 Task: Look for space in Villeneuve-le-Roi, France from 1st June, 2023 to 9th June, 2023 for 6 adults in price range Rs.6000 to Rs.12000. Place can be entire place with 3 bedrooms having 3 beds and 3 bathrooms. Property type can be house, flat, guest house. Booking option can be shelf check-in. Required host language is English.
Action: Mouse moved to (473, 94)
Screenshot: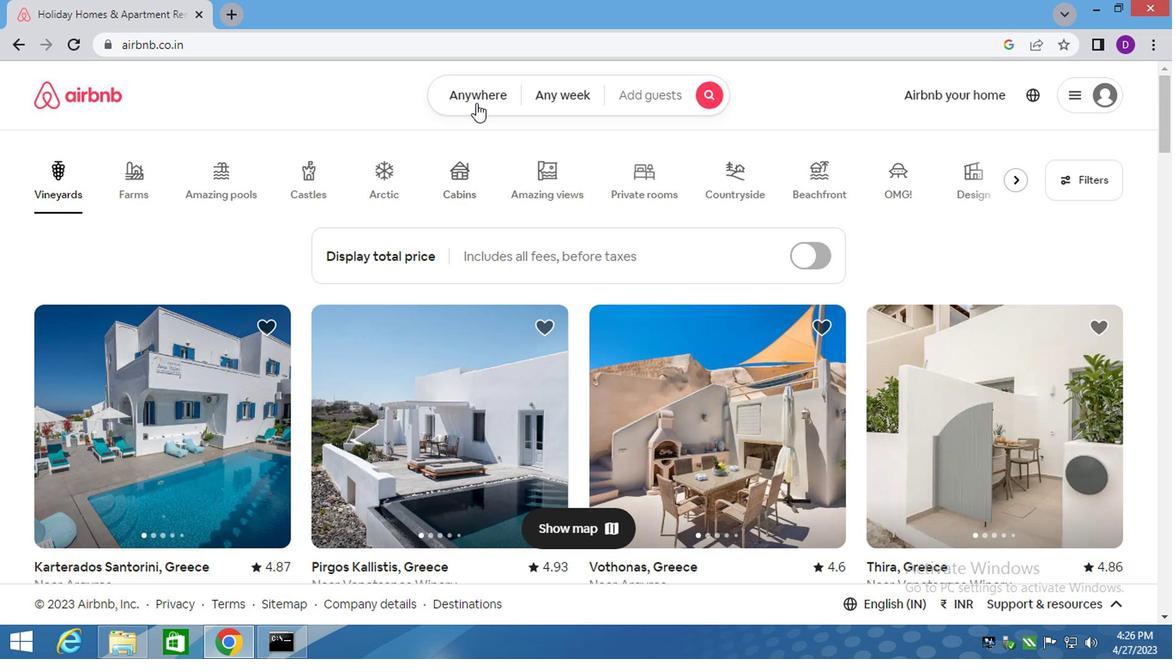 
Action: Mouse pressed left at (473, 94)
Screenshot: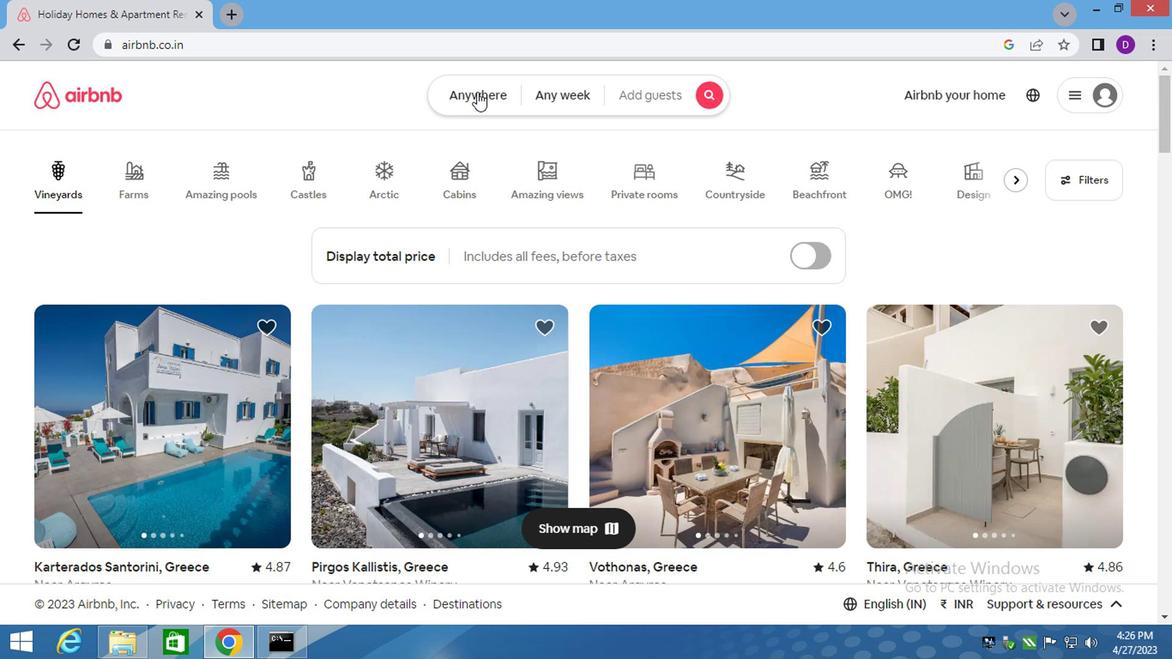 
Action: Mouse moved to (388, 169)
Screenshot: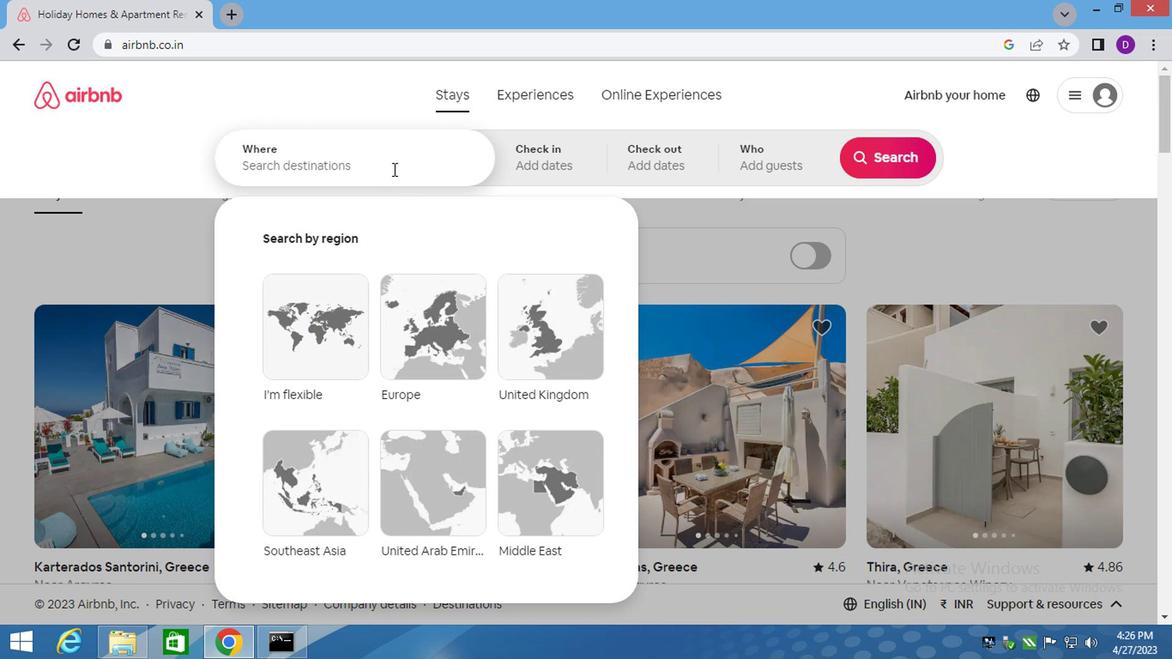 
Action: Mouse pressed left at (388, 169)
Screenshot: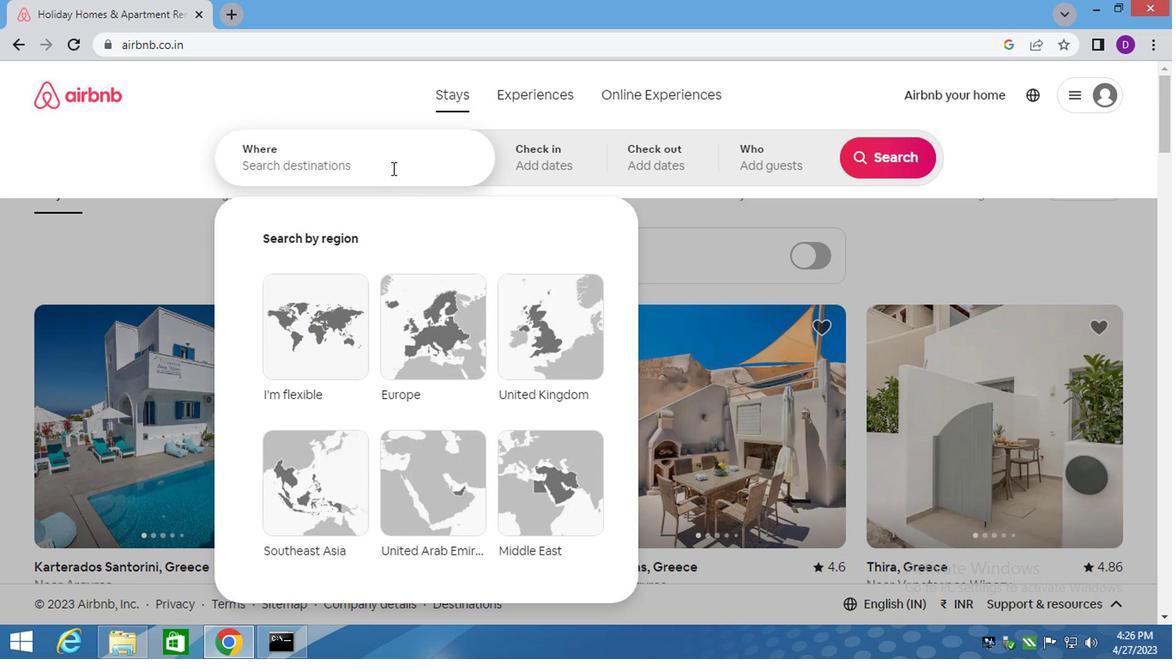 
Action: Key pressed <Key.shift><Key.shift><Key.shift><Key.shift><Key.shift><Key.shift><Key.shift><Key.shift><Key.shift>VILLENEUY<Key.backspace><Key.down><Key.backspace><Key.backspace><Key.backspace><Key.backspace><Key.backspace><Key.backspace>LE<Key.down><Key.up>,<Key.shift>FRANCE
Screenshot: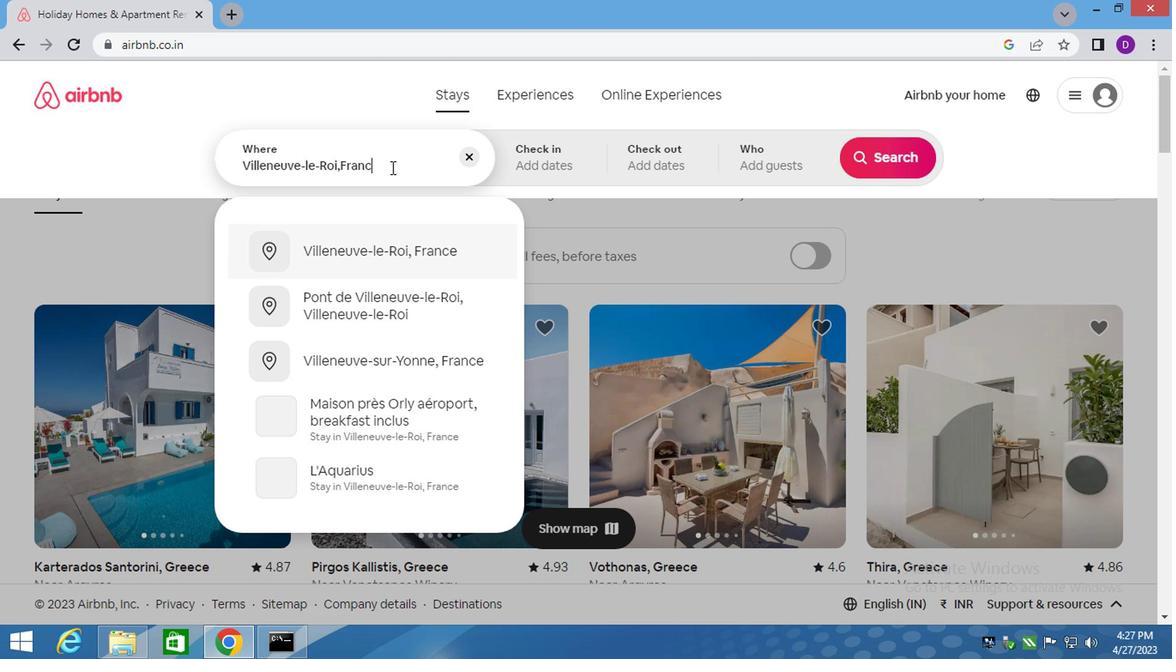 
Action: Mouse moved to (407, 258)
Screenshot: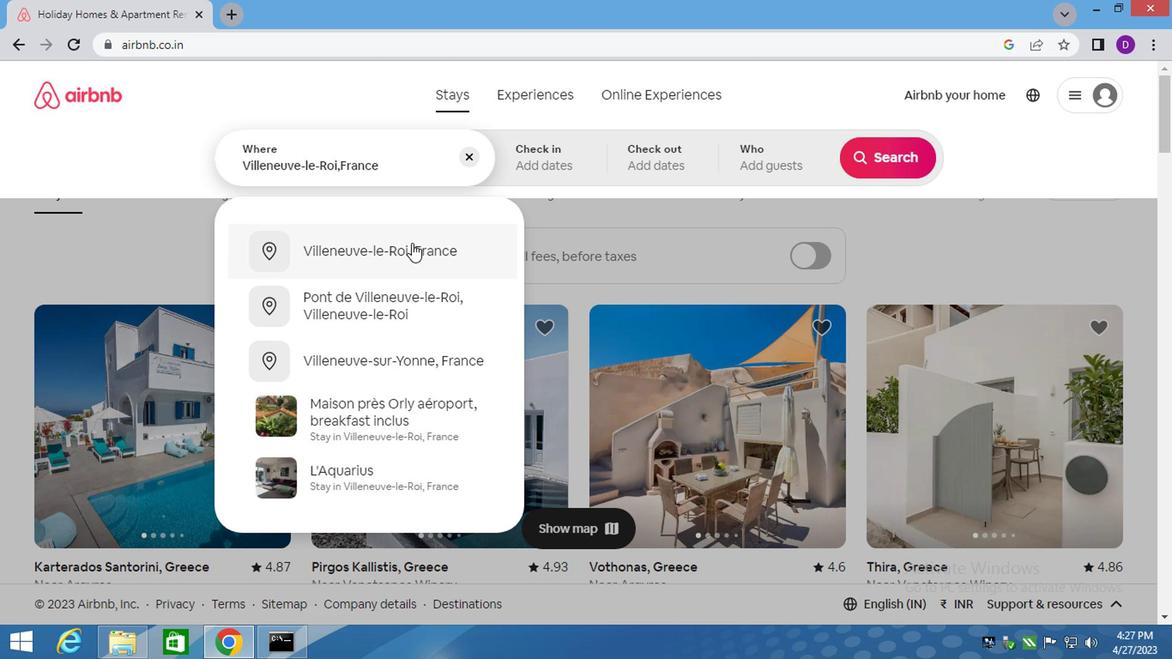 
Action: Mouse pressed left at (407, 258)
Screenshot: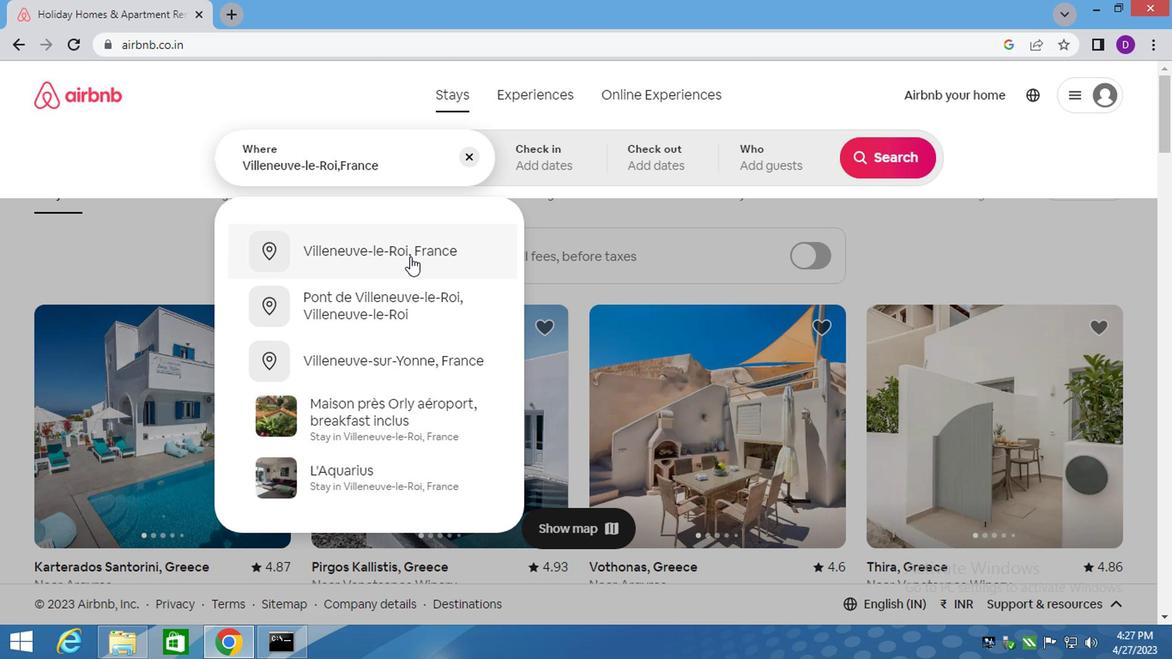 
Action: Mouse moved to (880, 304)
Screenshot: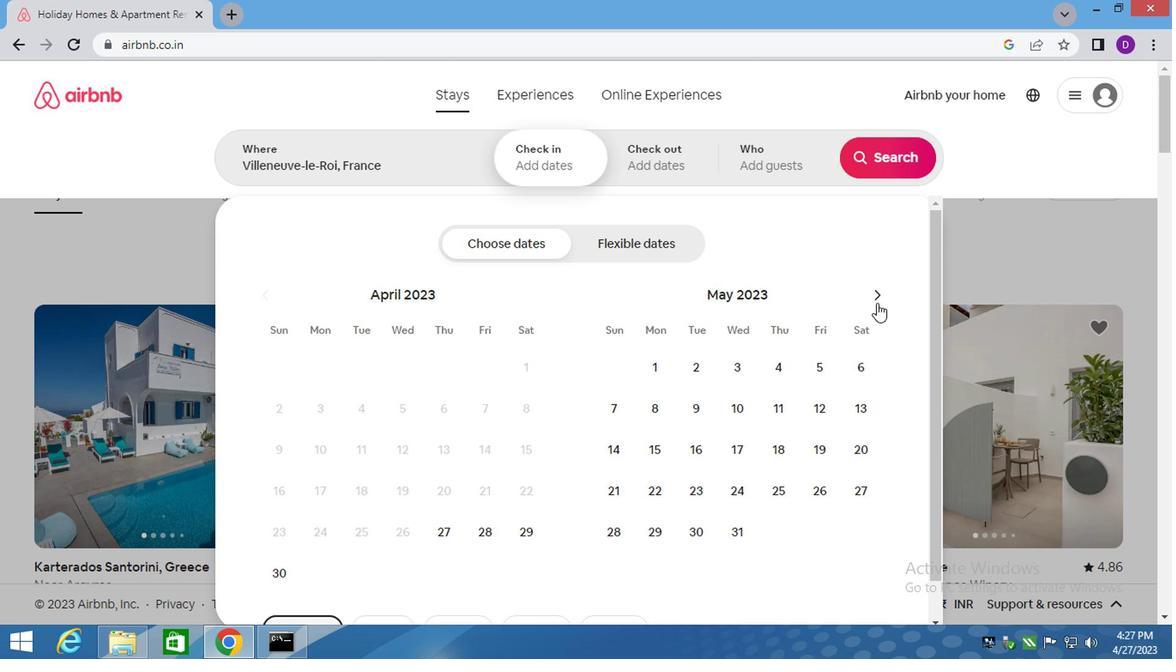 
Action: Mouse pressed left at (880, 304)
Screenshot: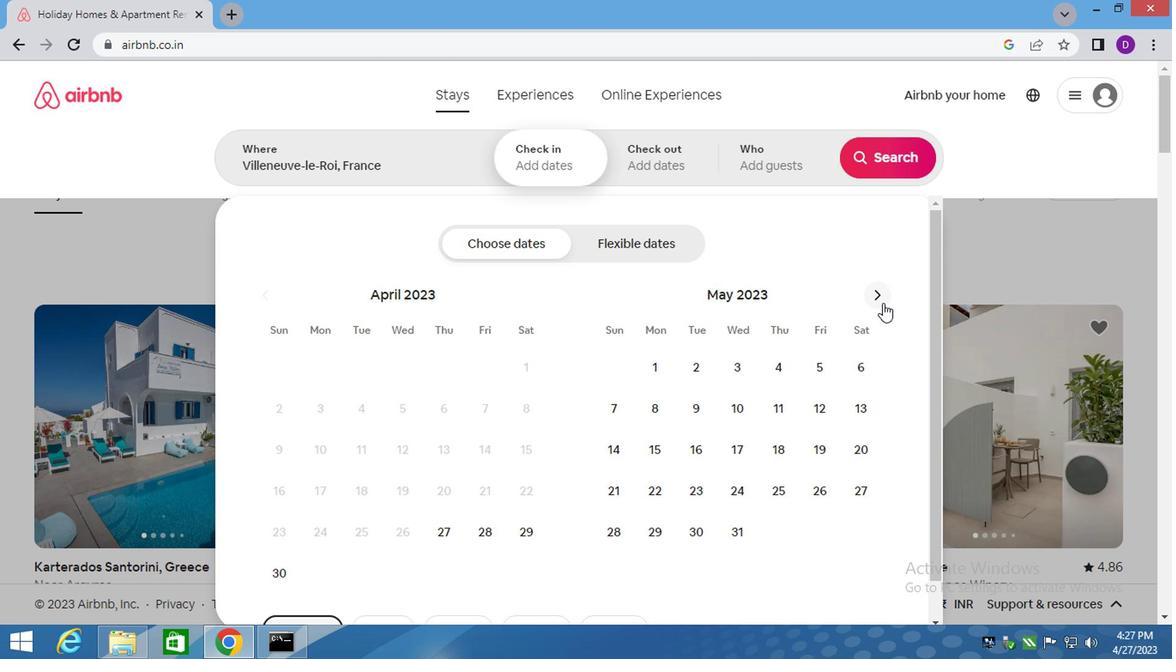 
Action: Mouse moved to (781, 365)
Screenshot: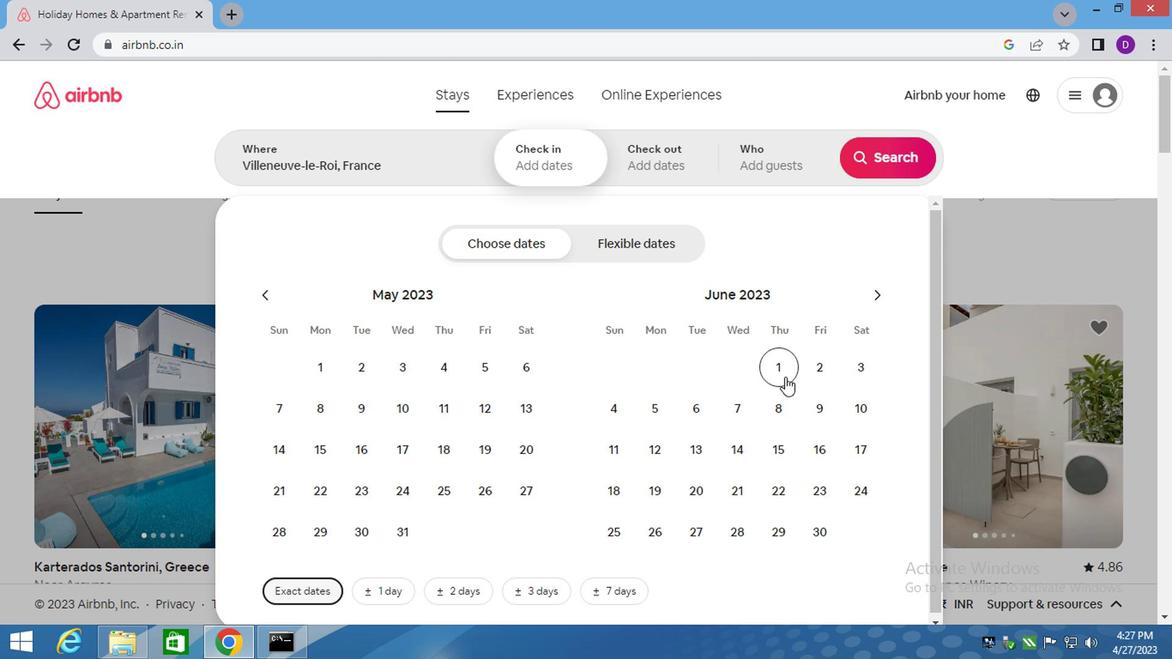 
Action: Mouse pressed left at (781, 365)
Screenshot: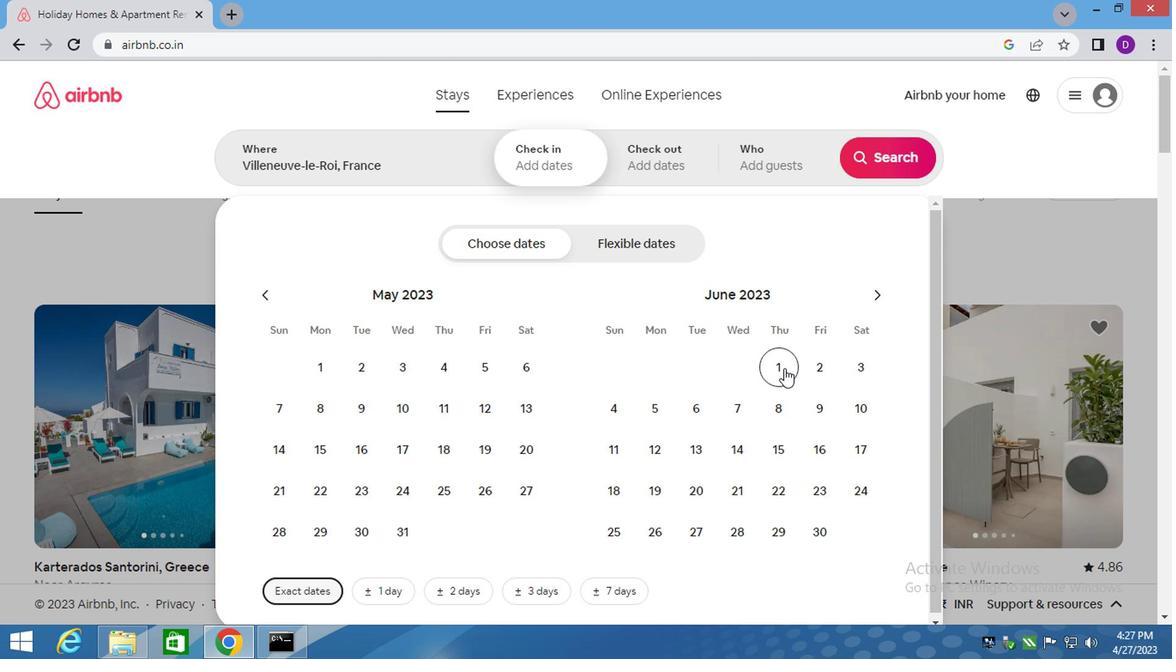 
Action: Mouse moved to (822, 403)
Screenshot: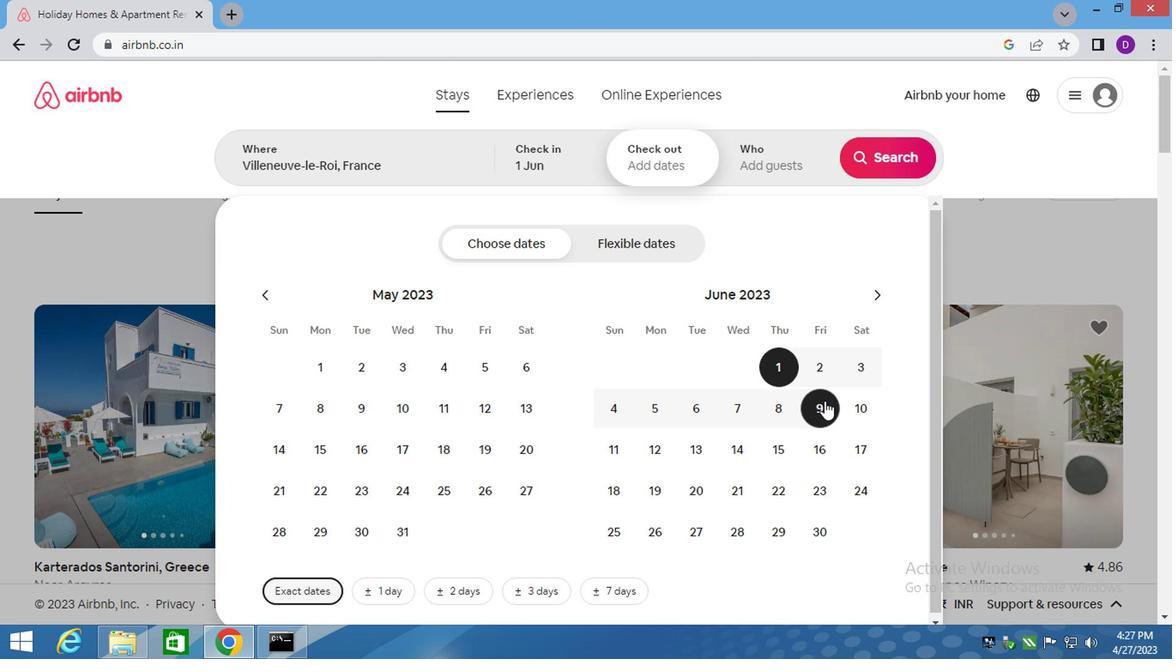 
Action: Mouse pressed left at (822, 403)
Screenshot: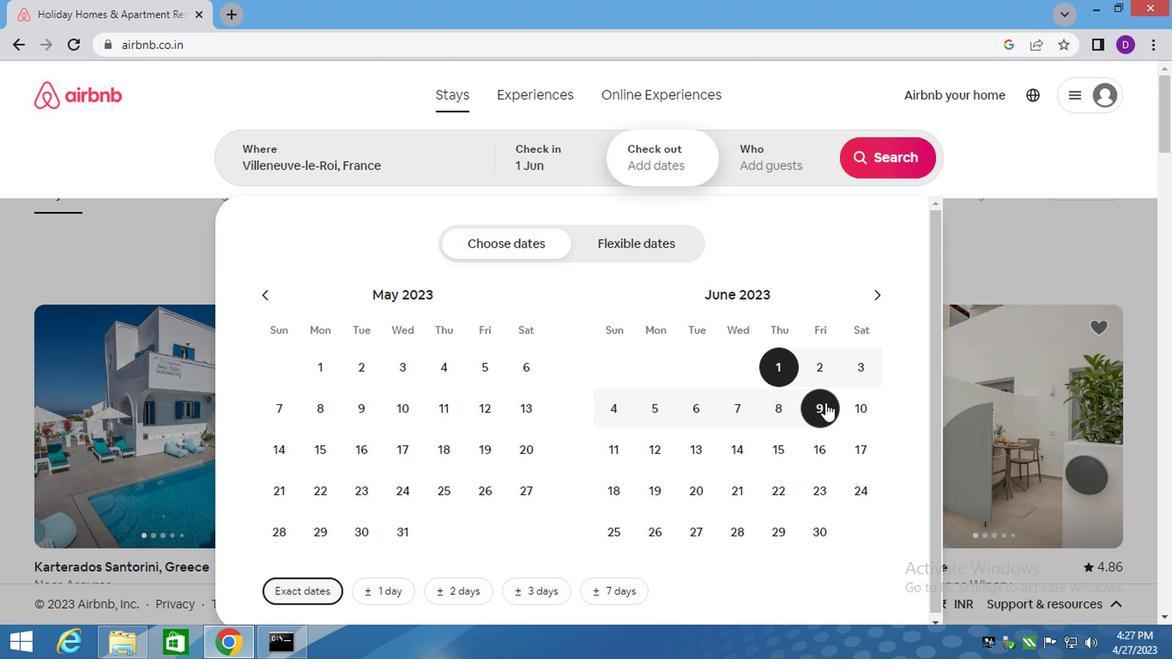 
Action: Mouse moved to (789, 174)
Screenshot: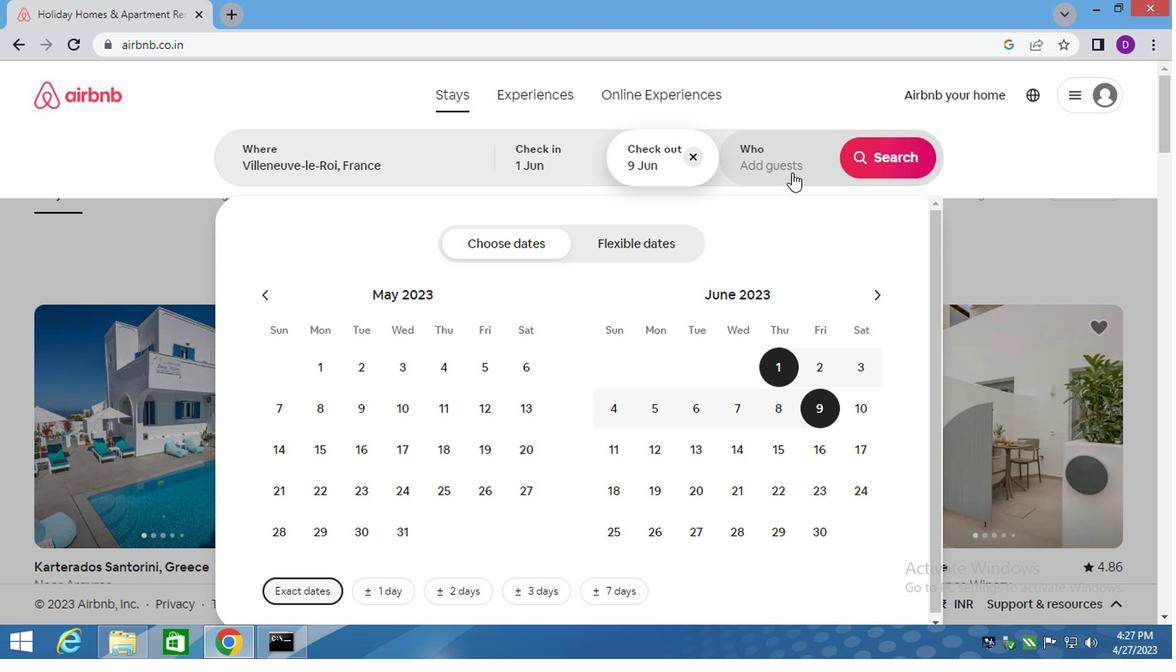 
Action: Mouse pressed left at (789, 174)
Screenshot: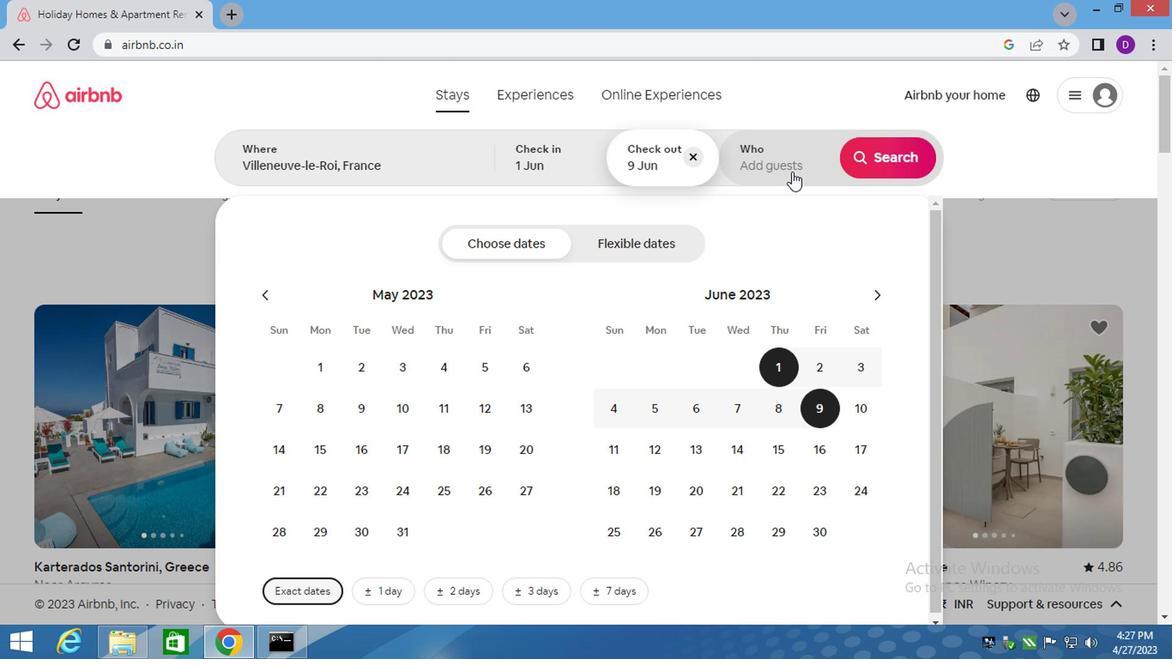 
Action: Mouse moved to (886, 239)
Screenshot: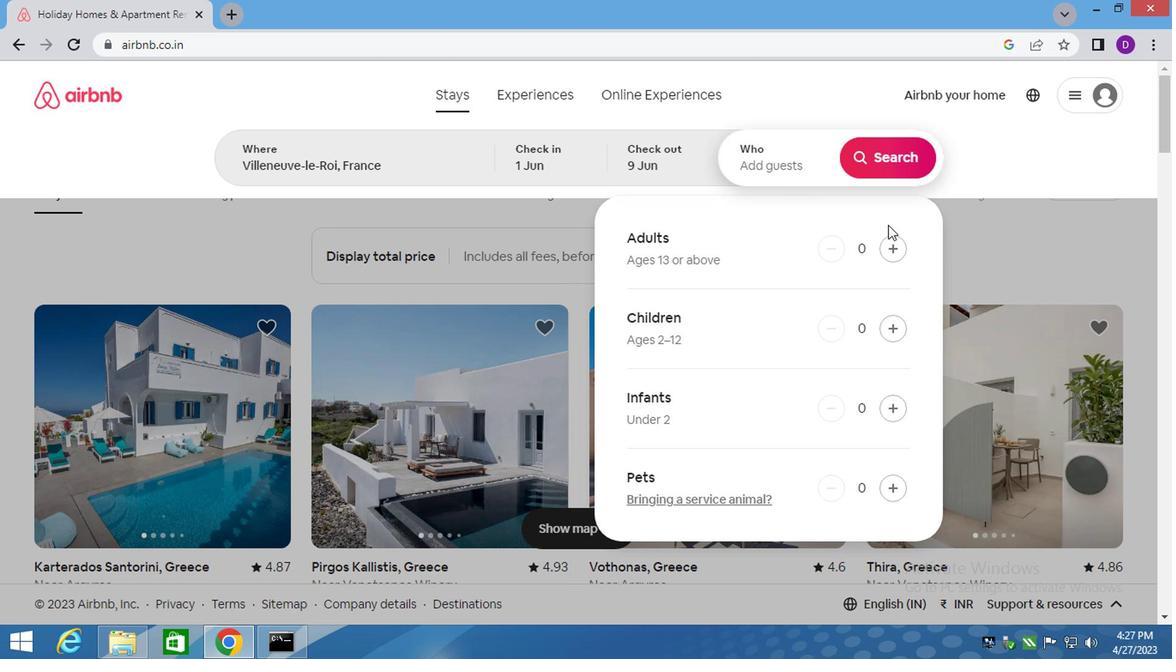 
Action: Mouse pressed left at (886, 239)
Screenshot: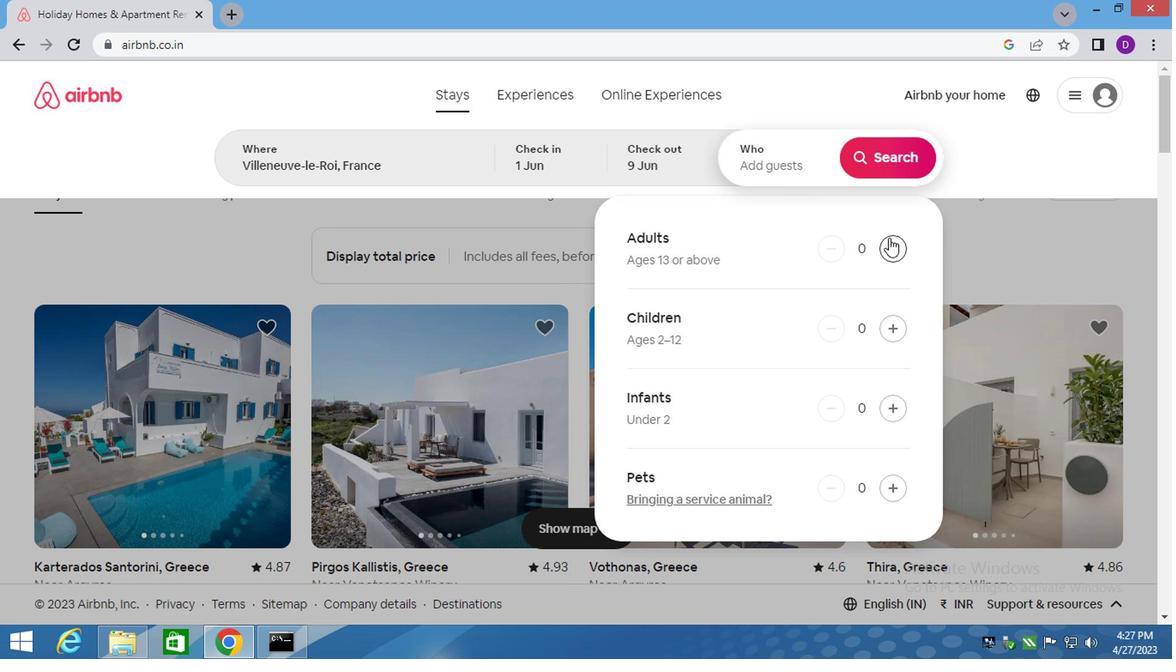 
Action: Mouse pressed left at (886, 239)
Screenshot: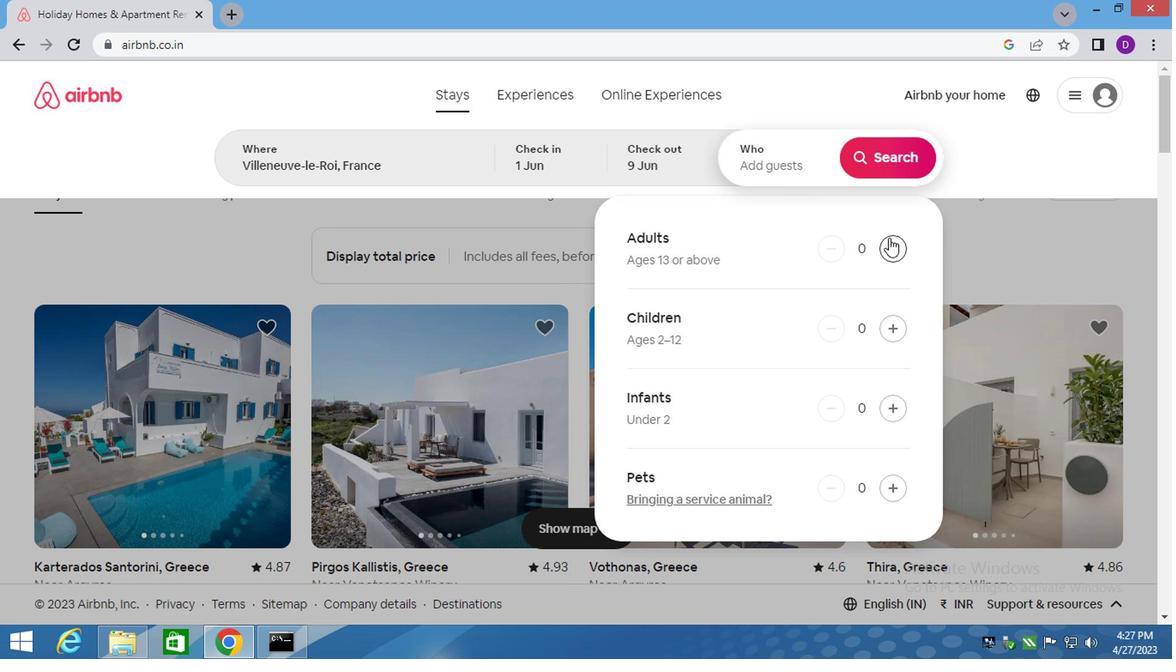 
Action: Mouse pressed left at (886, 239)
Screenshot: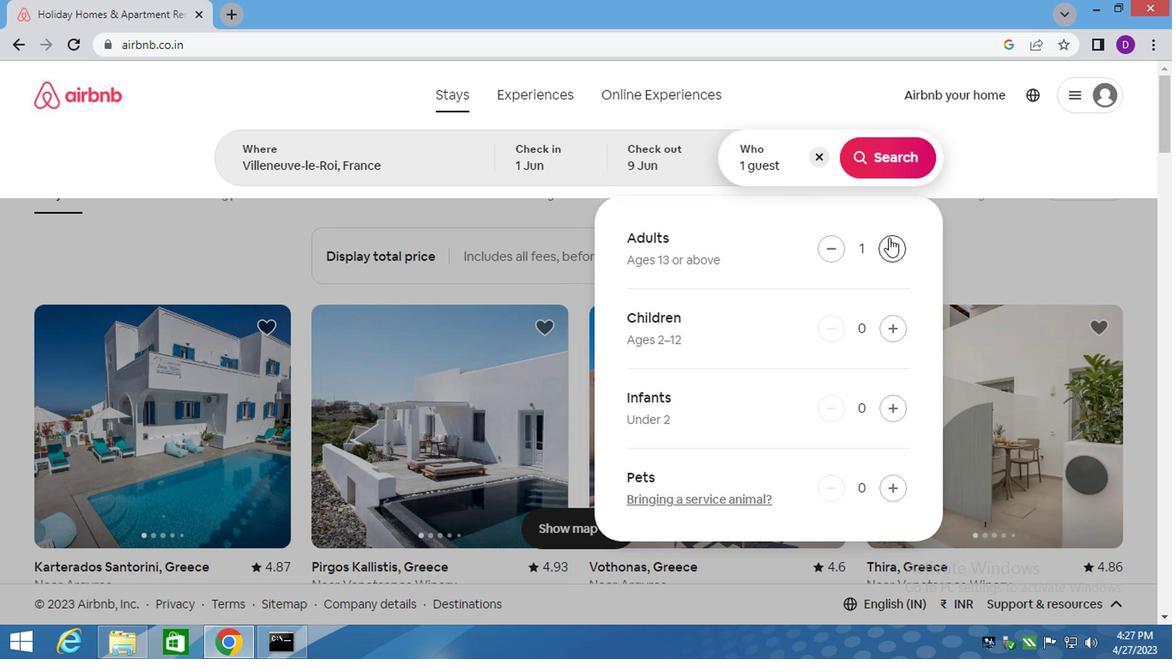 
Action: Mouse pressed left at (886, 239)
Screenshot: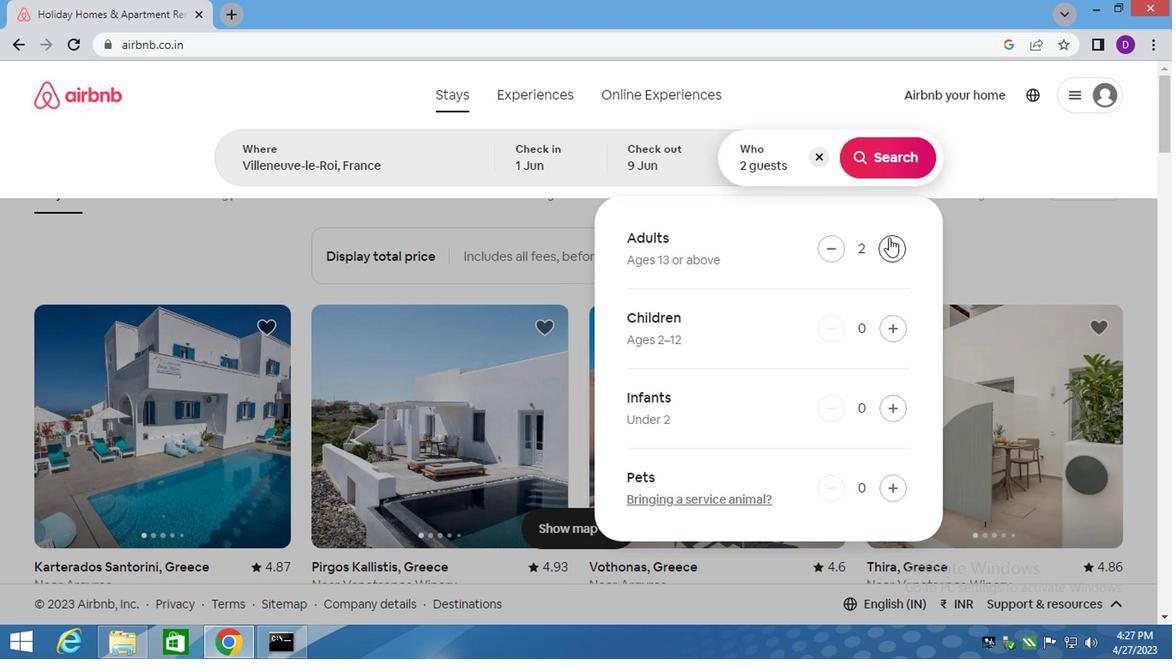 
Action: Mouse pressed left at (886, 239)
Screenshot: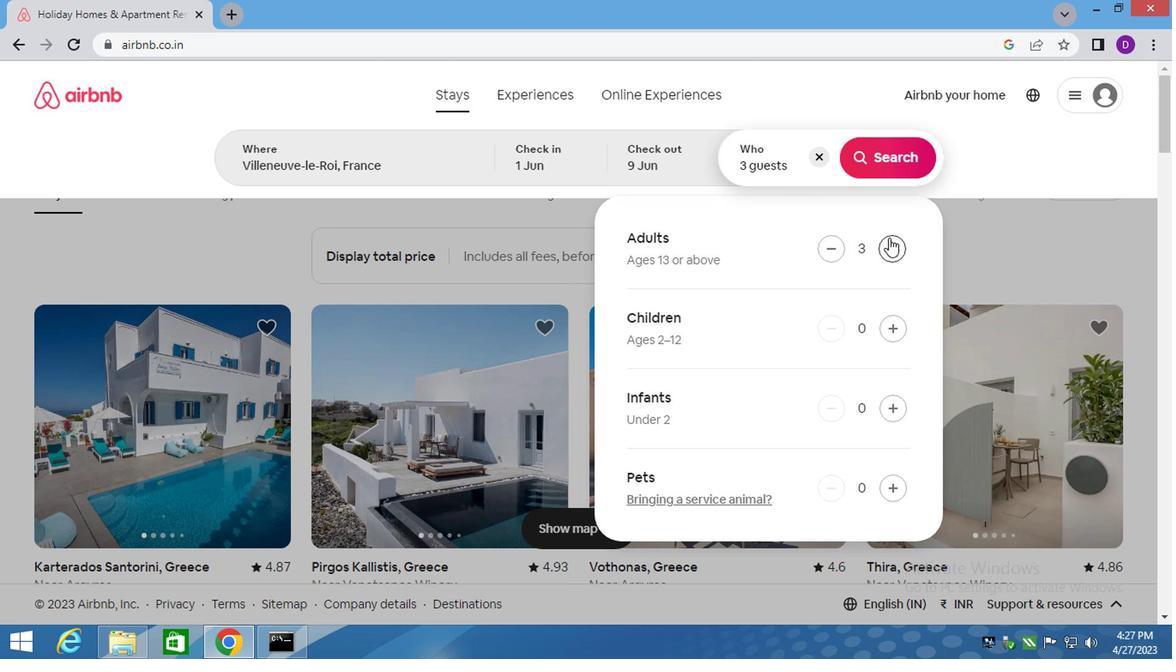 
Action: Mouse pressed left at (886, 239)
Screenshot: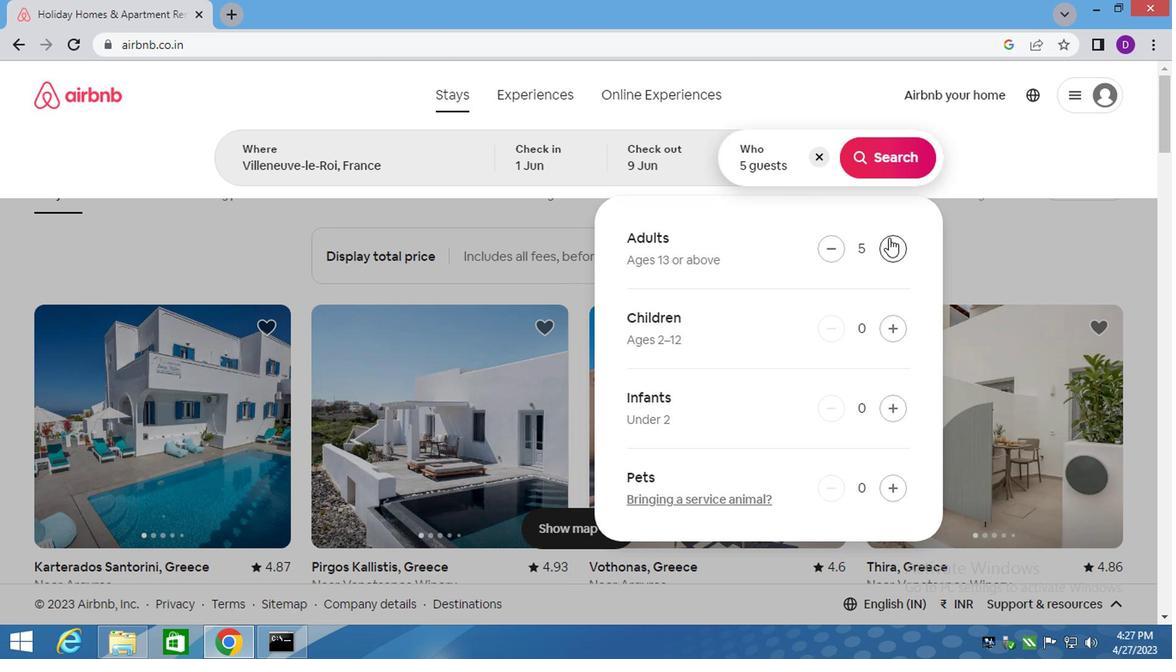 
Action: Mouse moved to (865, 170)
Screenshot: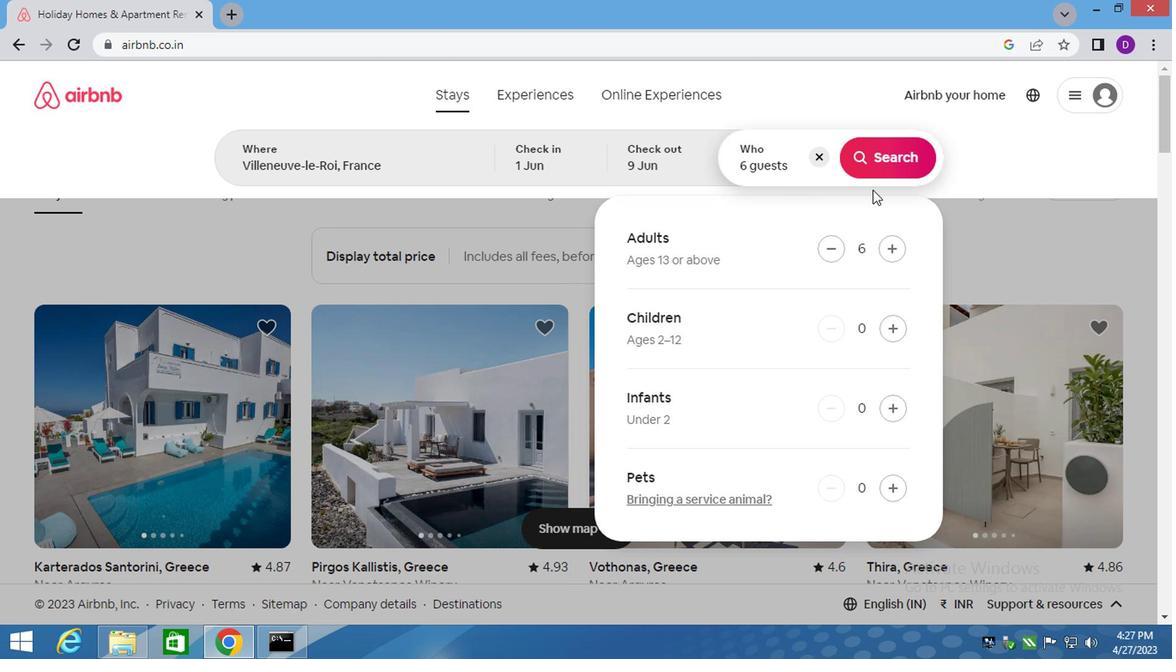 
Action: Mouse pressed left at (865, 170)
Screenshot: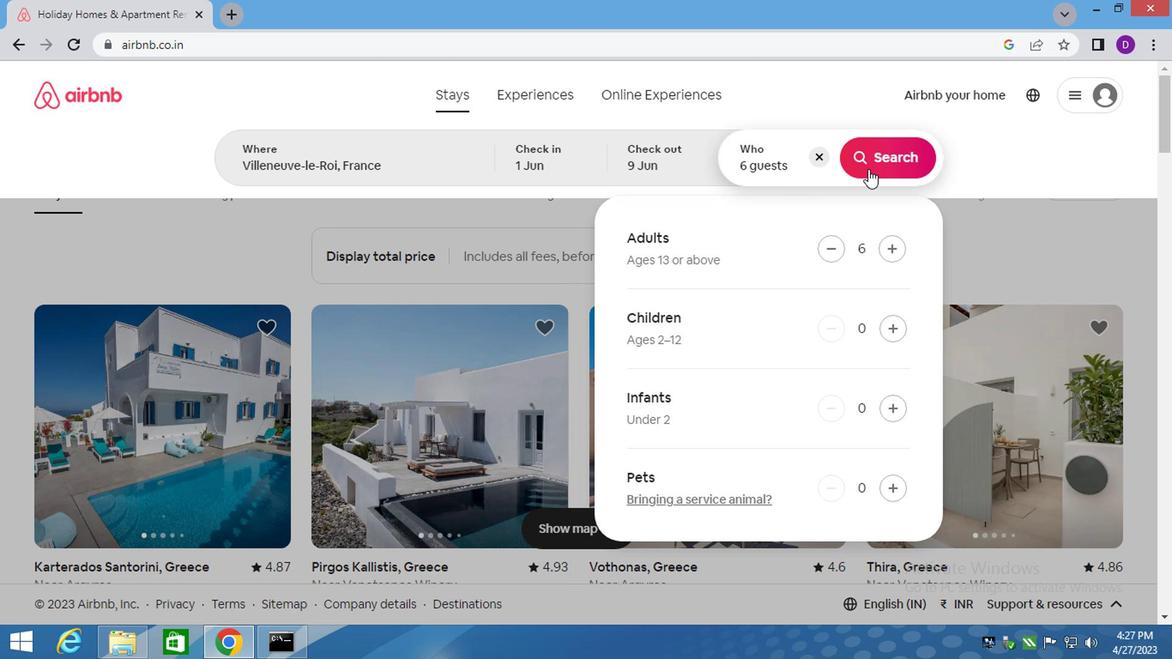 
Action: Mouse moved to (1110, 168)
Screenshot: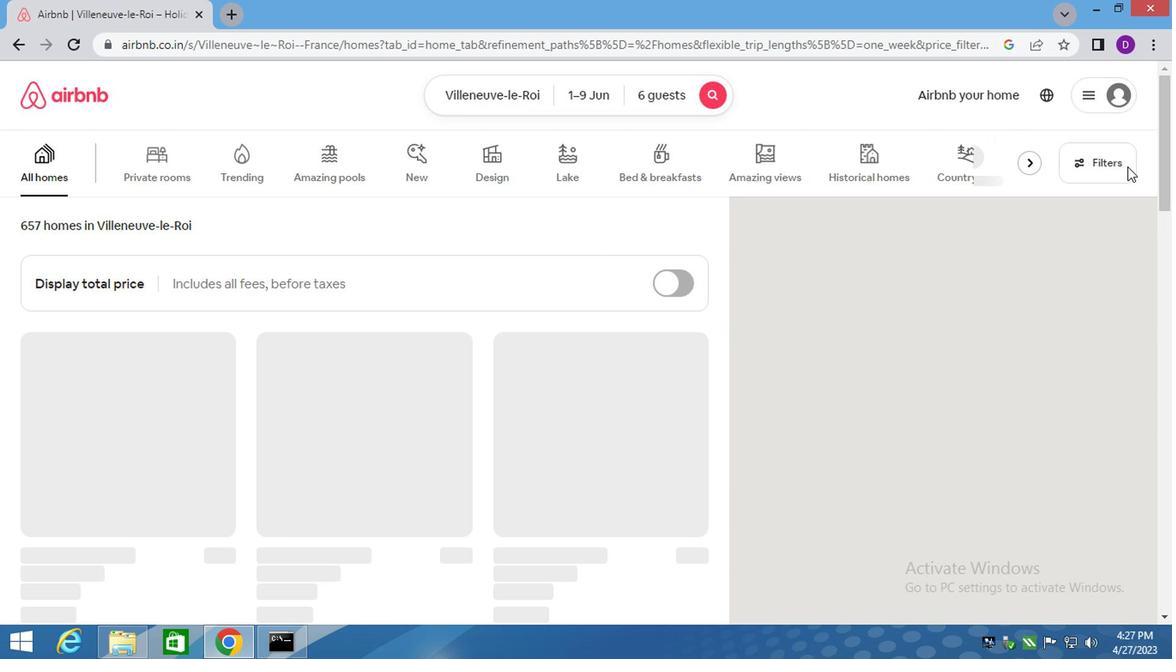 
Action: Mouse pressed left at (1110, 168)
Screenshot: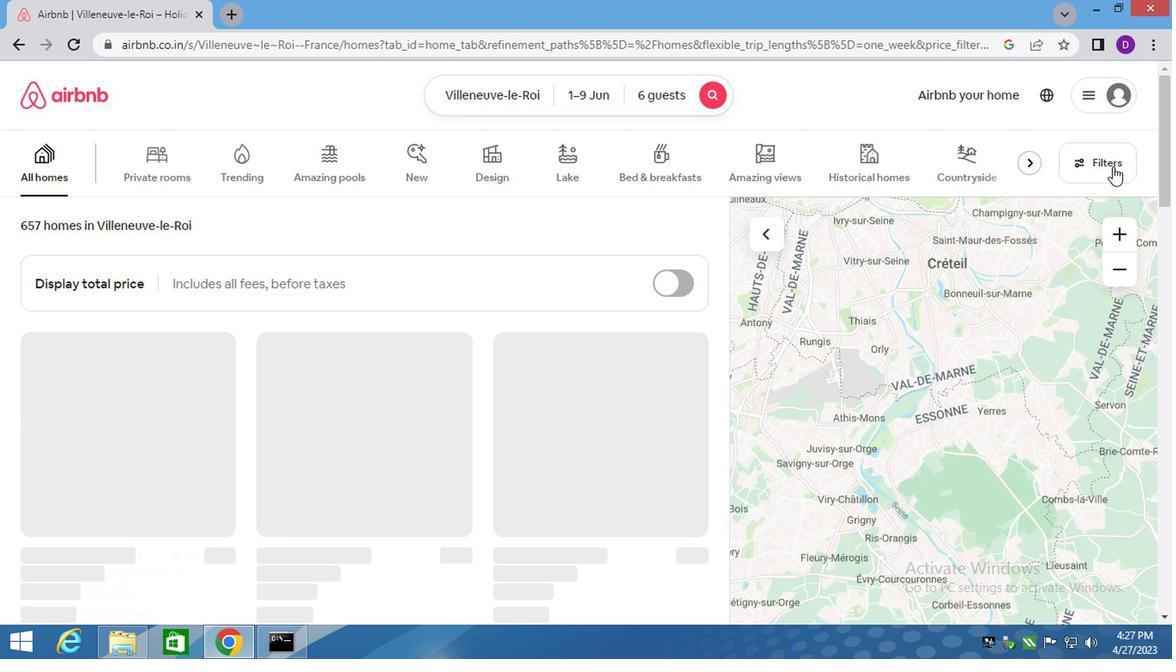 
Action: Mouse moved to (456, 373)
Screenshot: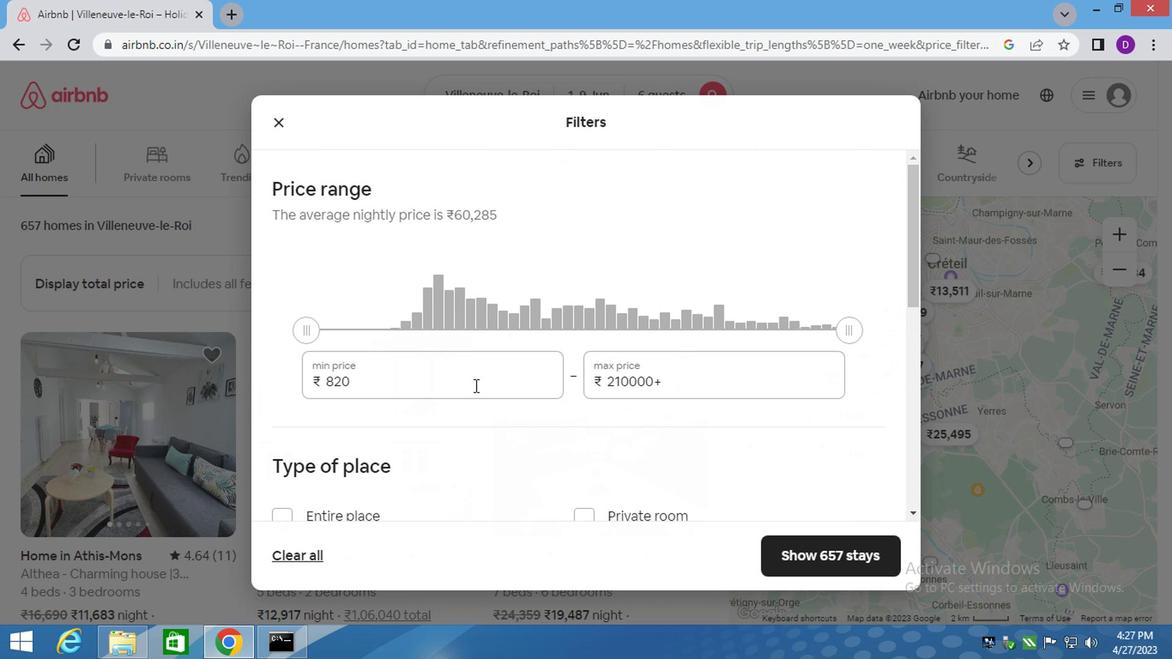 
Action: Mouse pressed left at (456, 373)
Screenshot: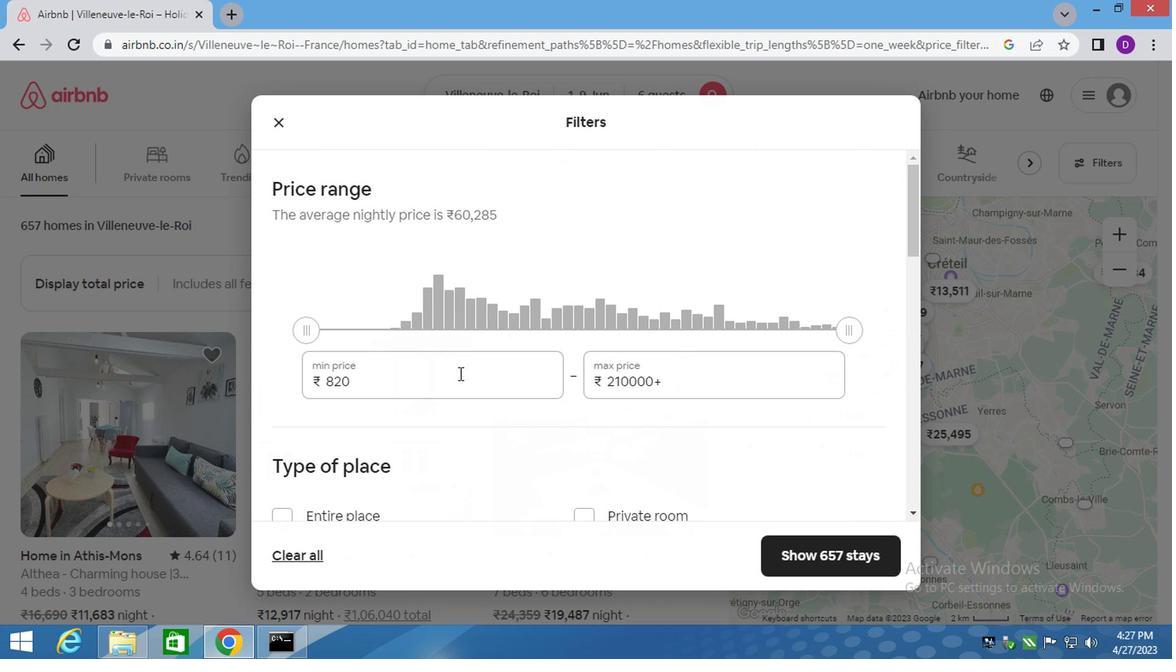 
Action: Mouse pressed left at (456, 373)
Screenshot: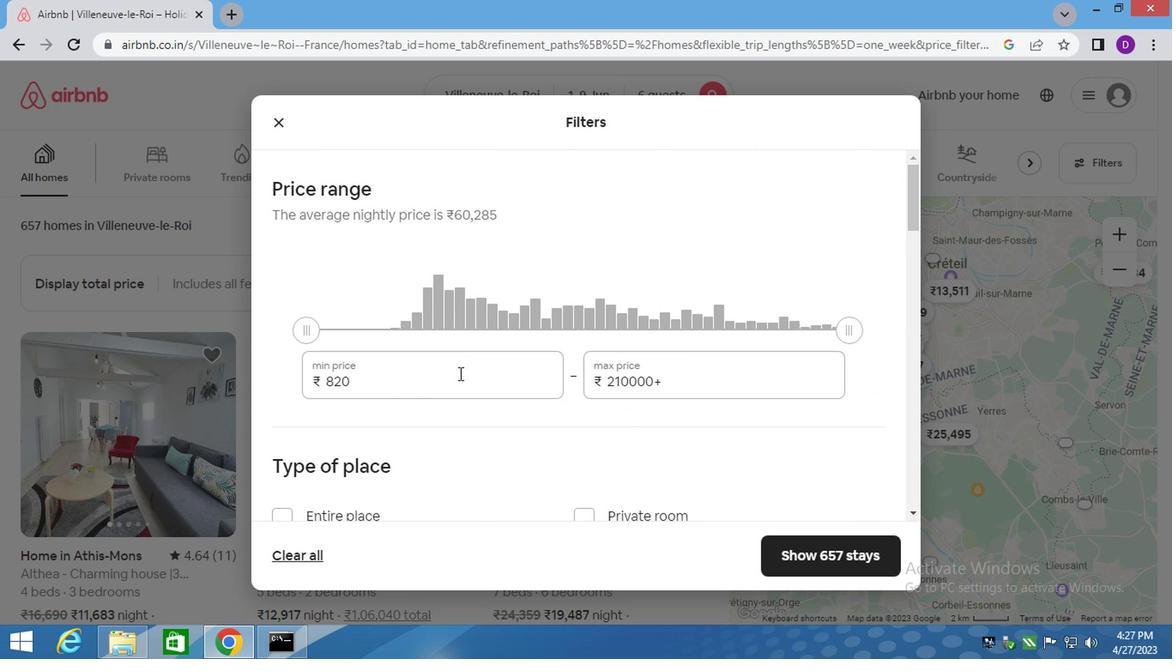 
Action: Mouse pressed left at (456, 373)
Screenshot: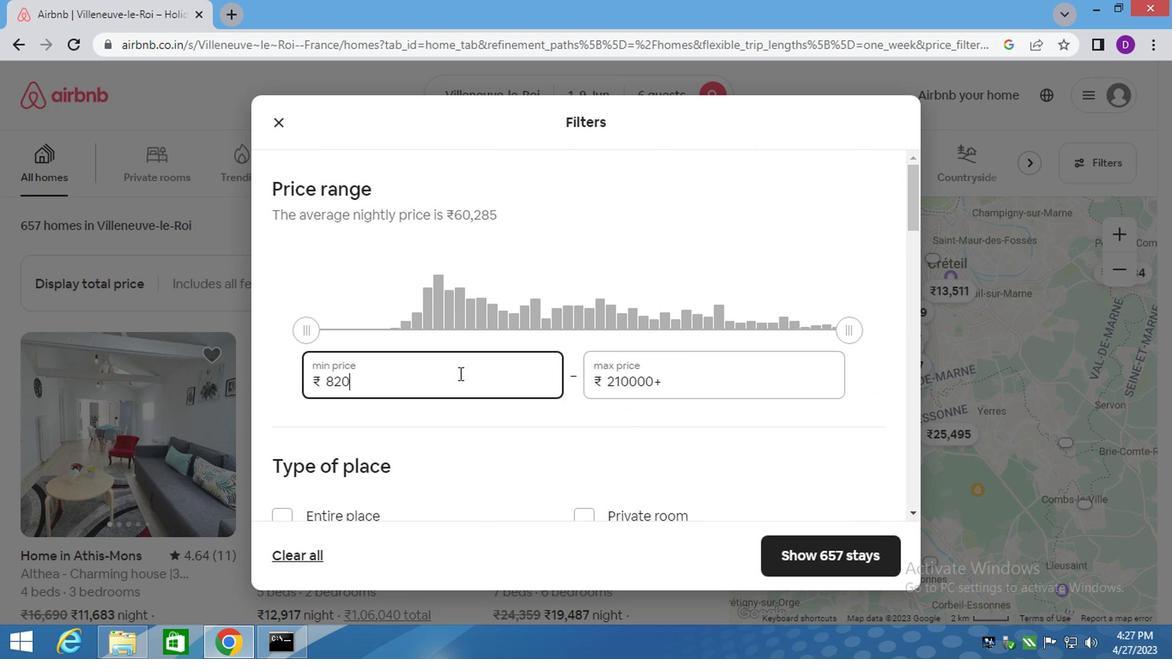 
Action: Key pressed 600
Screenshot: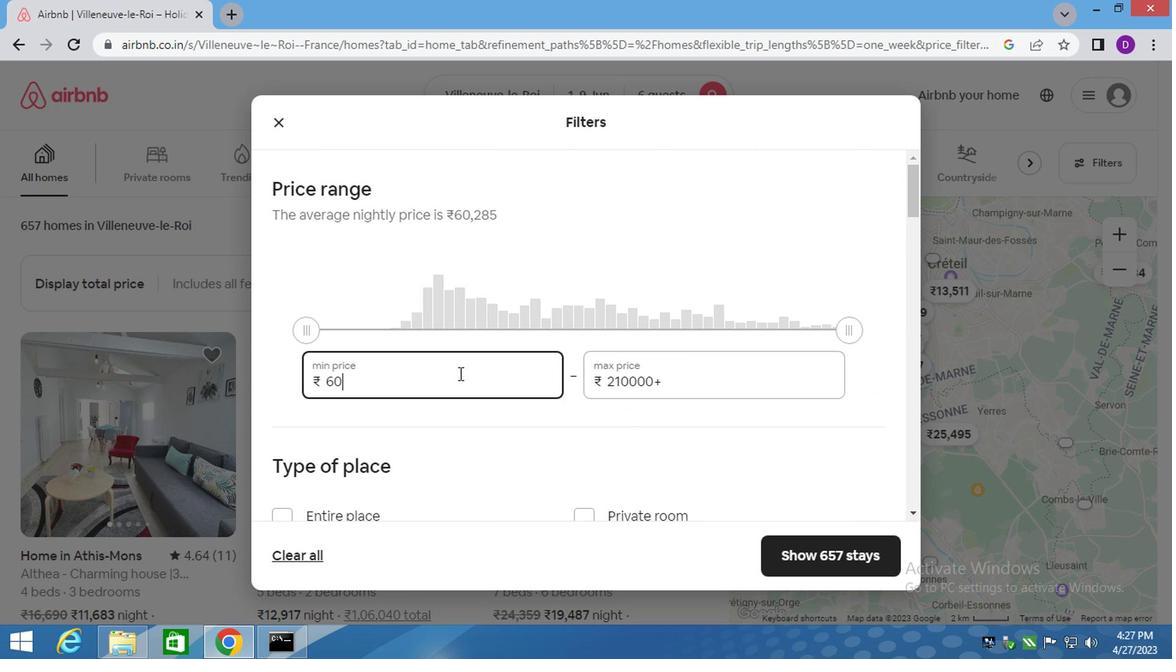 
Action: Mouse moved to (544, 398)
Screenshot: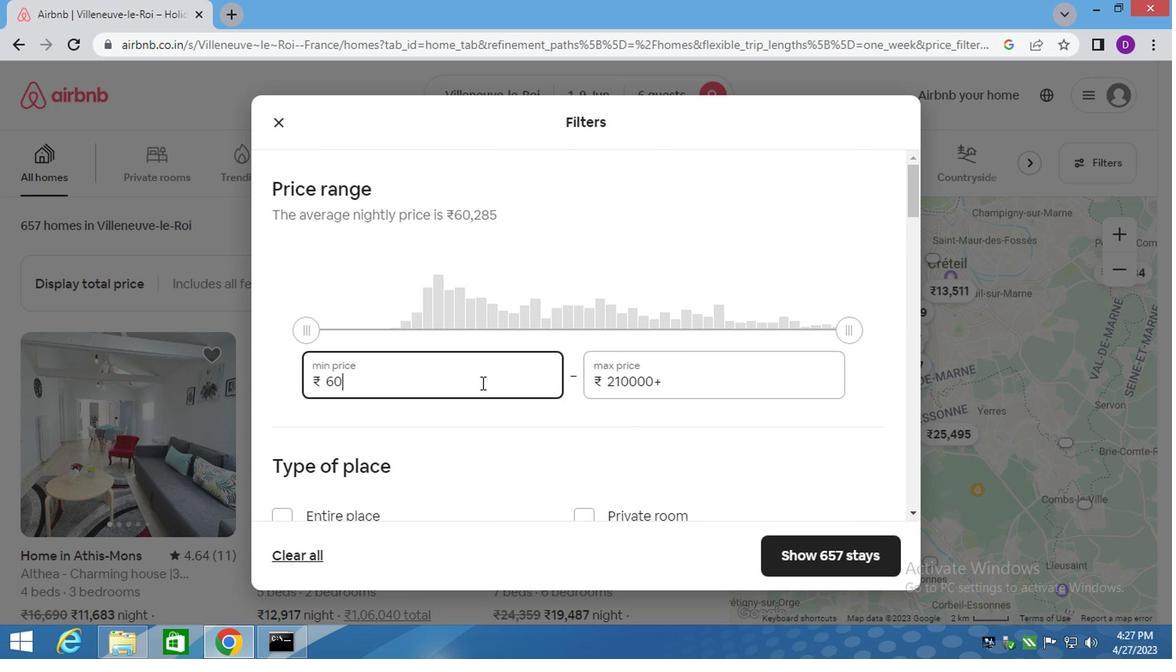 
Action: Key pressed 0
Screenshot: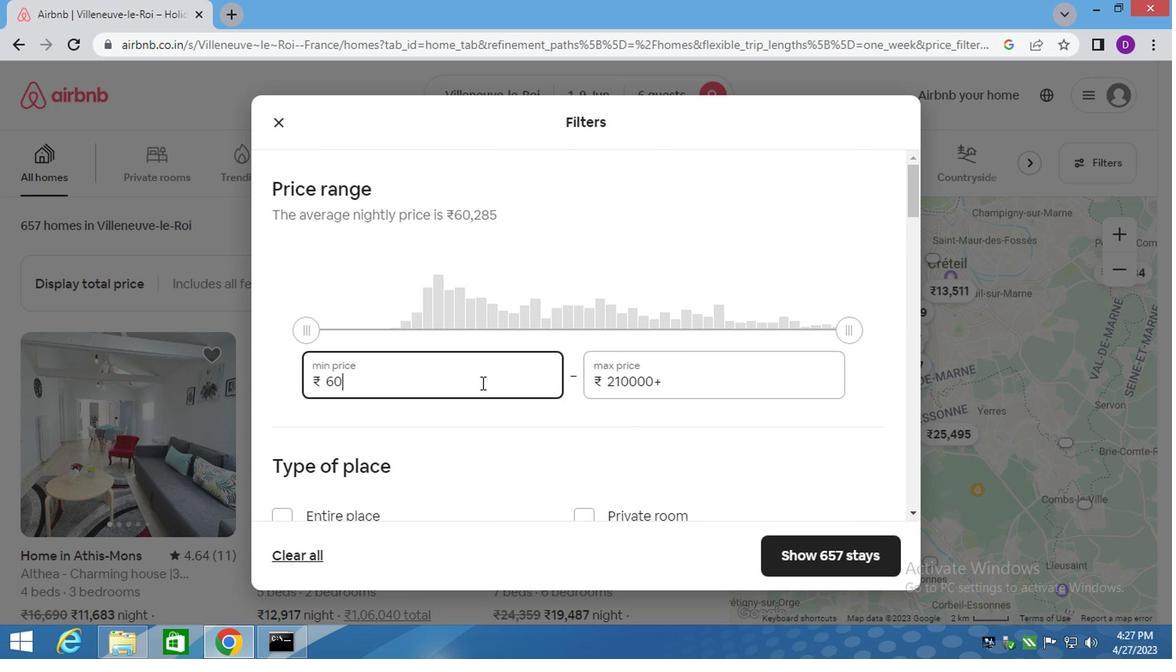 
Action: Mouse moved to (632, 379)
Screenshot: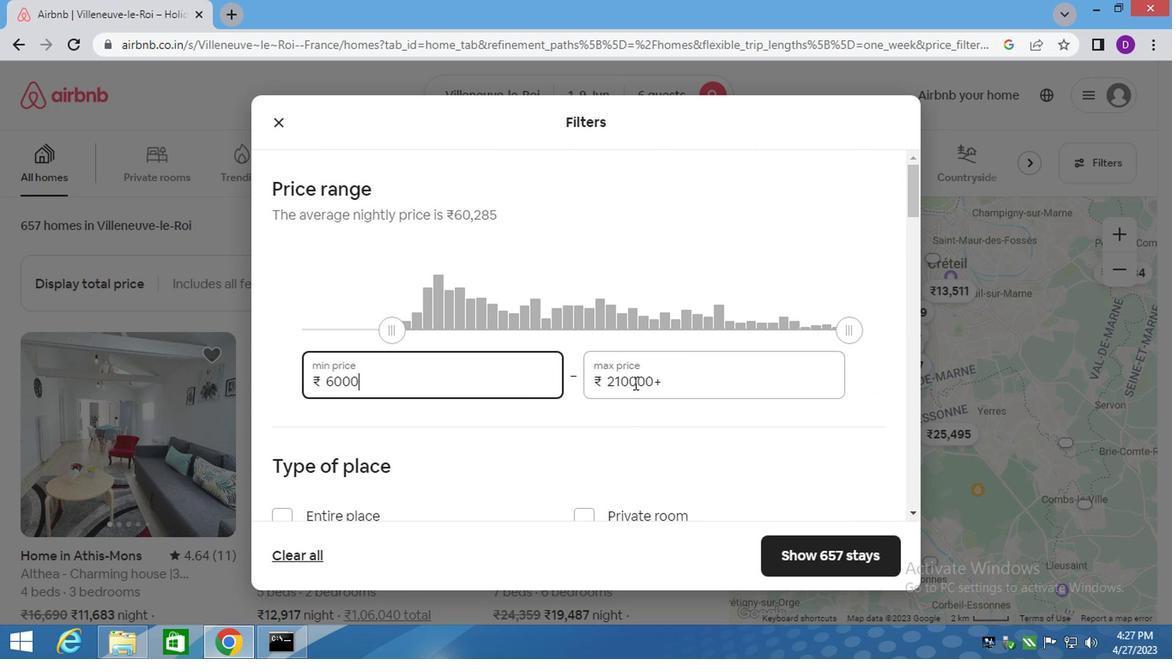 
Action: Mouse pressed left at (632, 379)
Screenshot: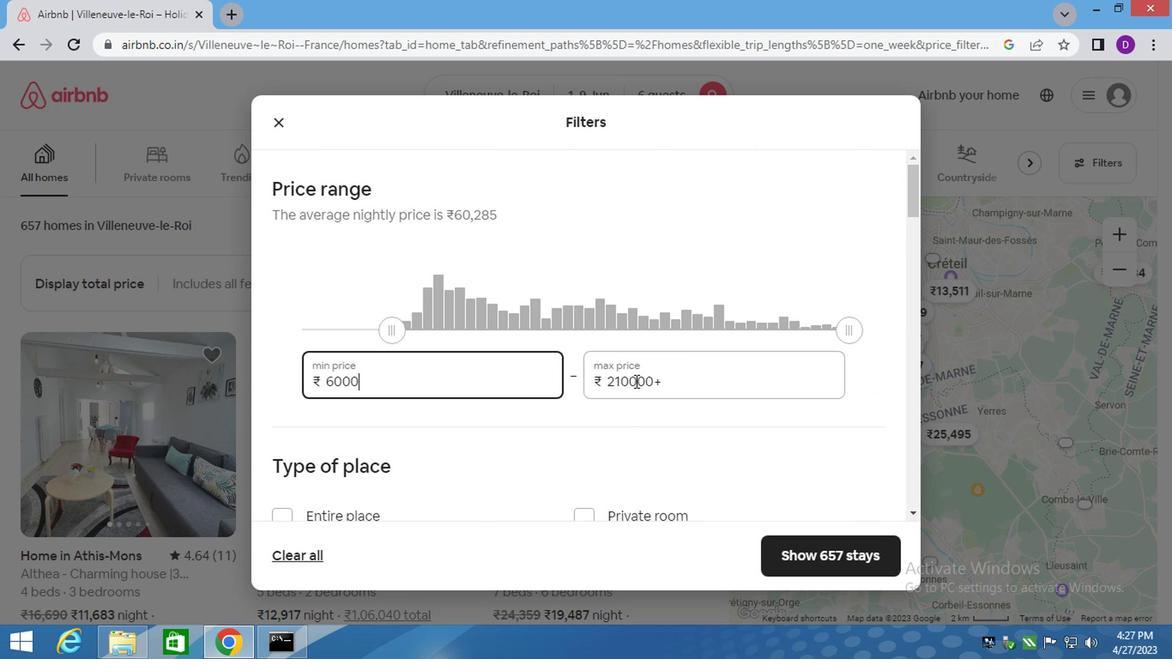 
Action: Mouse pressed left at (632, 379)
Screenshot: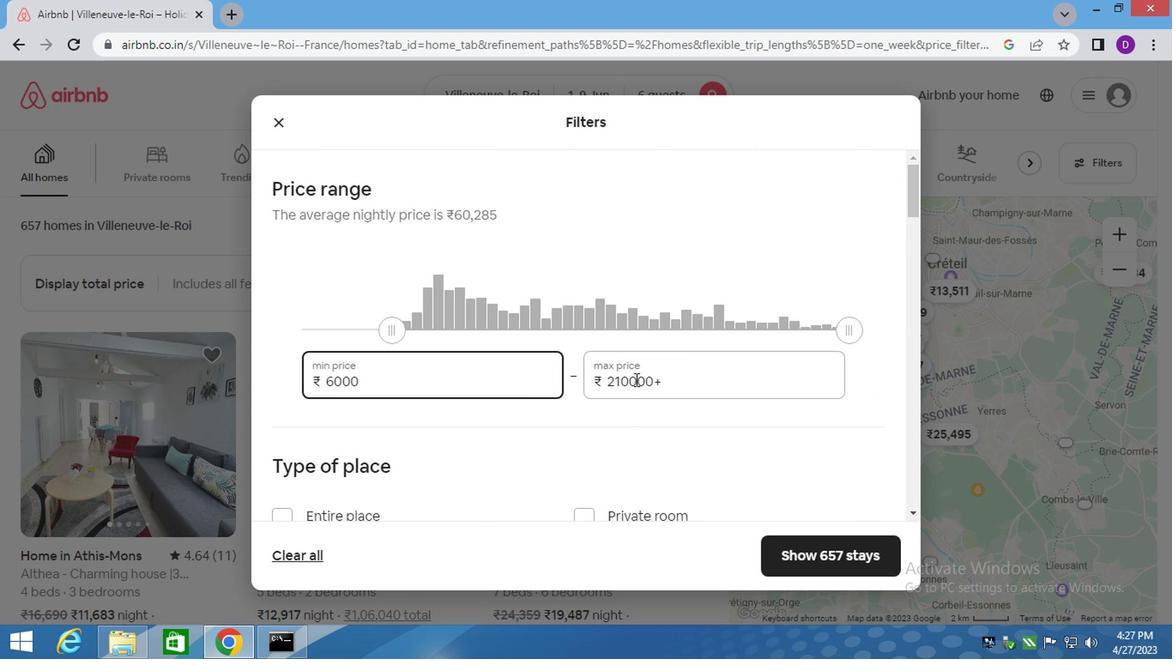 
Action: Mouse pressed left at (632, 379)
Screenshot: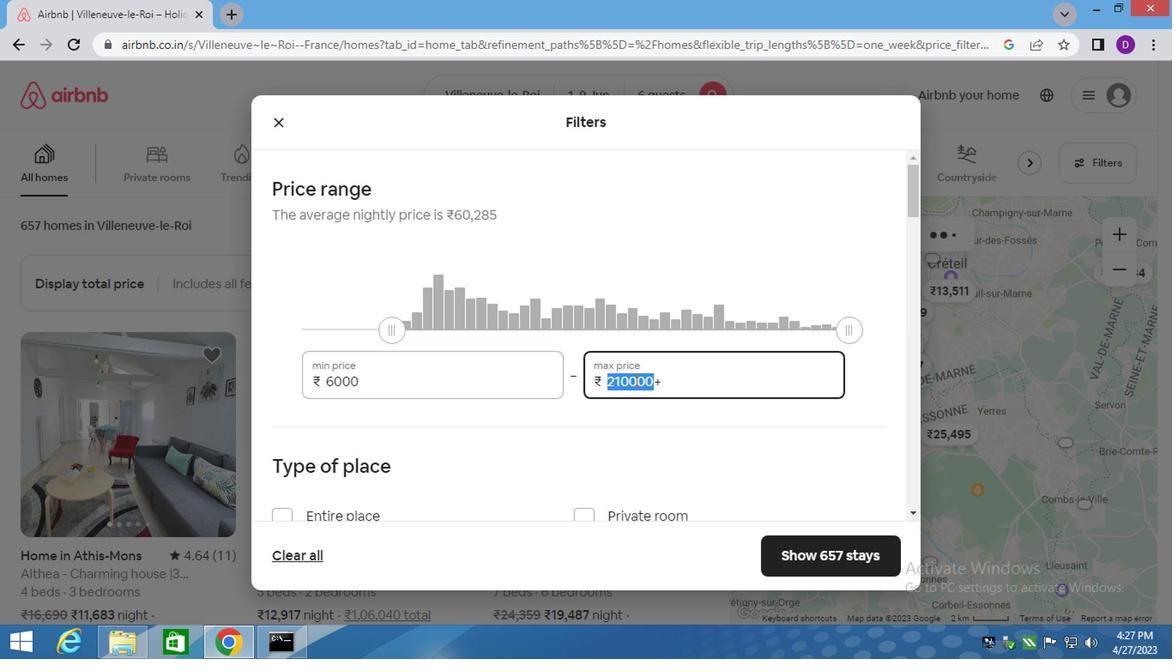 
Action: Mouse pressed left at (632, 379)
Screenshot: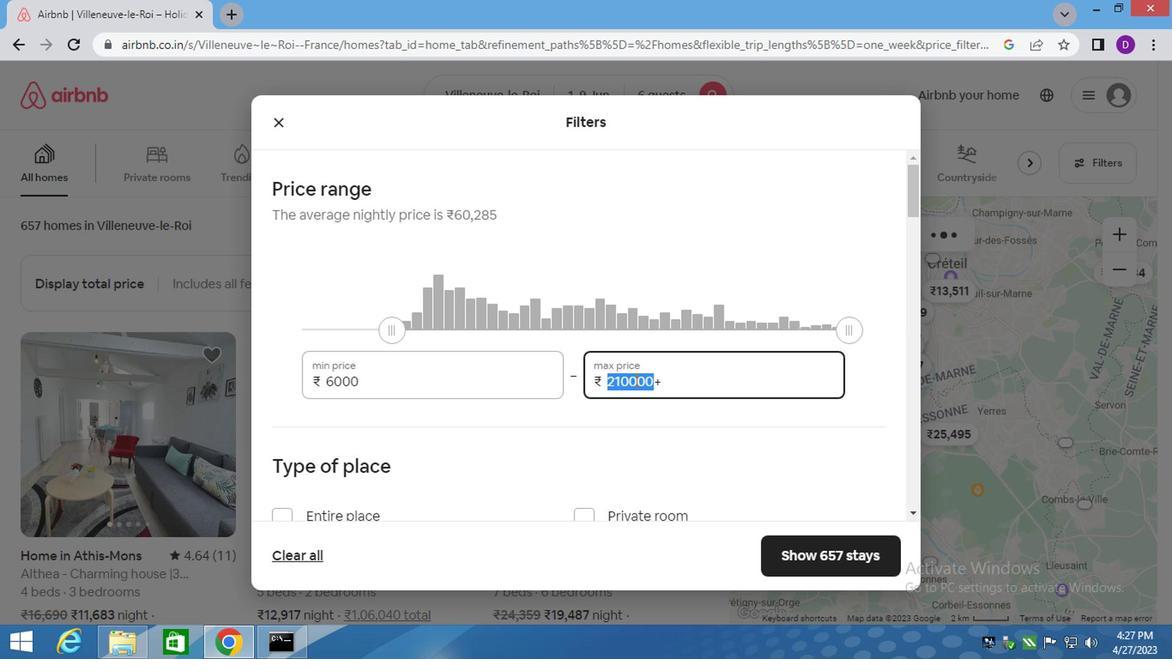 
Action: Key pressed 12
Screenshot: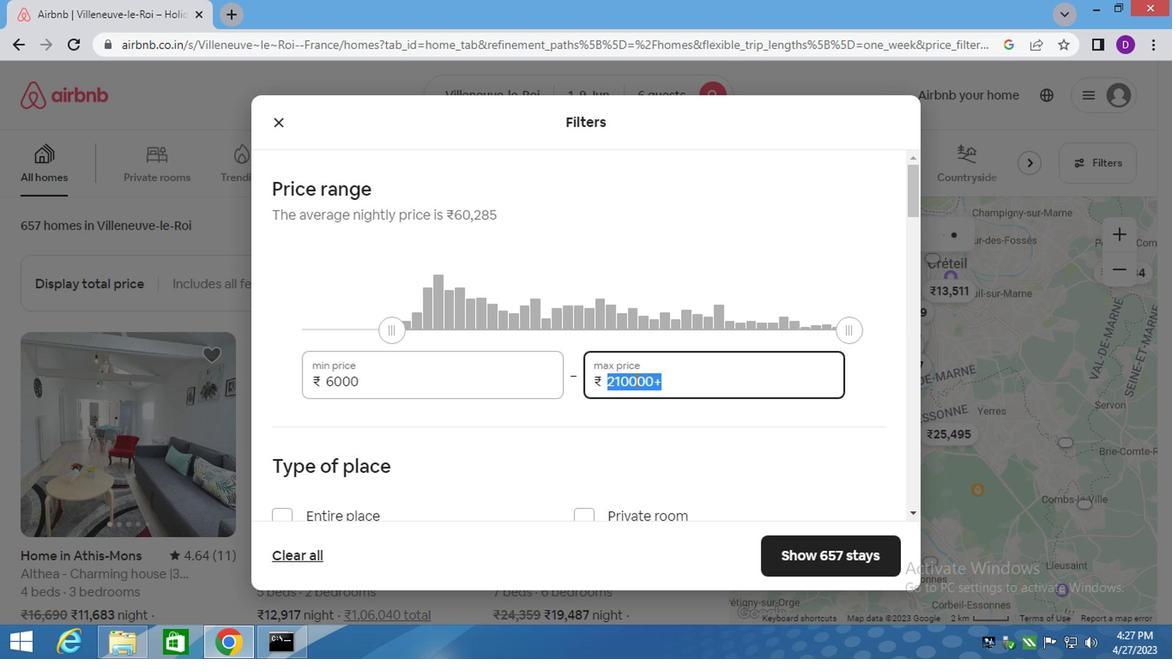 
Action: Mouse pressed left at (632, 379)
Screenshot: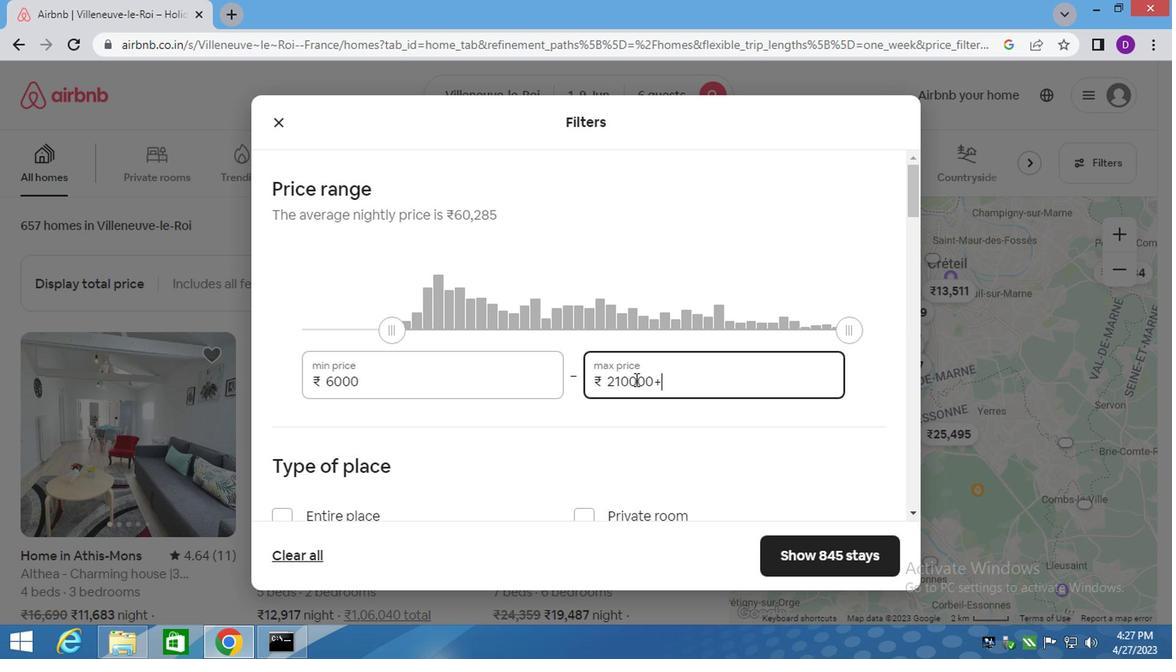 
Action: Mouse pressed left at (632, 379)
Screenshot: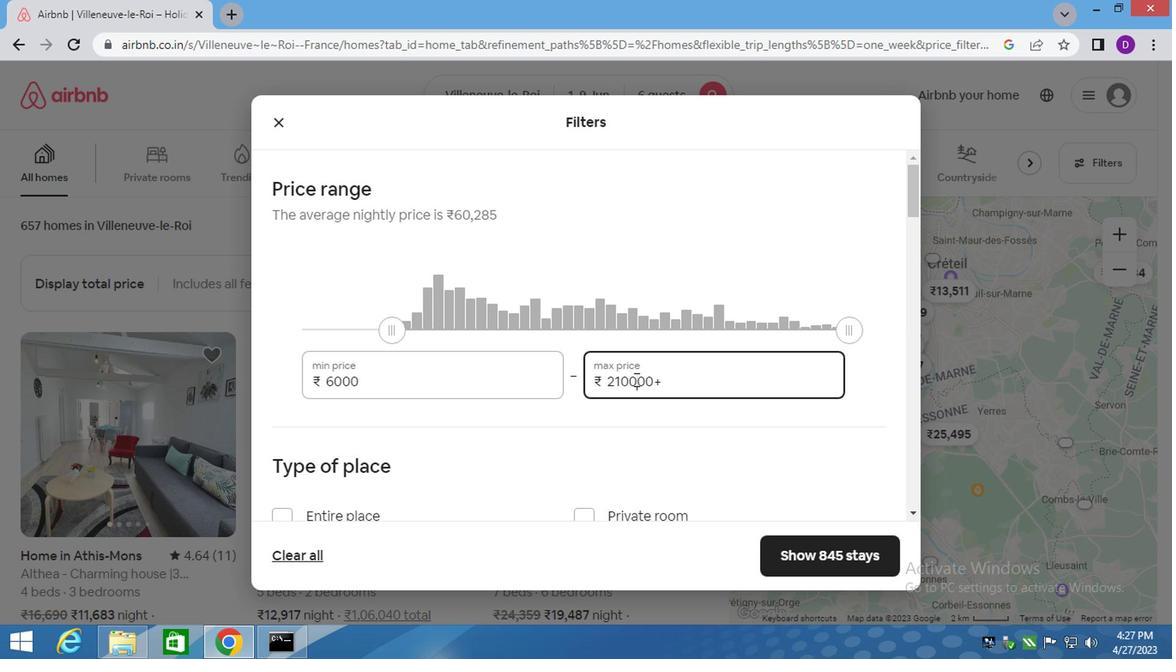 
Action: Mouse pressed left at (632, 379)
Screenshot: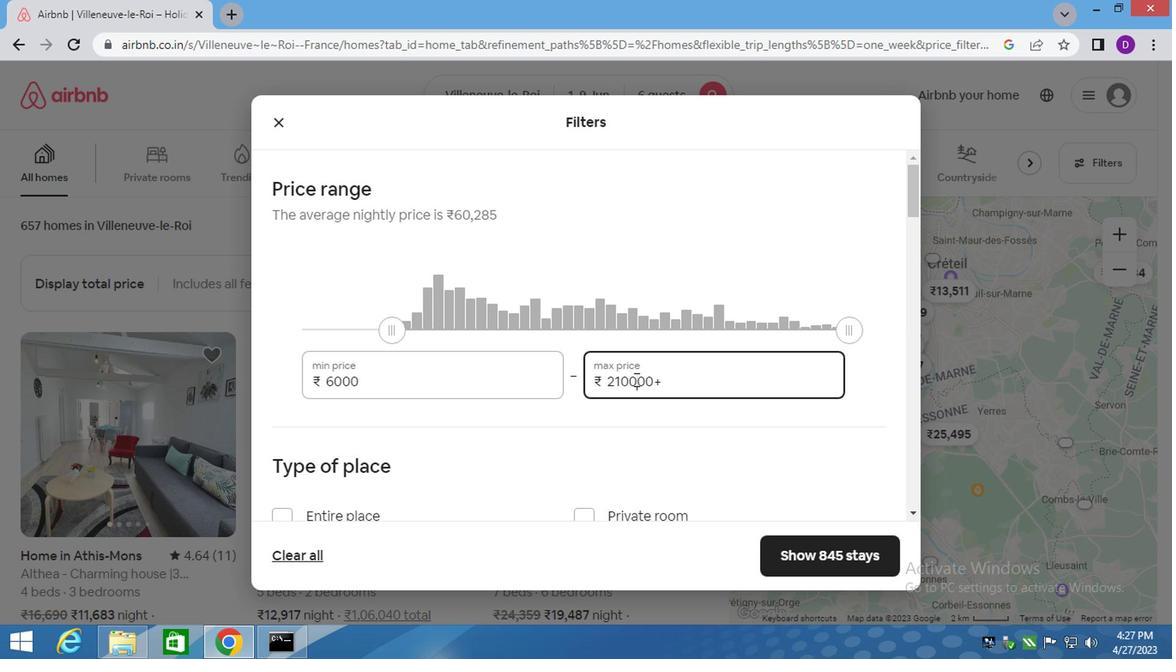 
Action: Key pressed 21
Screenshot: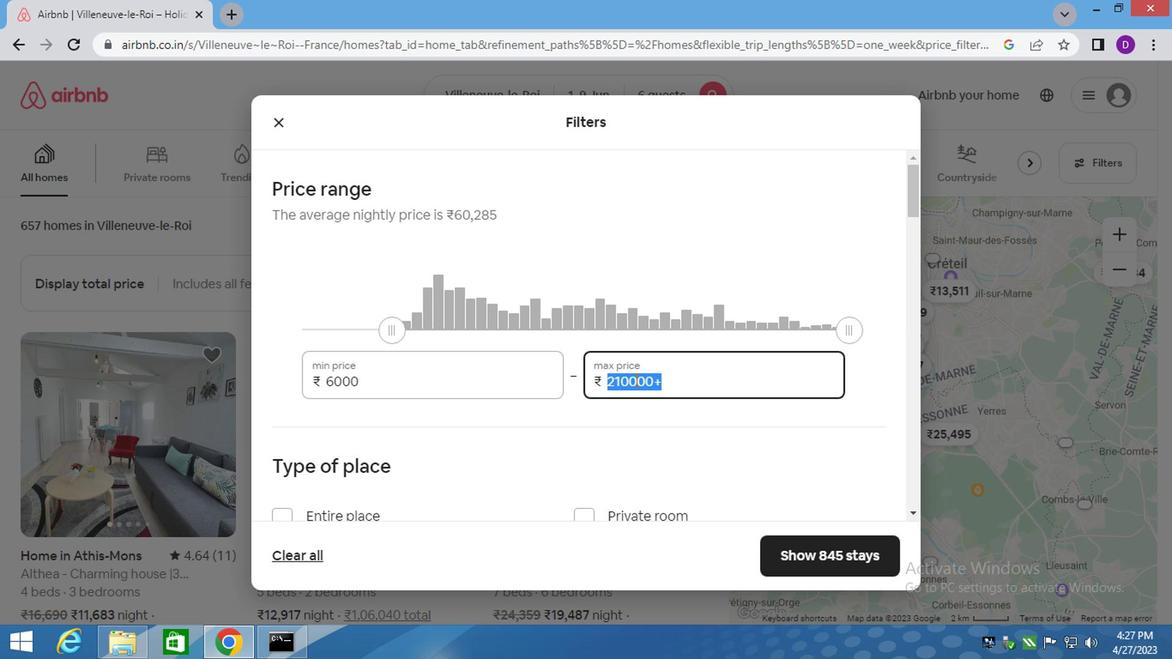 
Action: Mouse moved to (616, 376)
Screenshot: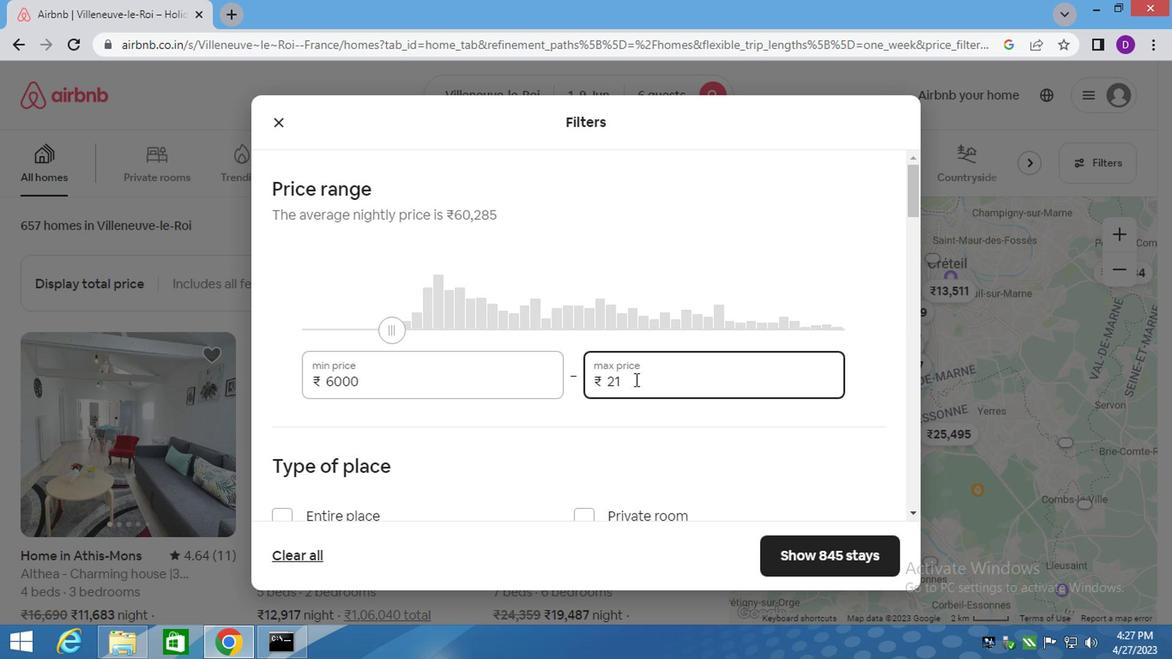 
Action: Key pressed <Key.backspace><Key.backspace>12000
Screenshot: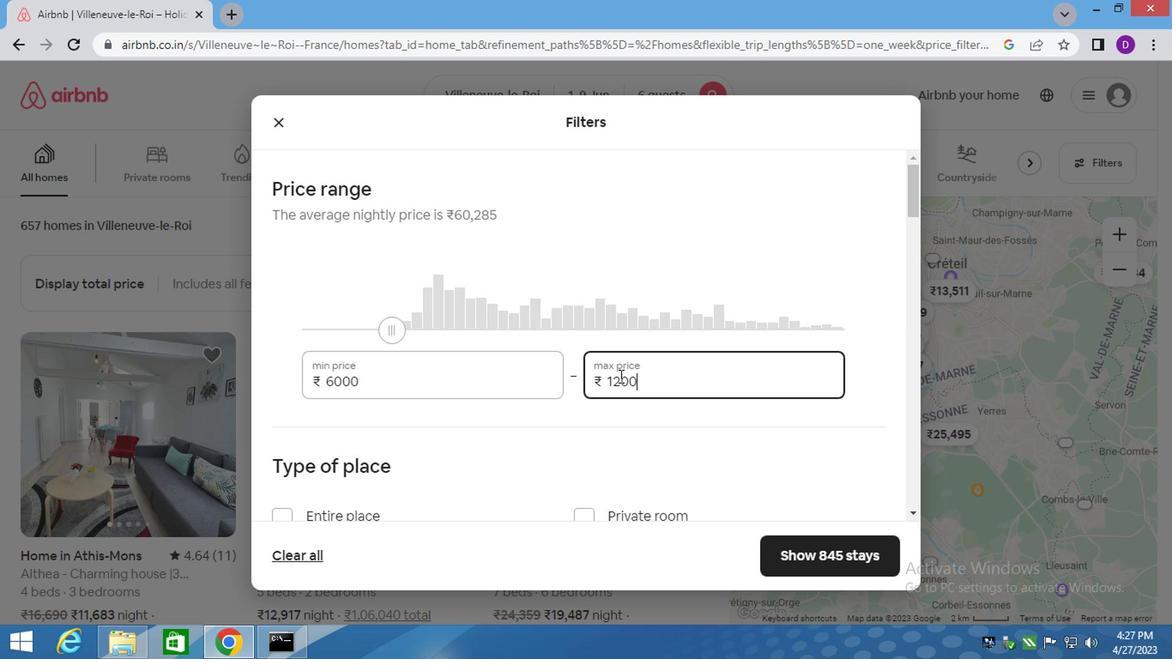 
Action: Mouse moved to (450, 508)
Screenshot: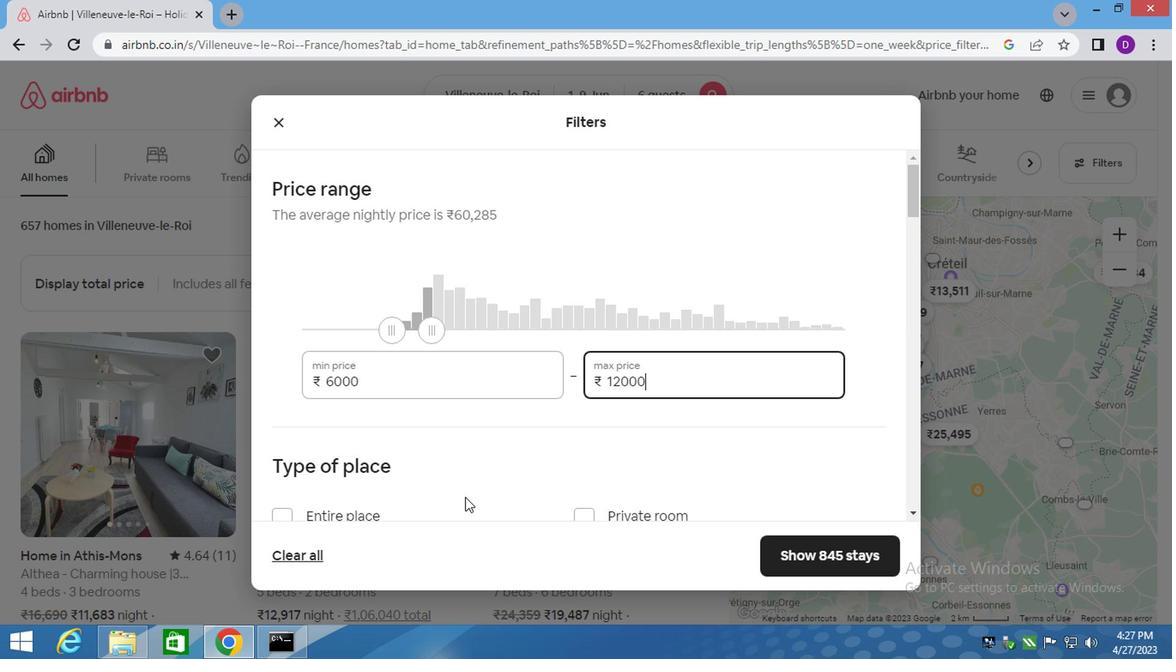 
Action: Mouse scrolled (450, 506) with delta (0, -1)
Screenshot: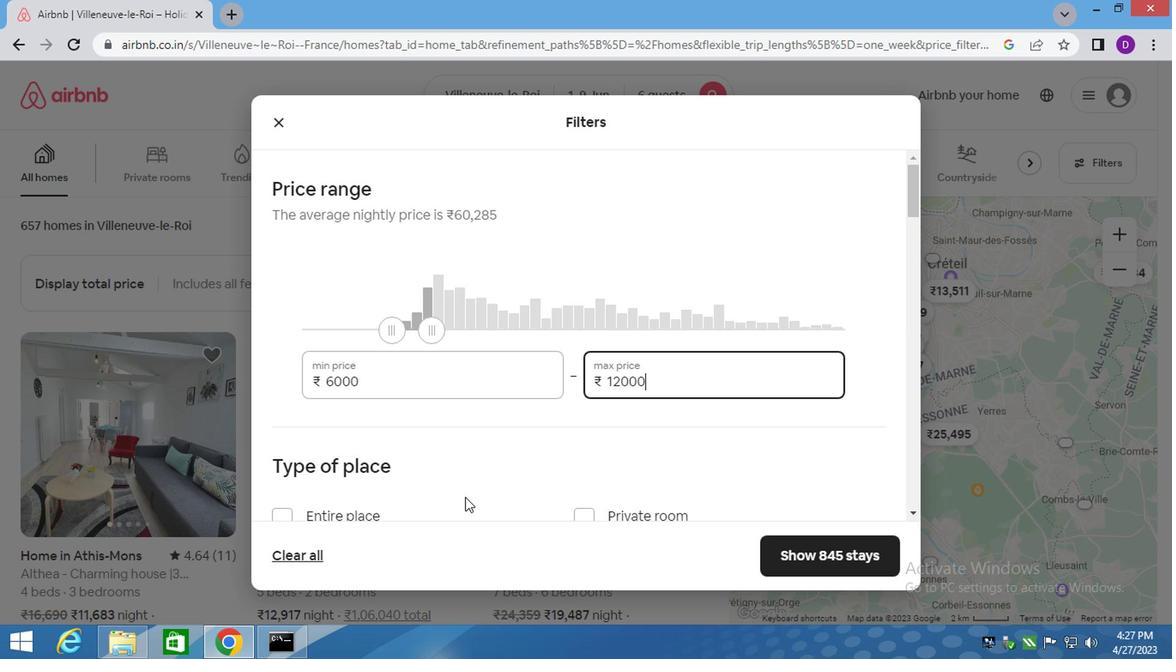 
Action: Mouse moved to (446, 512)
Screenshot: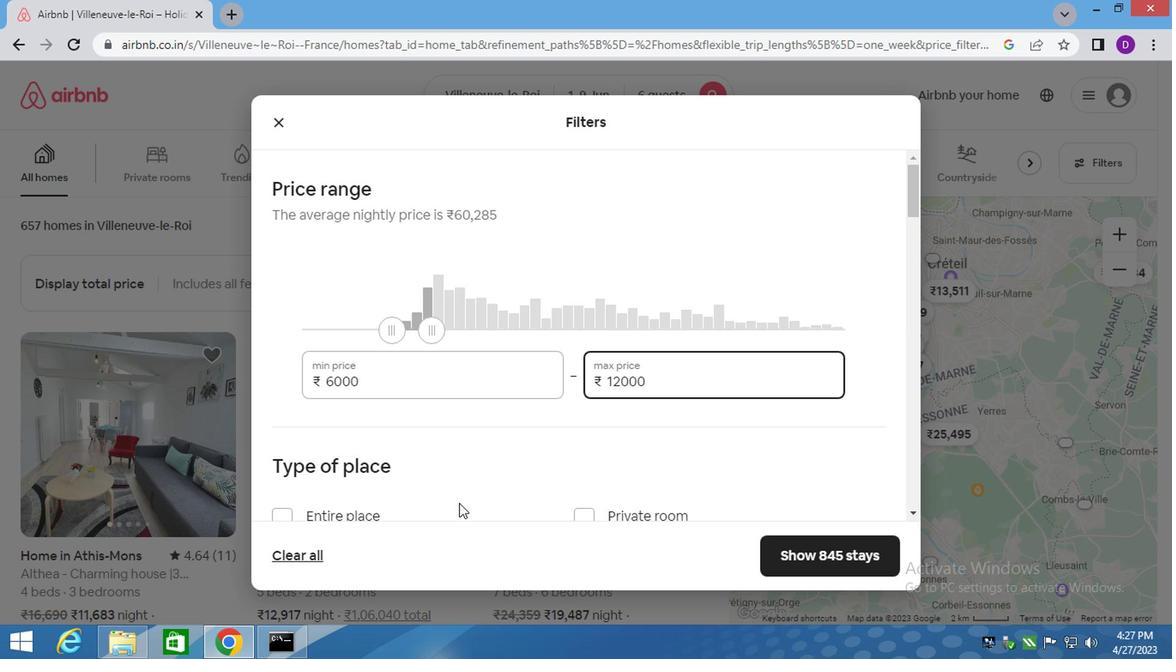 
Action: Mouse scrolled (446, 511) with delta (0, -1)
Screenshot: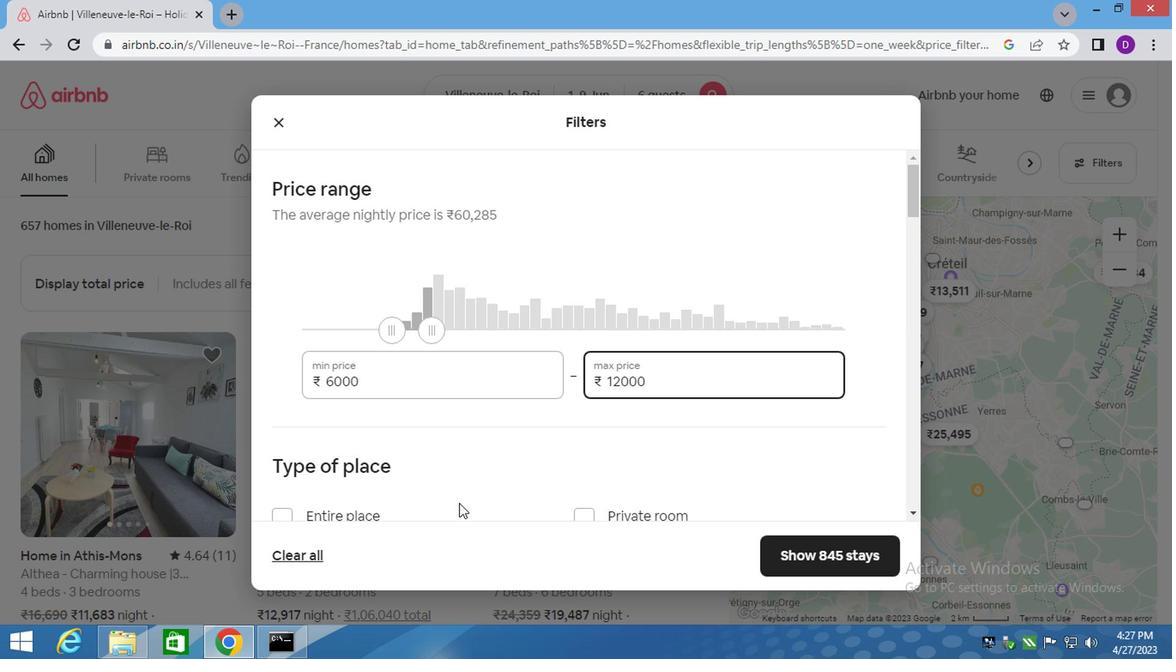 
Action: Mouse moved to (442, 517)
Screenshot: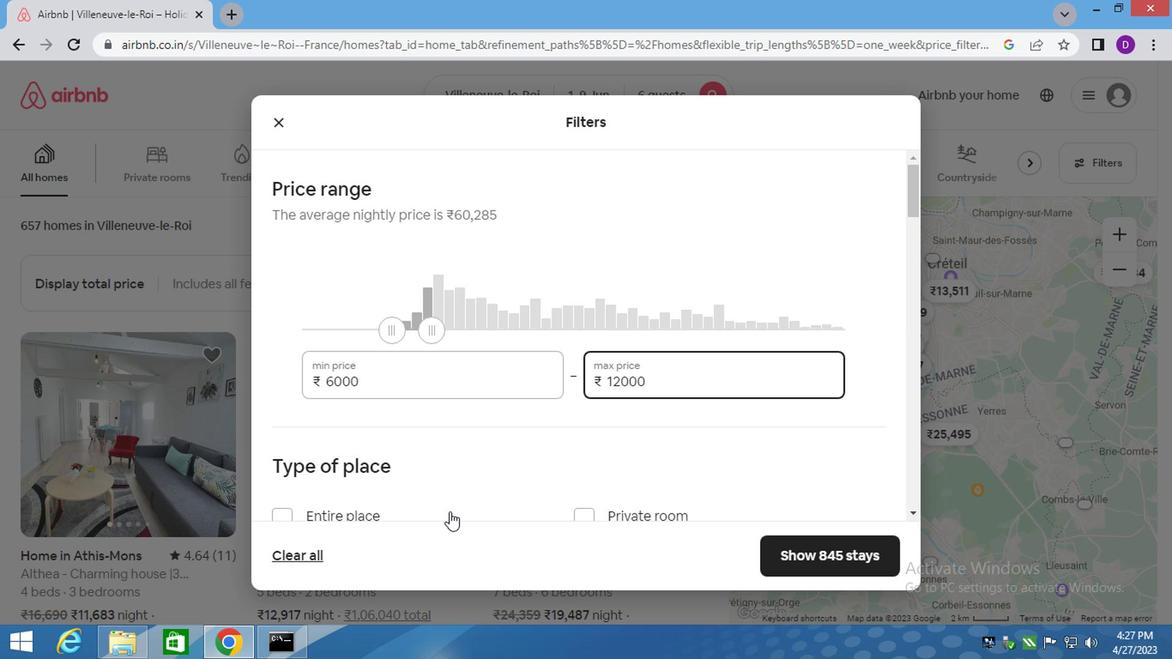 
Action: Mouse scrolled (442, 516) with delta (0, 0)
Screenshot: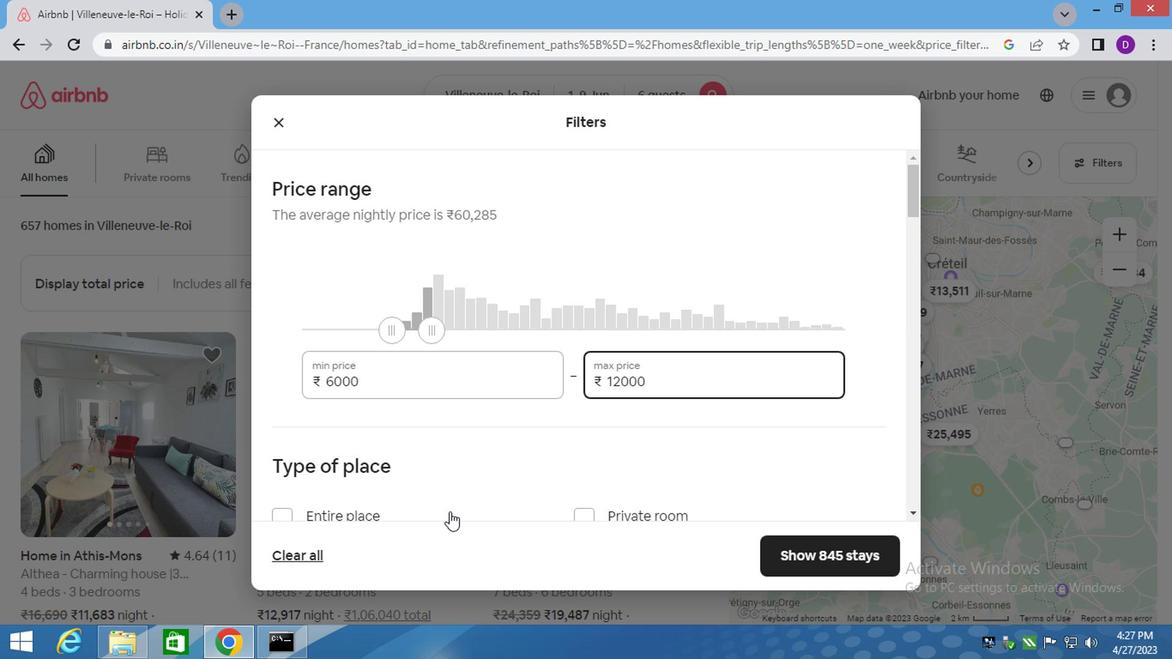 
Action: Mouse moved to (439, 523)
Screenshot: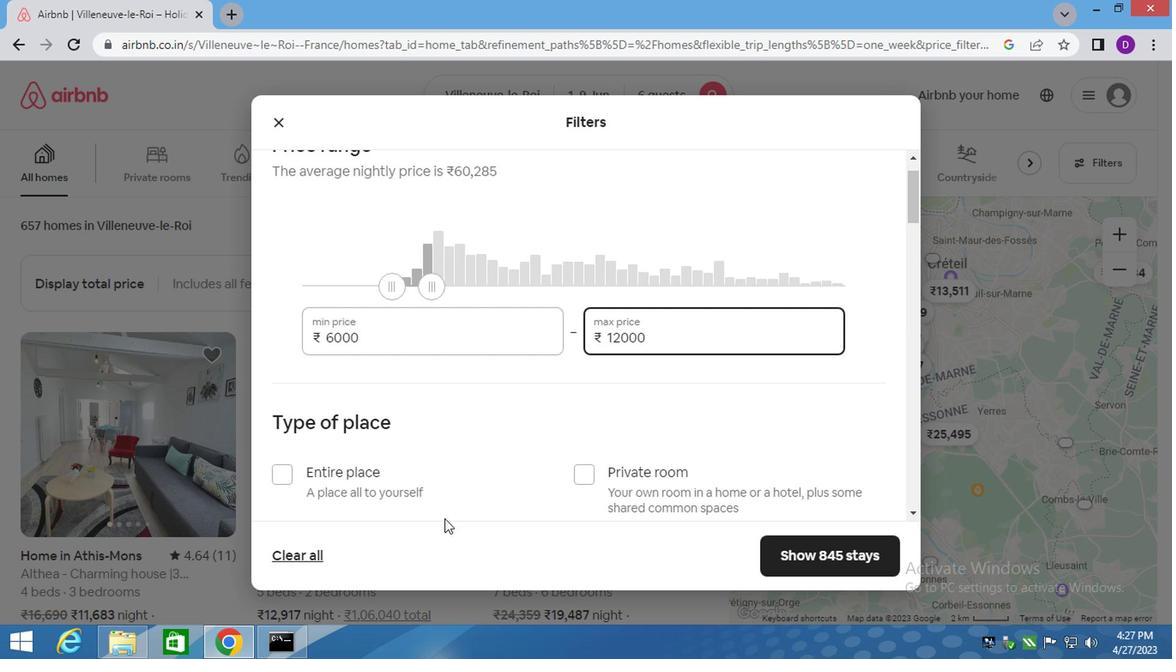 
Action: Mouse scrolled (439, 522) with delta (0, -1)
Screenshot: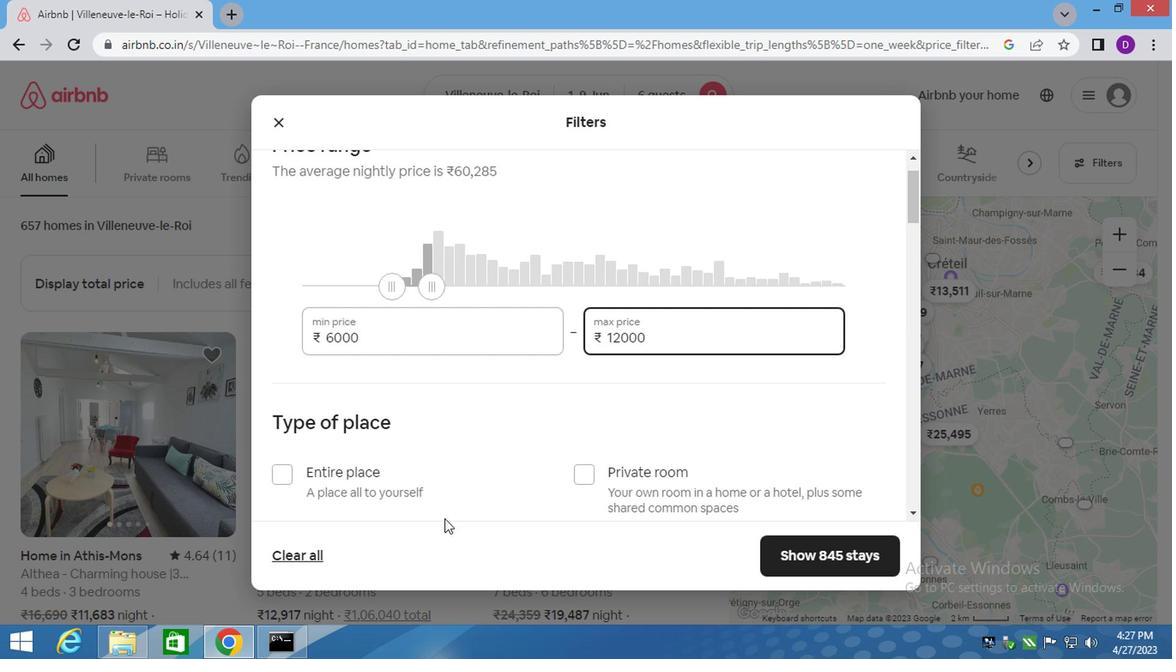 
Action: Mouse moved to (303, 177)
Screenshot: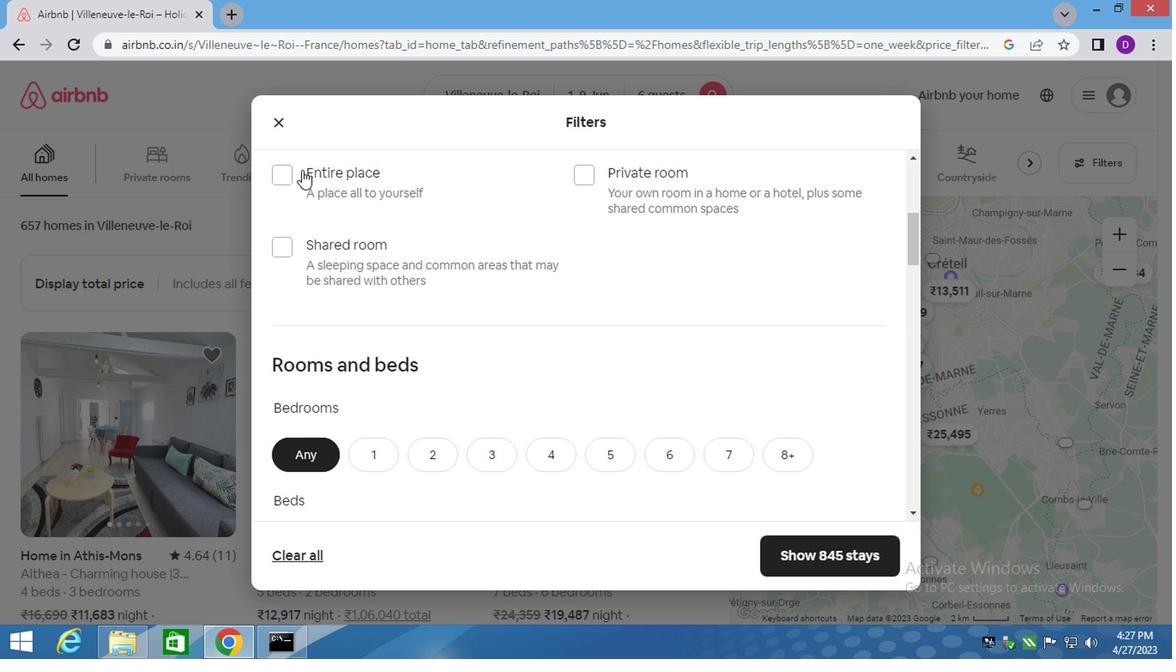 
Action: Mouse pressed left at (303, 177)
Screenshot: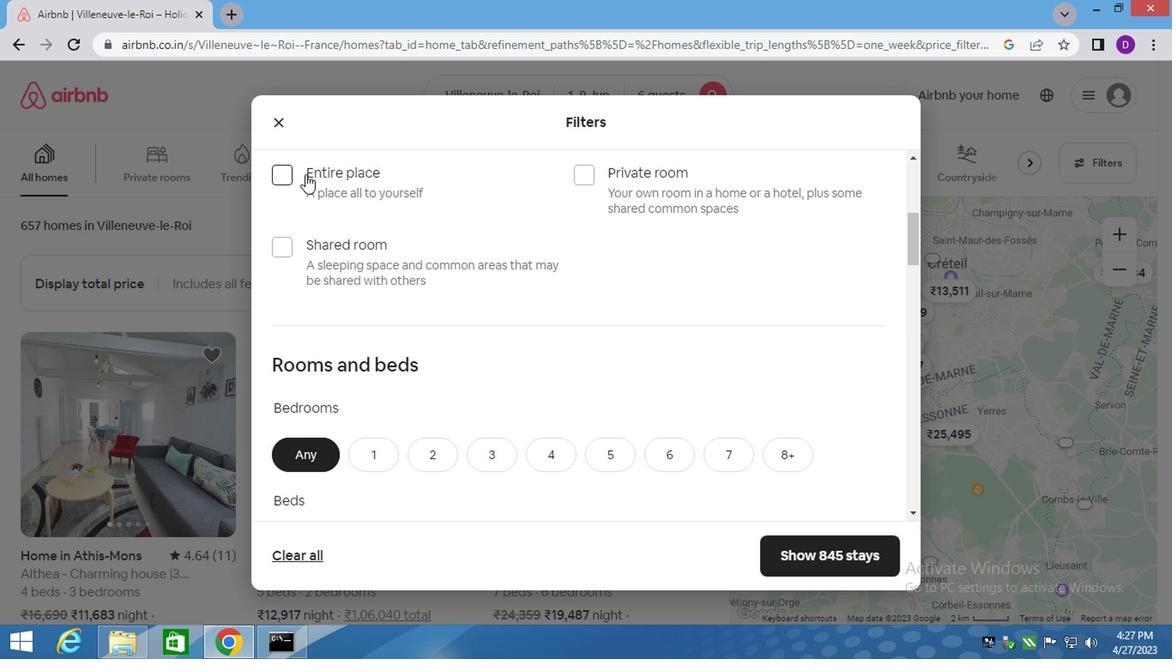 
Action: Mouse moved to (498, 405)
Screenshot: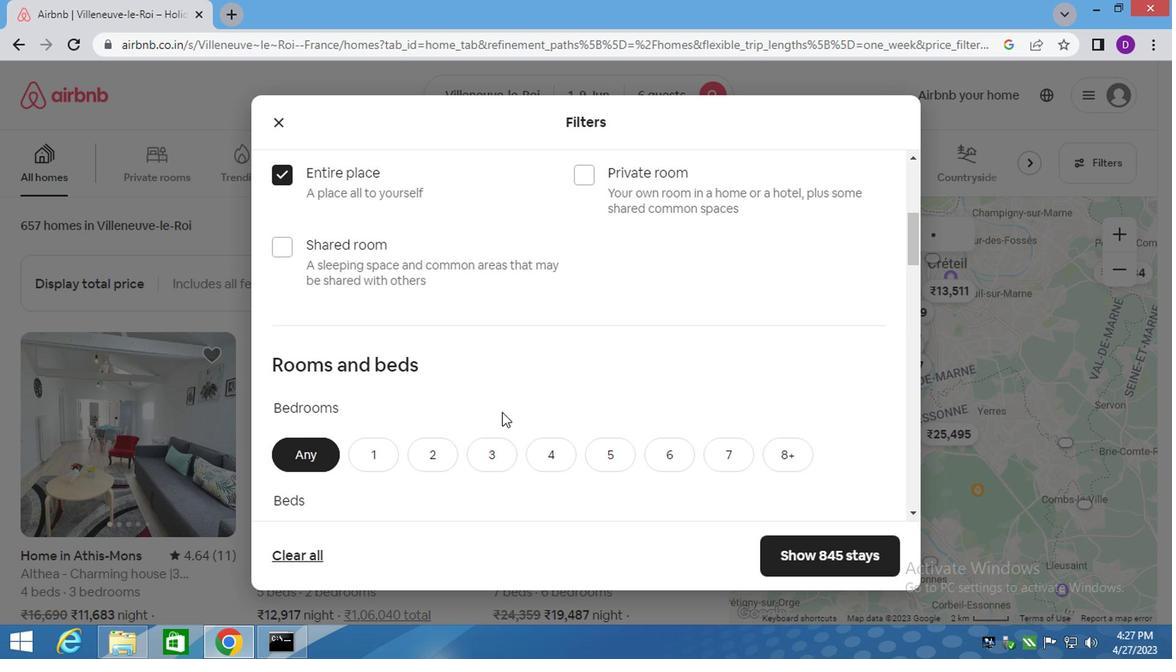 
Action: Mouse scrolled (498, 410) with delta (0, -1)
Screenshot: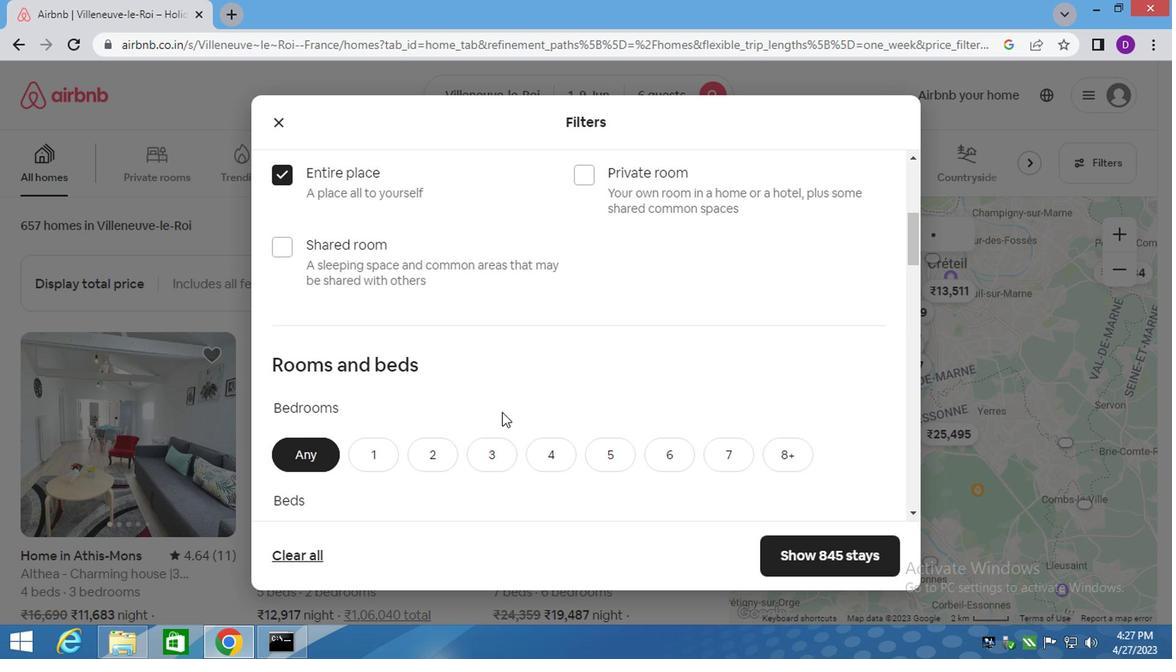 
Action: Mouse moved to (498, 399)
Screenshot: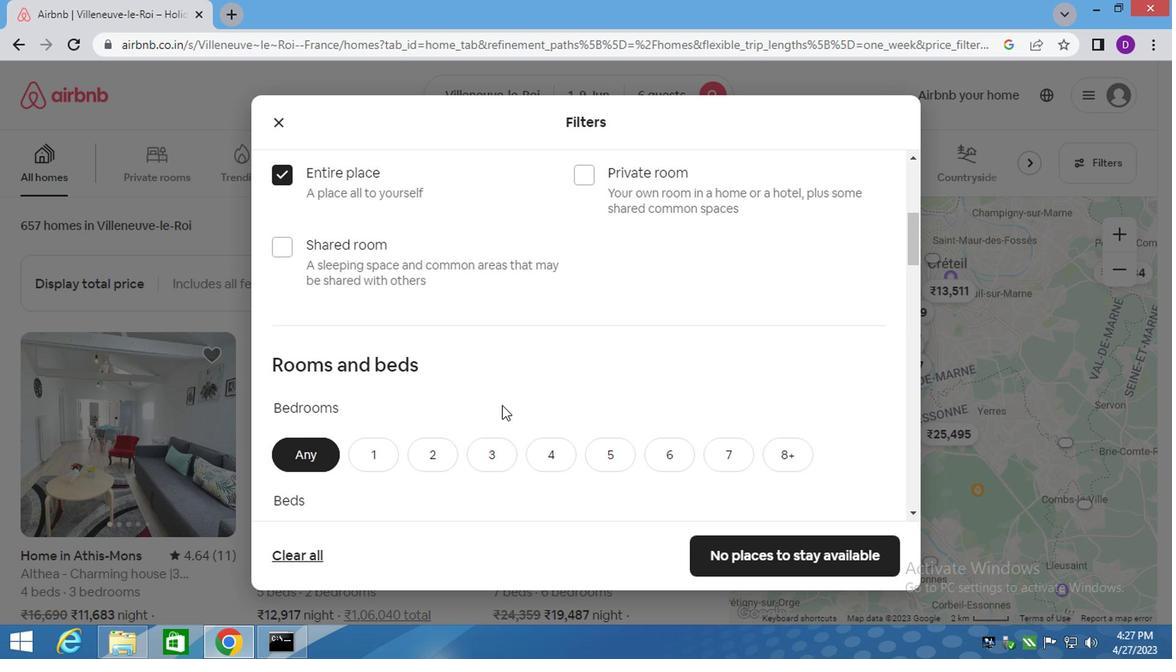 
Action: Mouse scrolled (498, 398) with delta (0, 0)
Screenshot: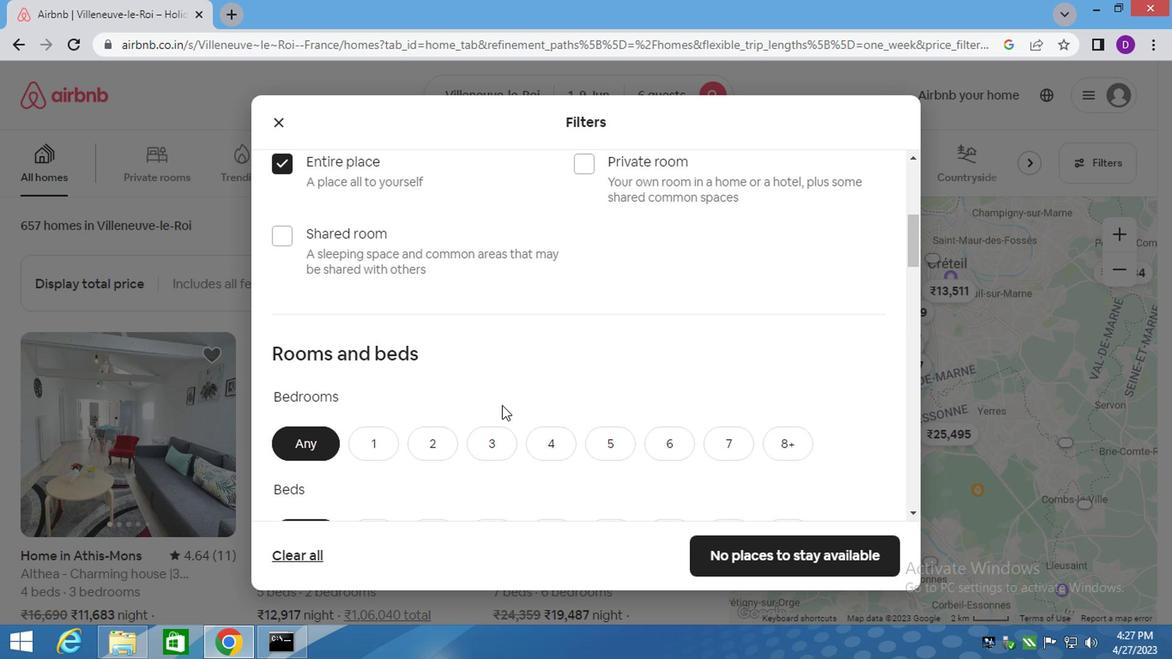 
Action: Mouse moved to (470, 278)
Screenshot: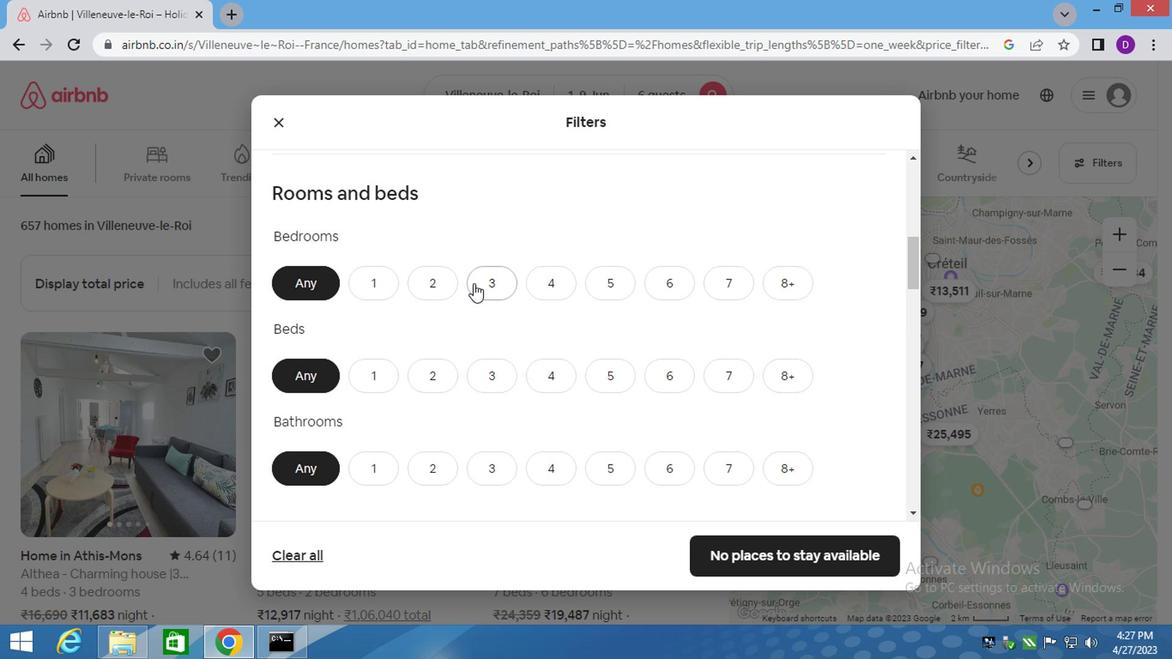 
Action: Mouse pressed left at (470, 278)
Screenshot: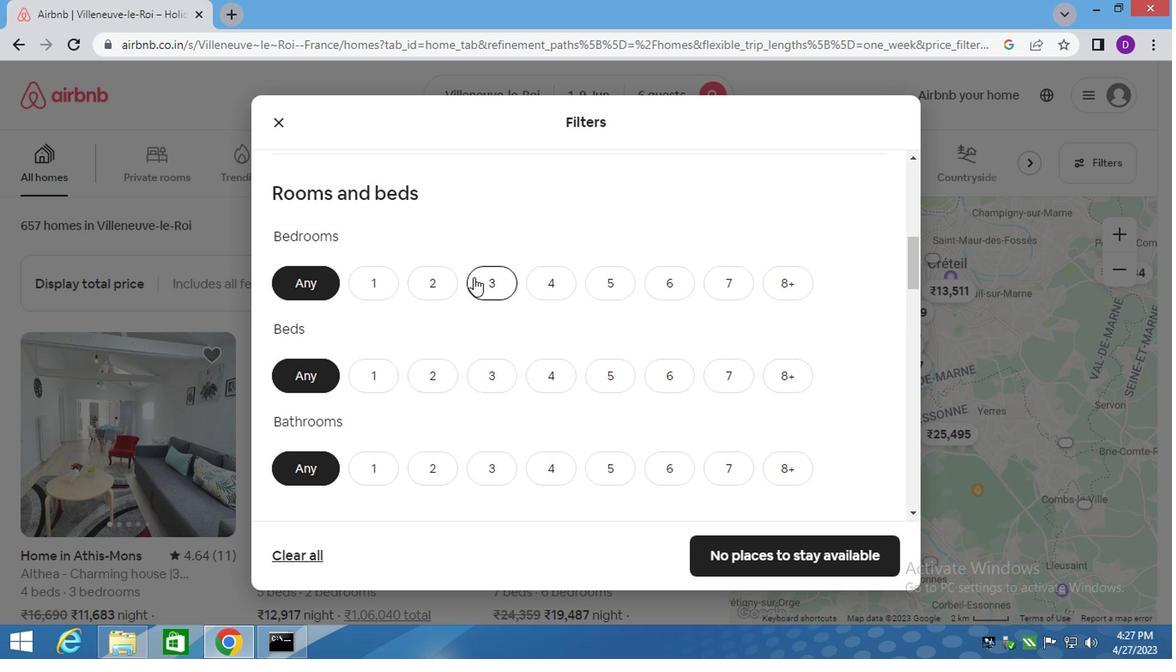 
Action: Mouse moved to (509, 516)
Screenshot: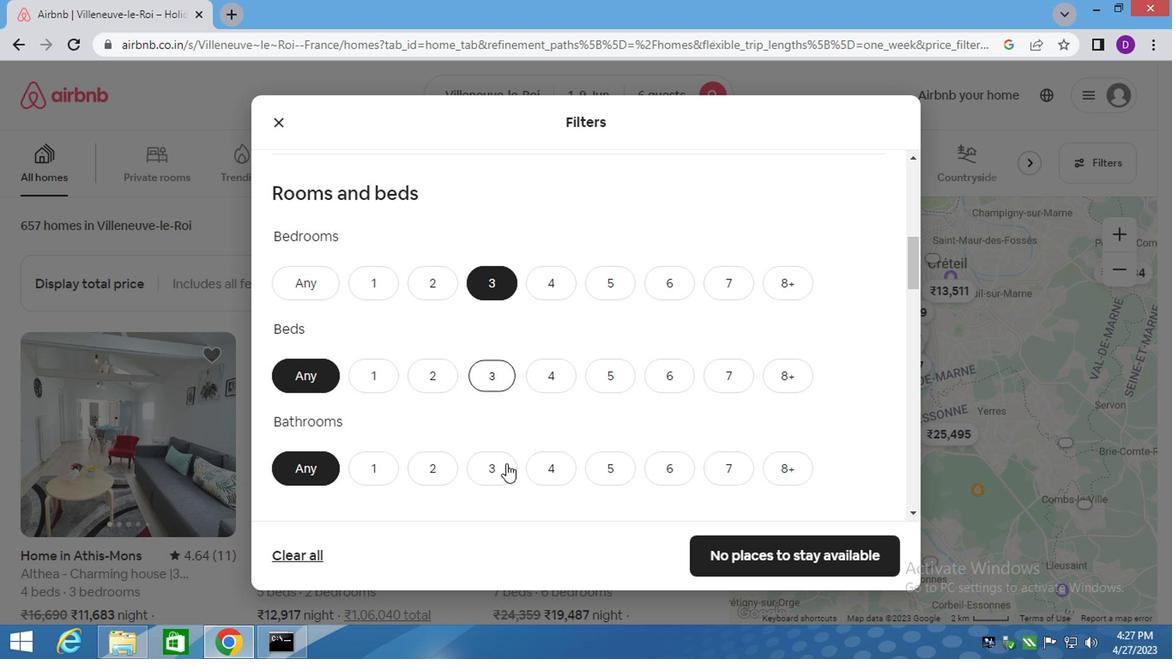 
Action: Mouse scrolled (509, 515) with delta (0, -1)
Screenshot: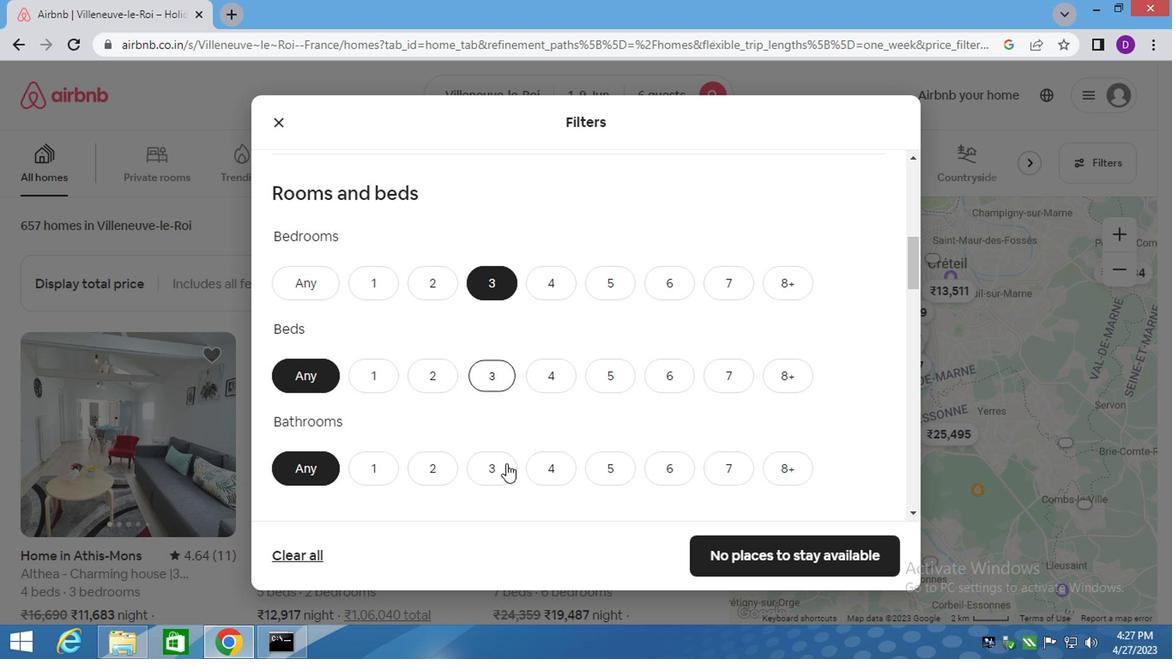 
Action: Mouse moved to (495, 398)
Screenshot: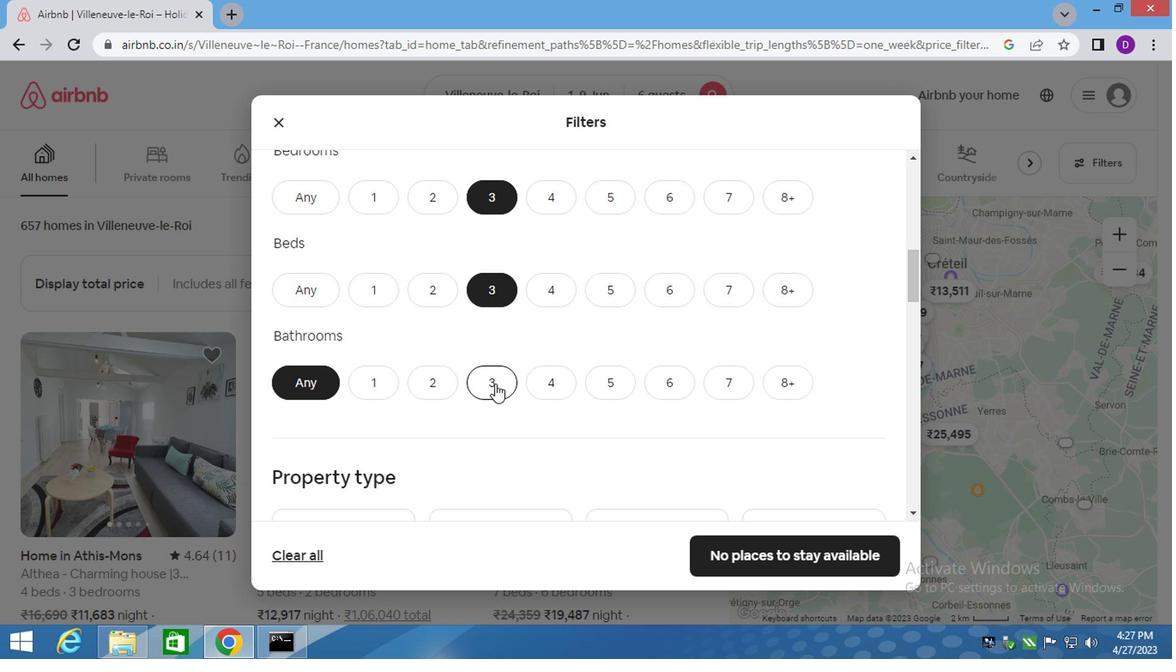 
Action: Mouse pressed left at (495, 398)
Screenshot: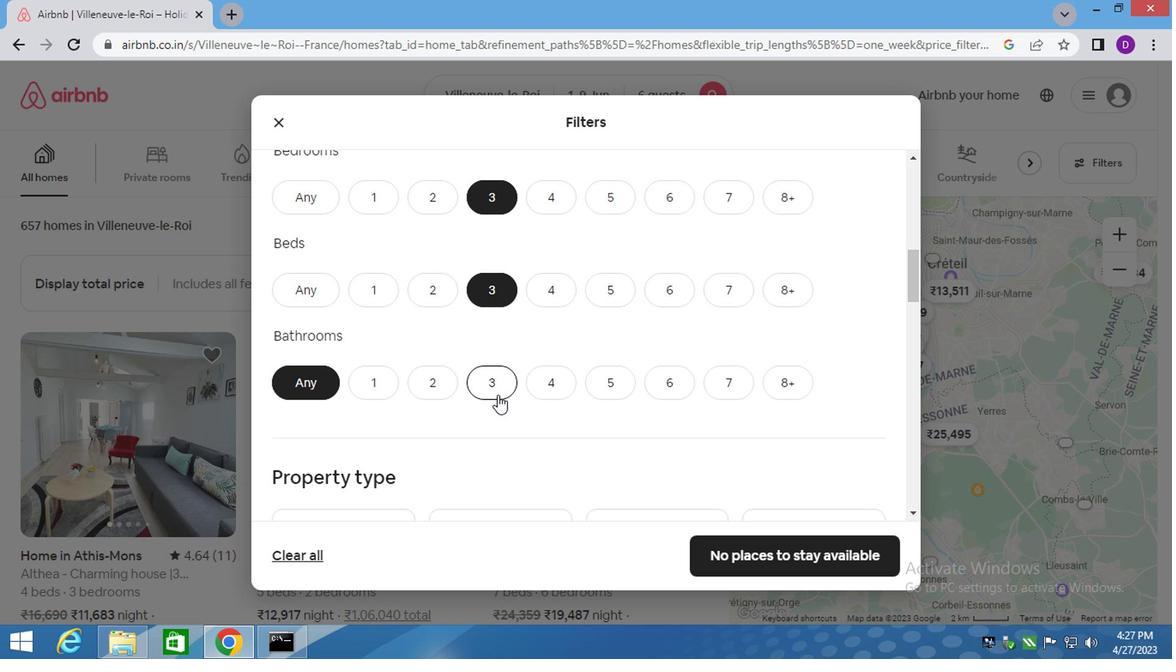 
Action: Mouse scrolled (495, 396) with delta (0, -1)
Screenshot: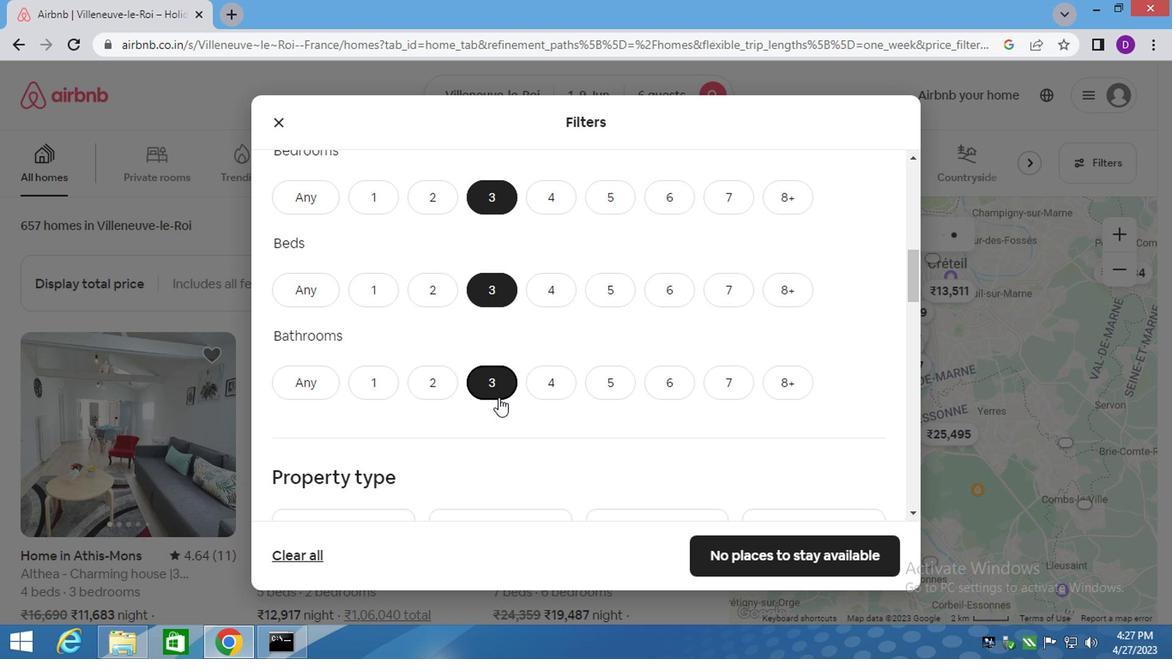 
Action: Mouse scrolled (495, 396) with delta (0, -1)
Screenshot: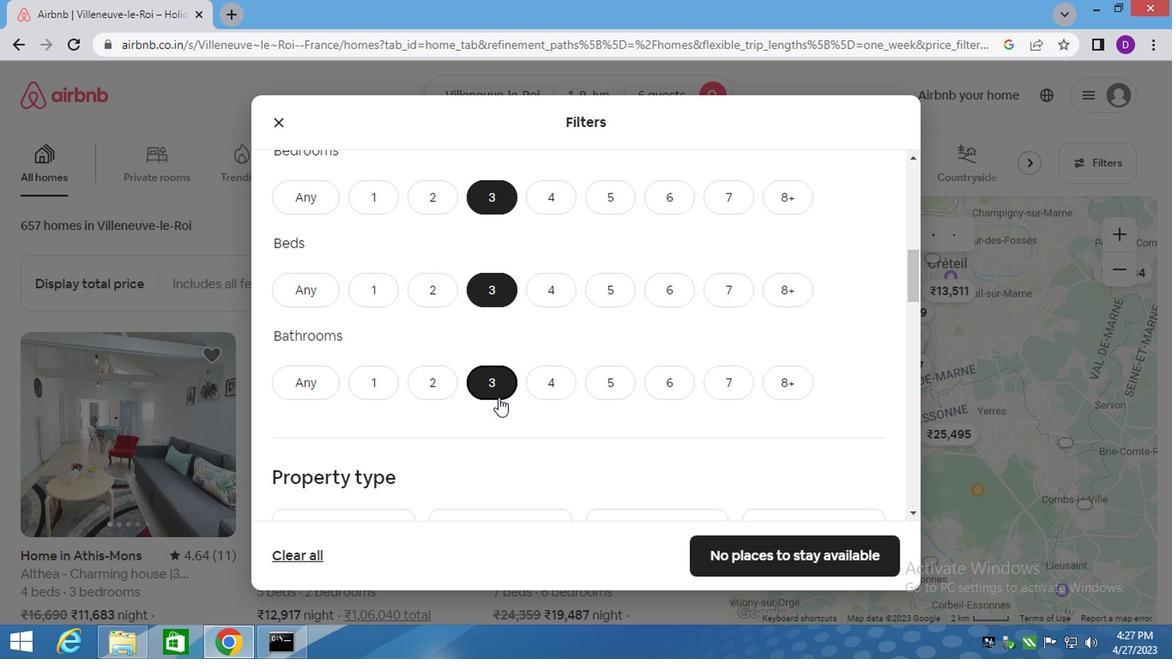 
Action: Mouse scrolled (495, 396) with delta (0, -1)
Screenshot: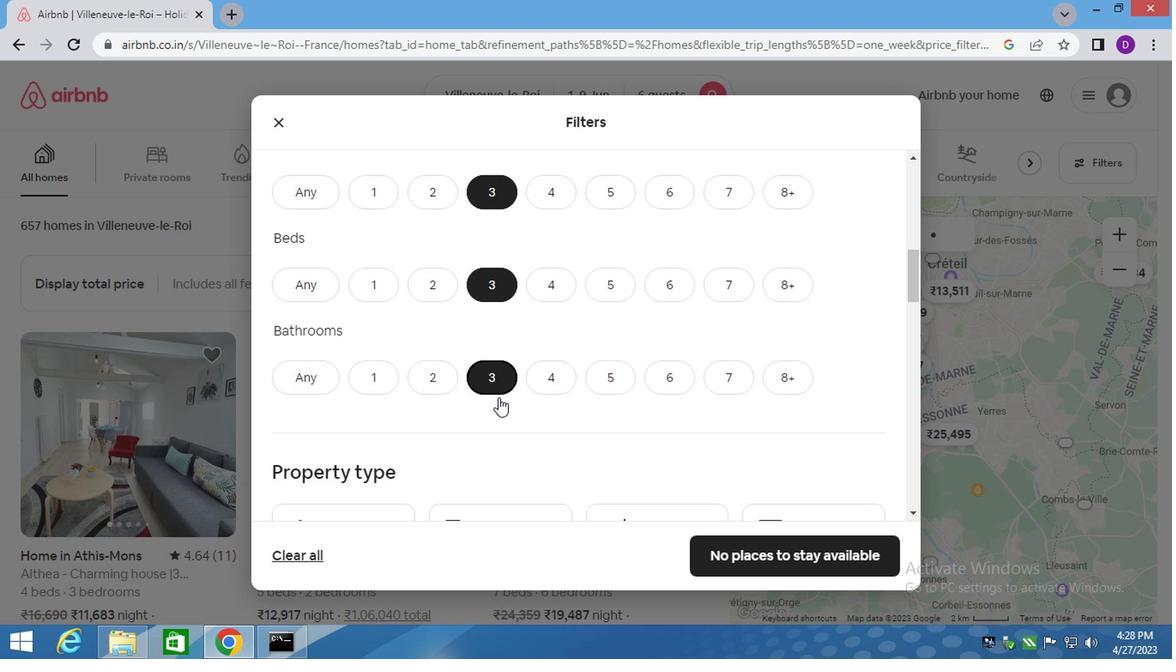 
Action: Mouse moved to (359, 316)
Screenshot: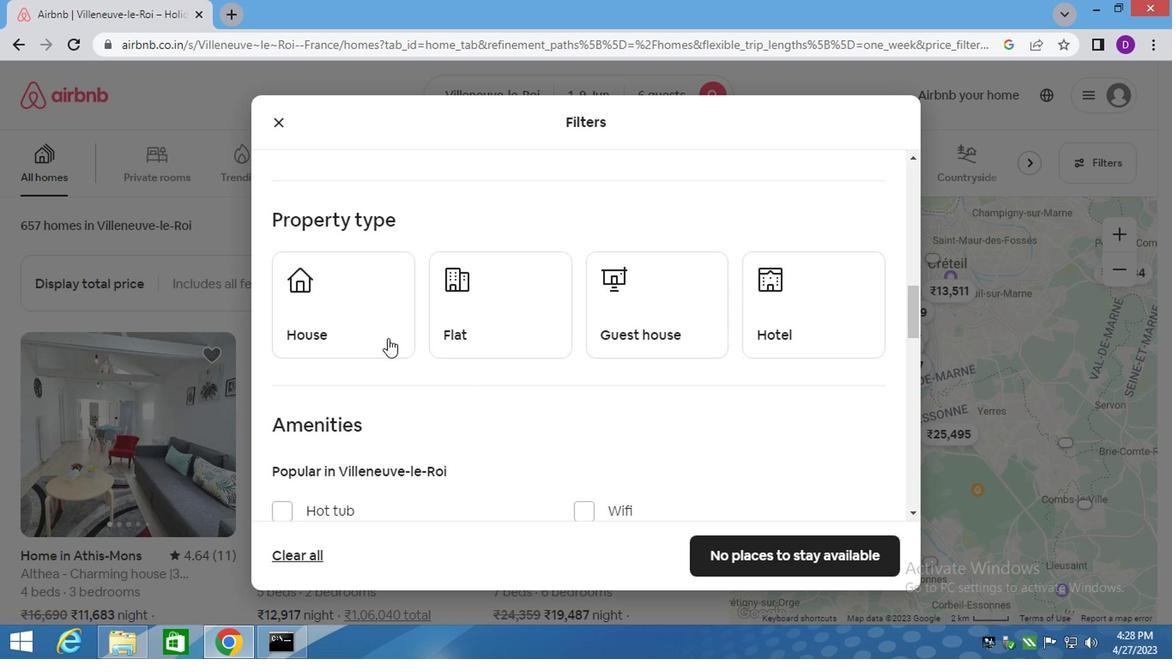 
Action: Mouse pressed left at (359, 316)
Screenshot: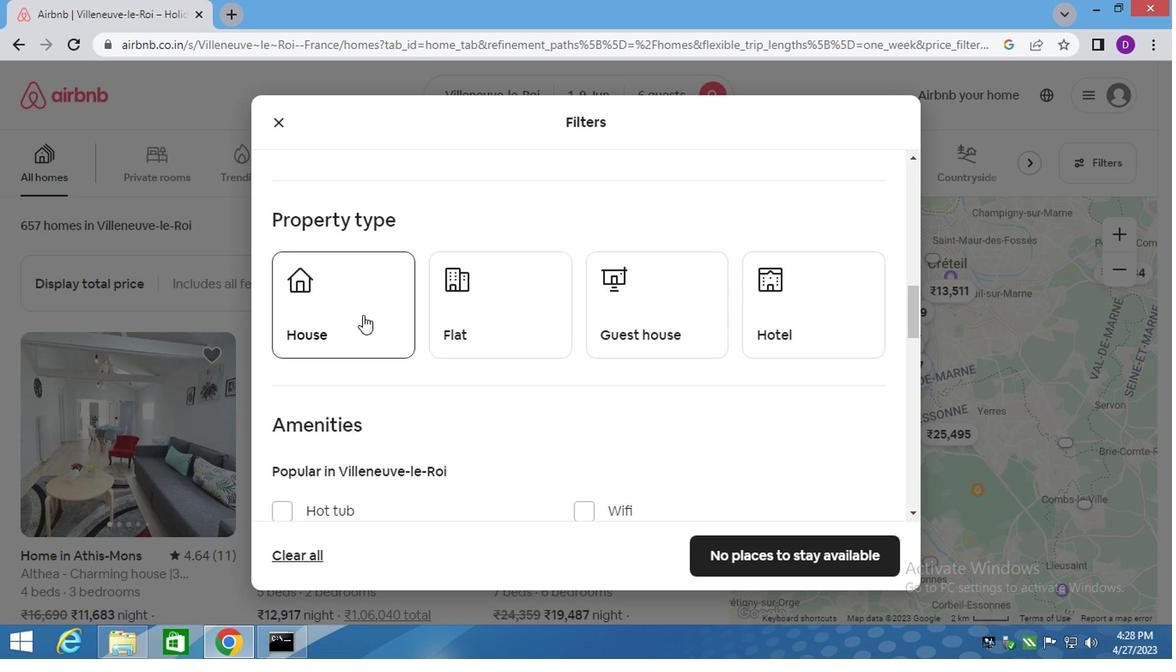 
Action: Mouse moved to (477, 319)
Screenshot: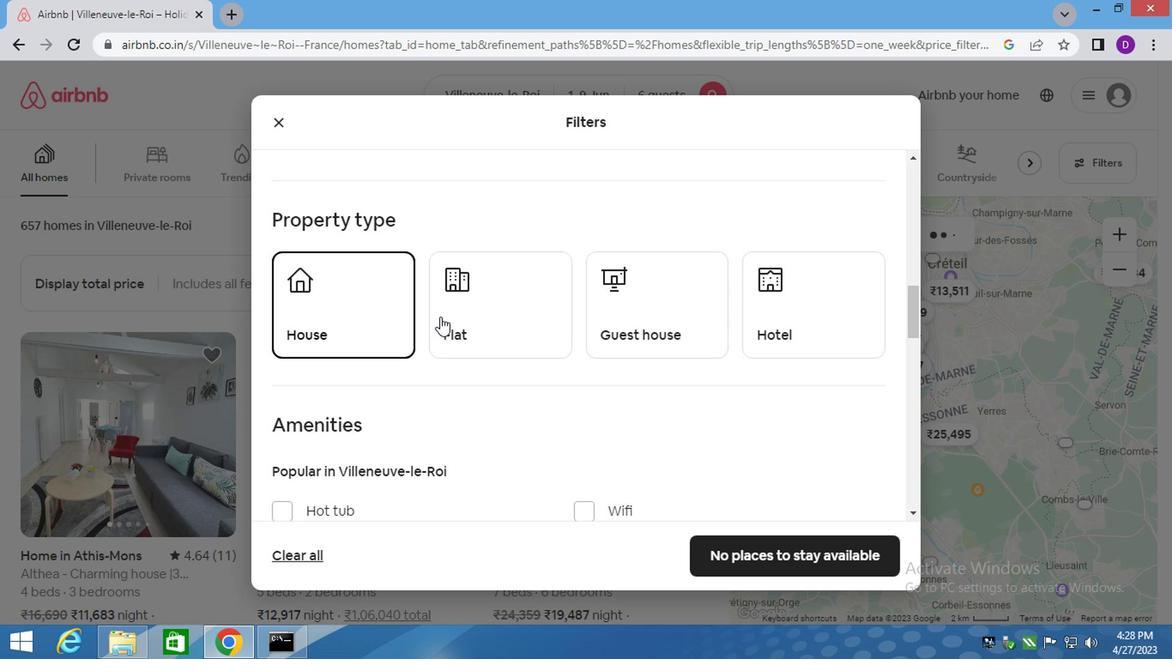 
Action: Mouse pressed left at (477, 319)
Screenshot: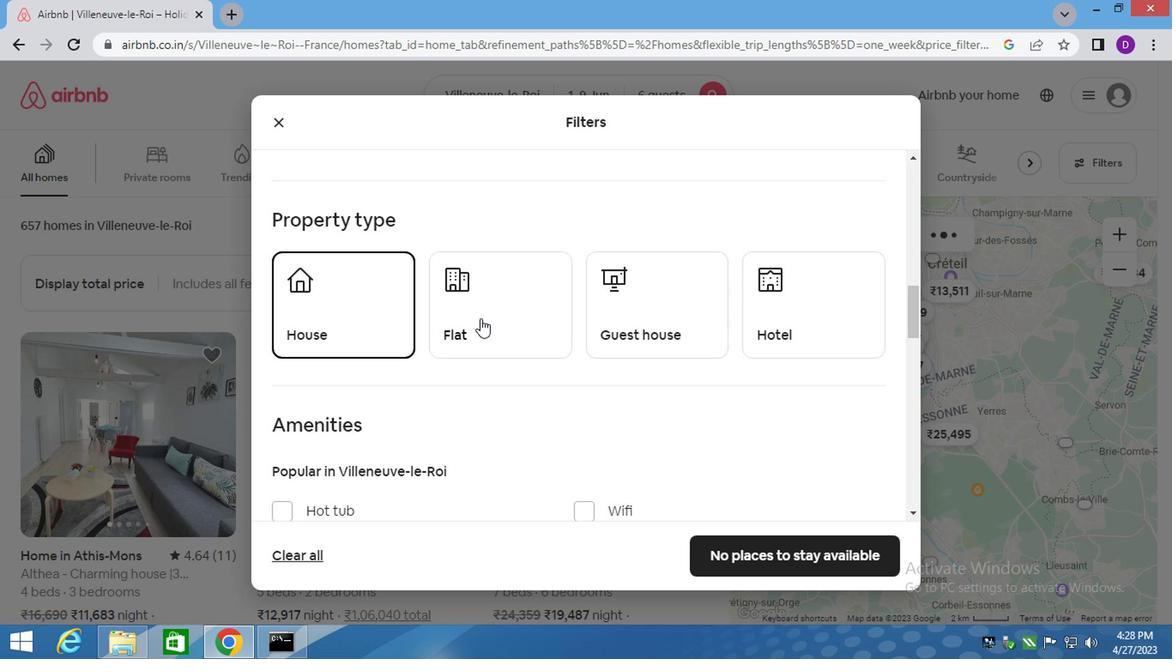 
Action: Mouse moved to (611, 312)
Screenshot: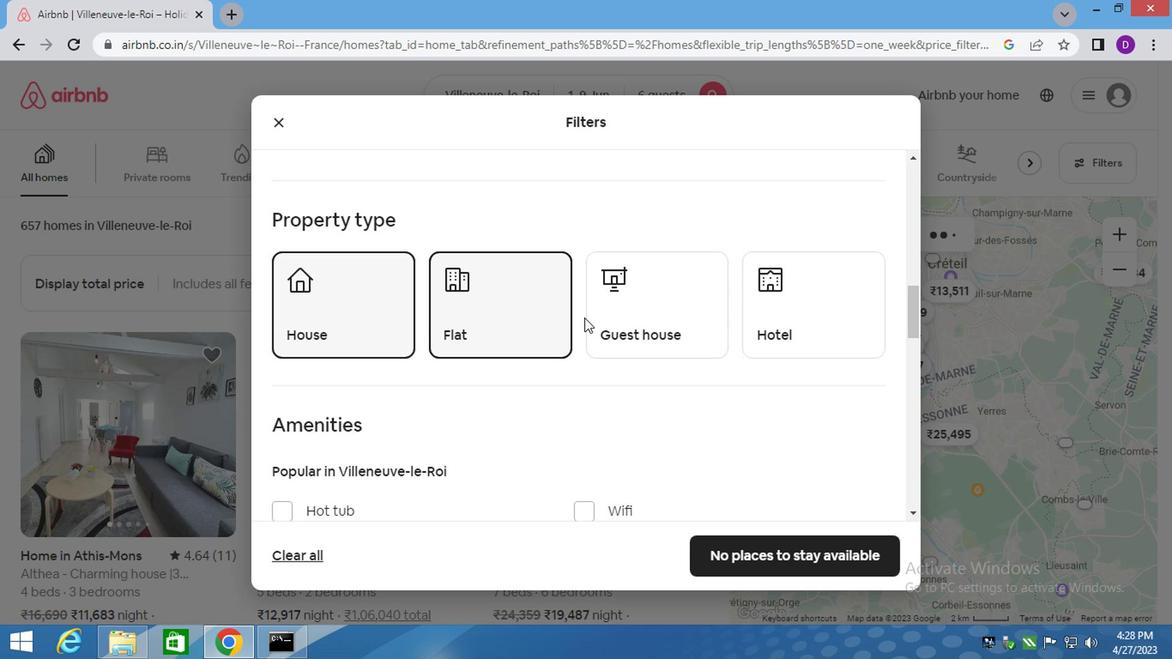 
Action: Mouse pressed left at (611, 312)
Screenshot: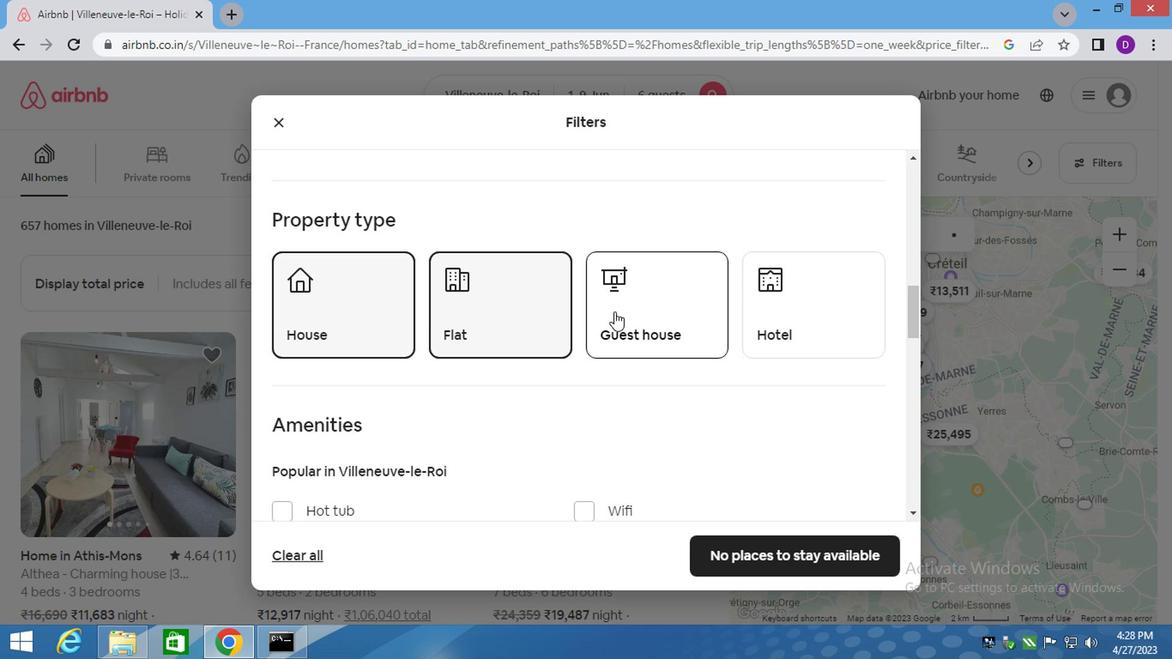 
Action: Mouse scrolled (611, 312) with delta (0, 0)
Screenshot: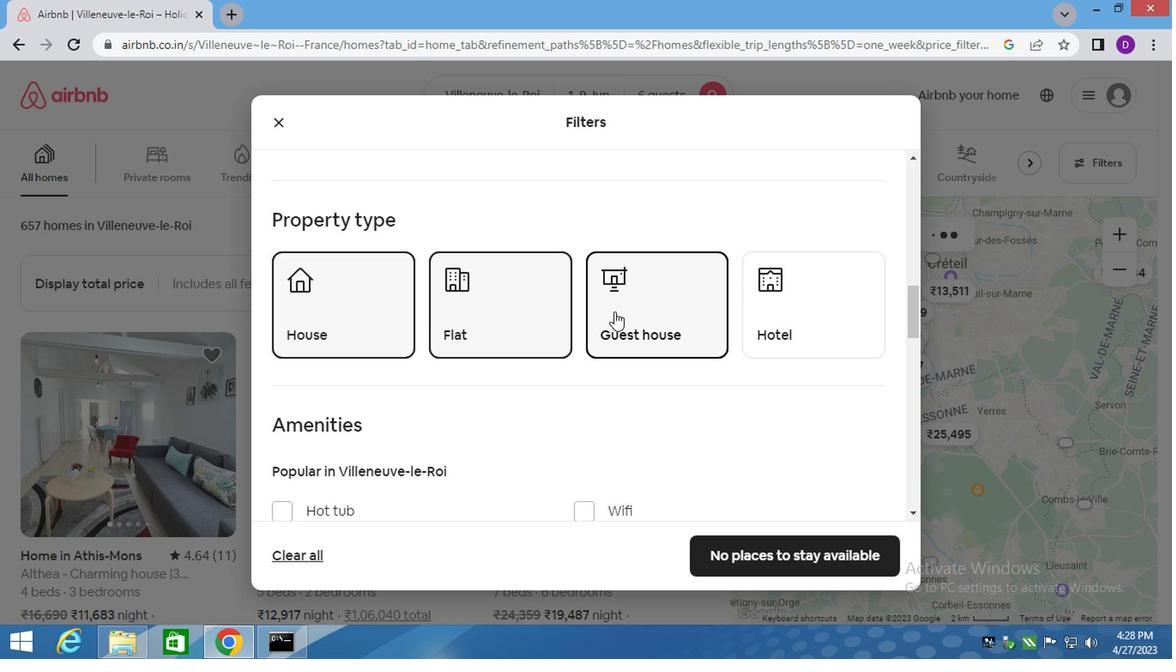 
Action: Mouse scrolled (611, 312) with delta (0, 0)
Screenshot: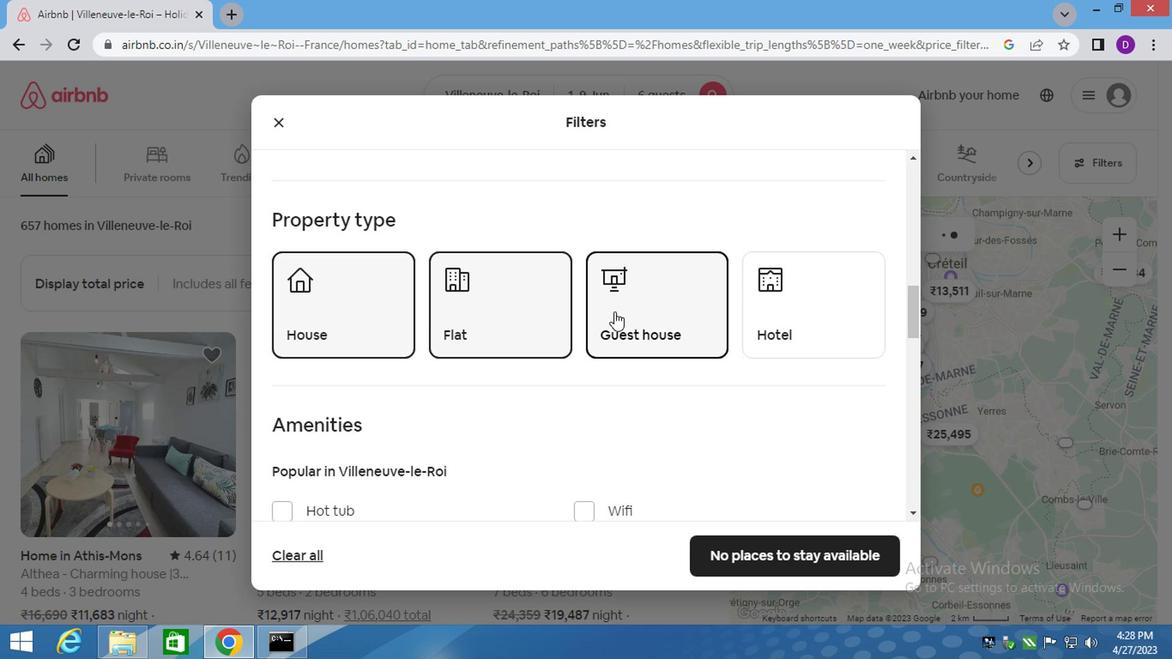 
Action: Mouse scrolled (611, 312) with delta (0, 0)
Screenshot: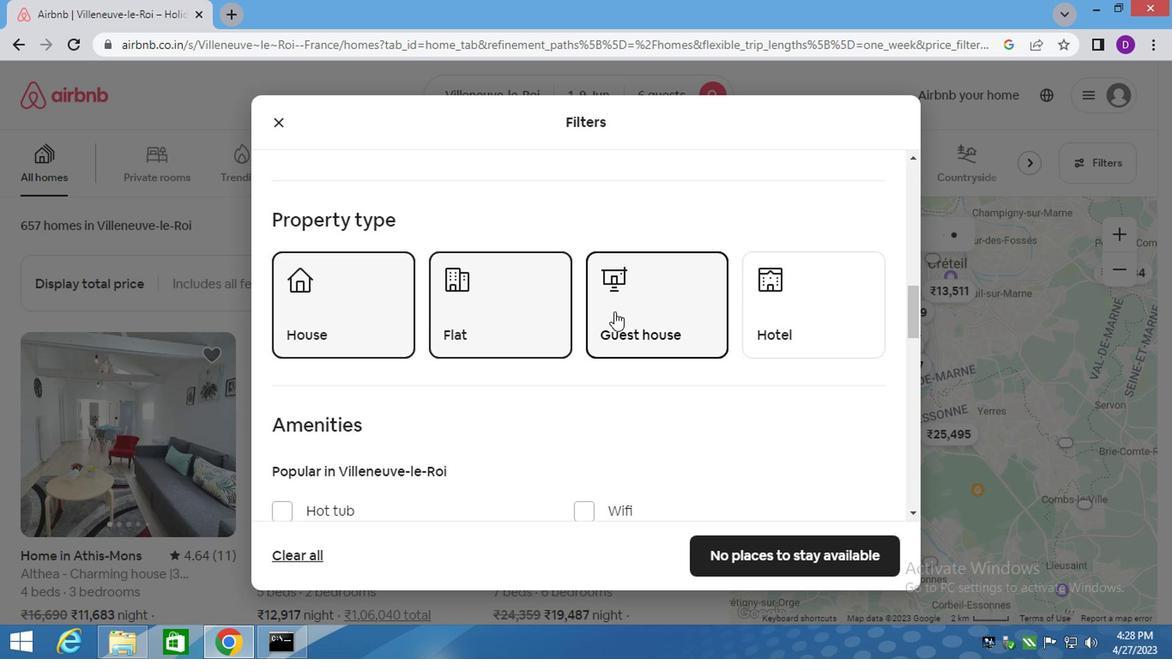 
Action: Mouse moved to (625, 345)
Screenshot: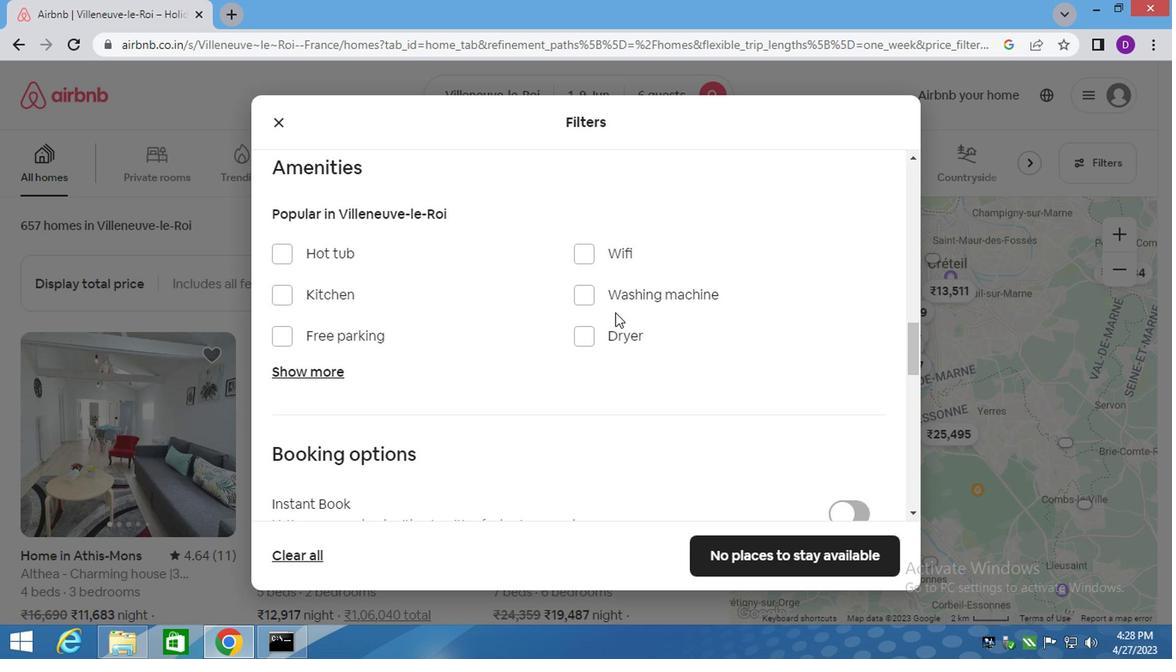 
Action: Mouse scrolled (625, 345) with delta (0, 0)
Screenshot: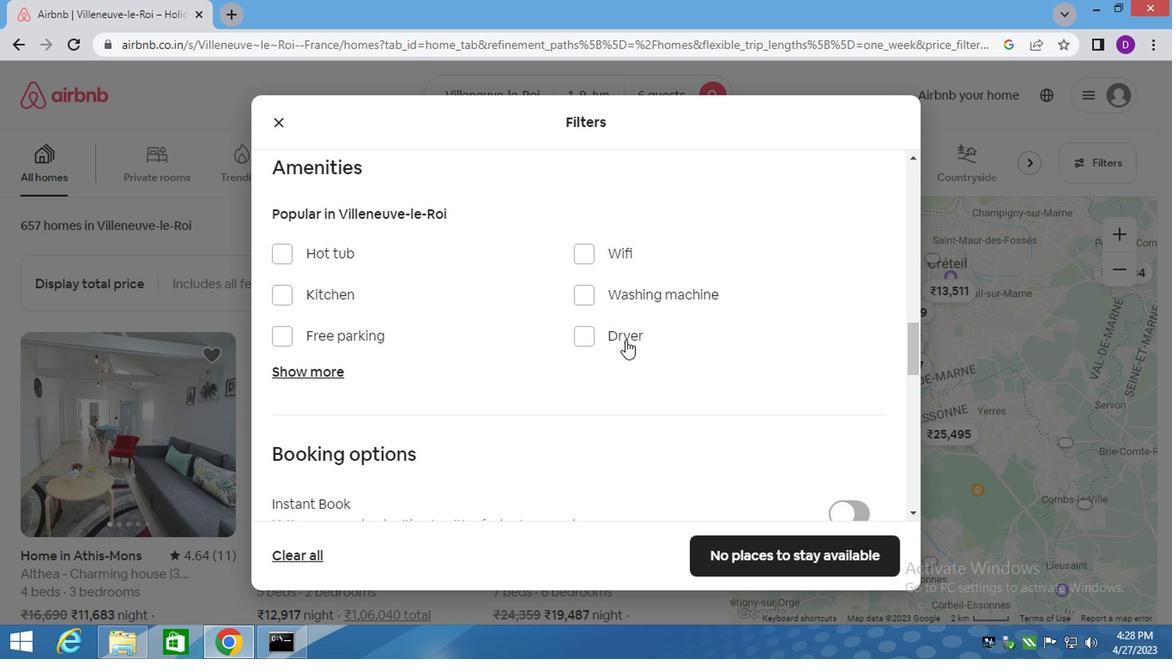 
Action: Mouse moved to (627, 349)
Screenshot: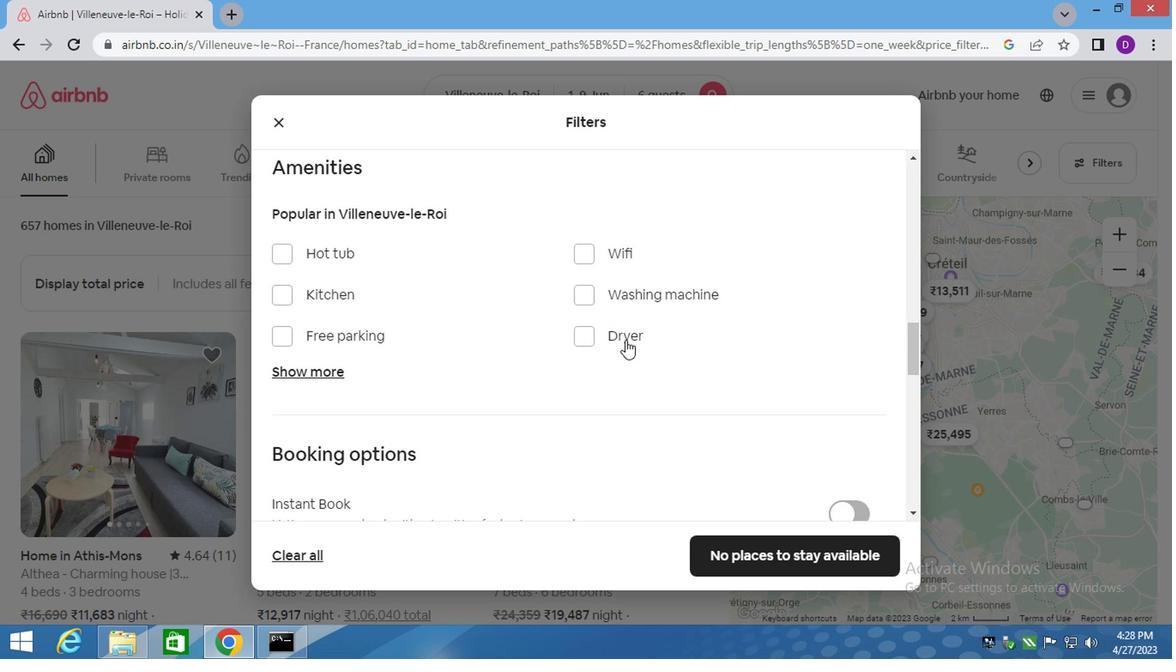 
Action: Mouse scrolled (627, 348) with delta (0, 0)
Screenshot: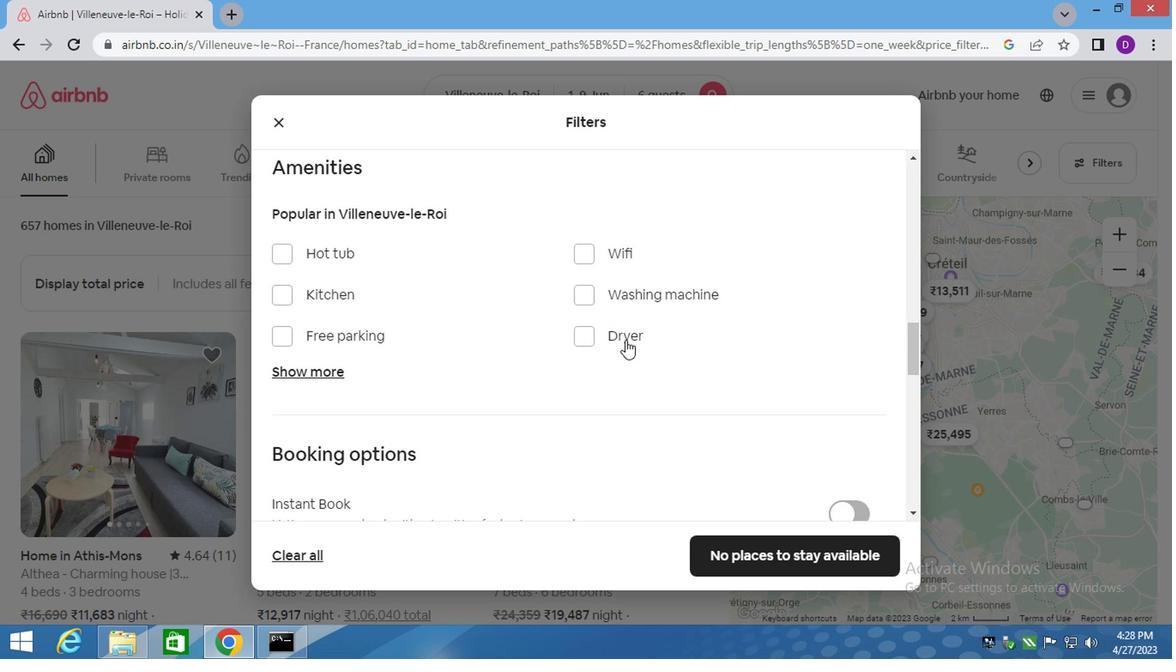 
Action: Mouse moved to (628, 351)
Screenshot: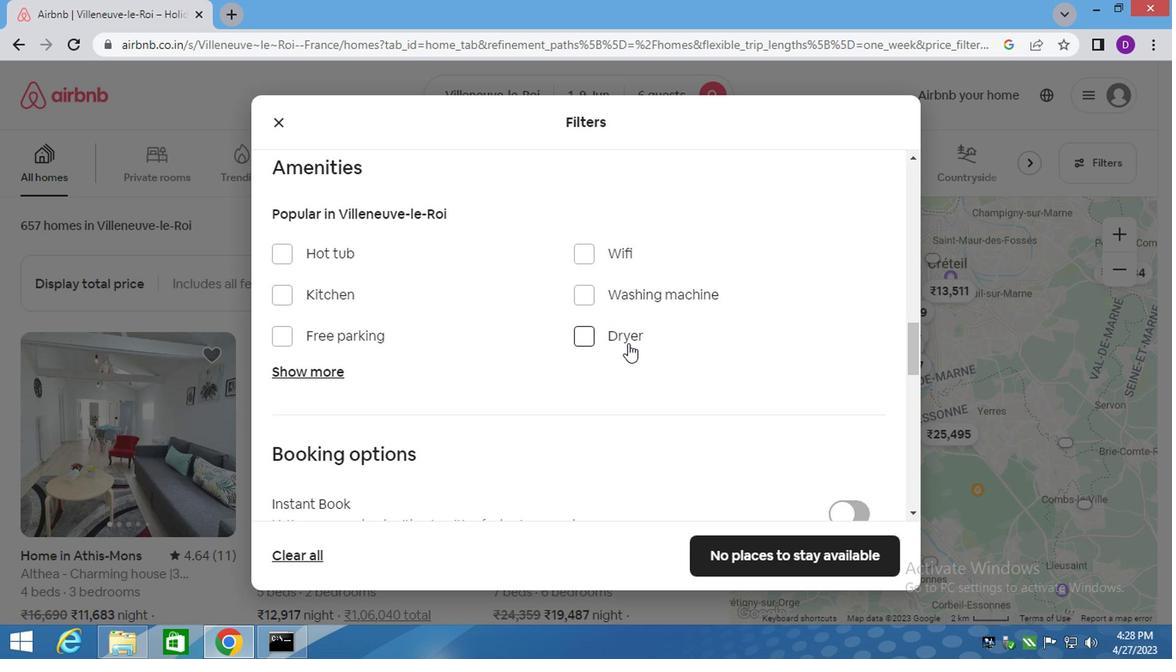 
Action: Mouse scrolled (628, 349) with delta (0, -1)
Screenshot: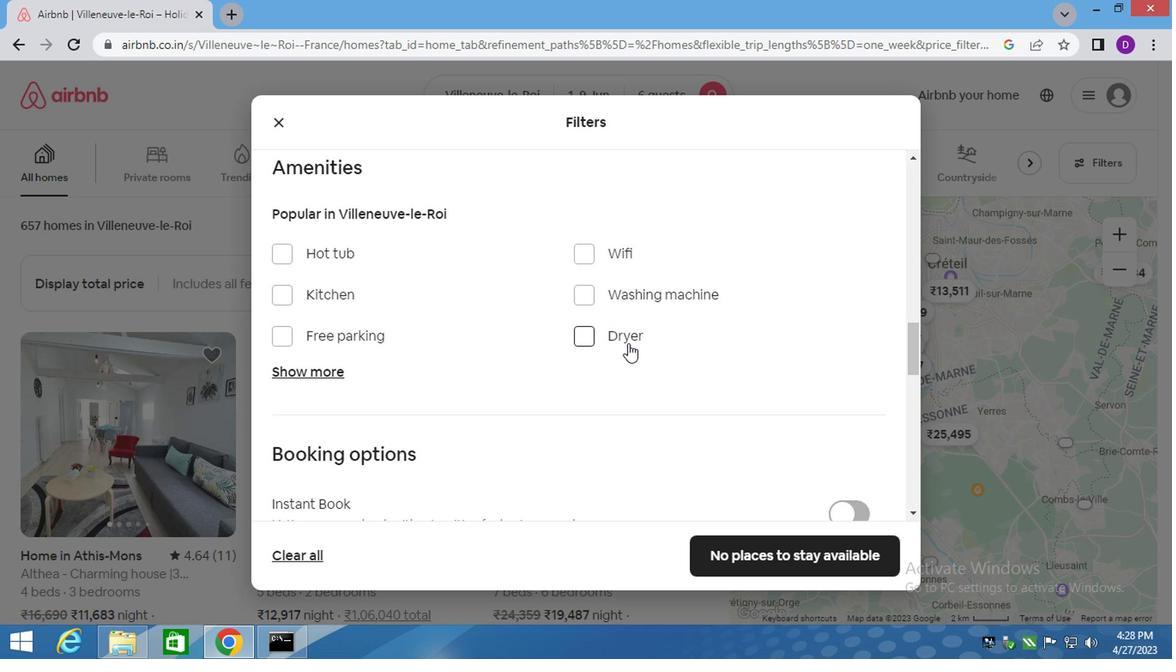 
Action: Mouse moved to (847, 312)
Screenshot: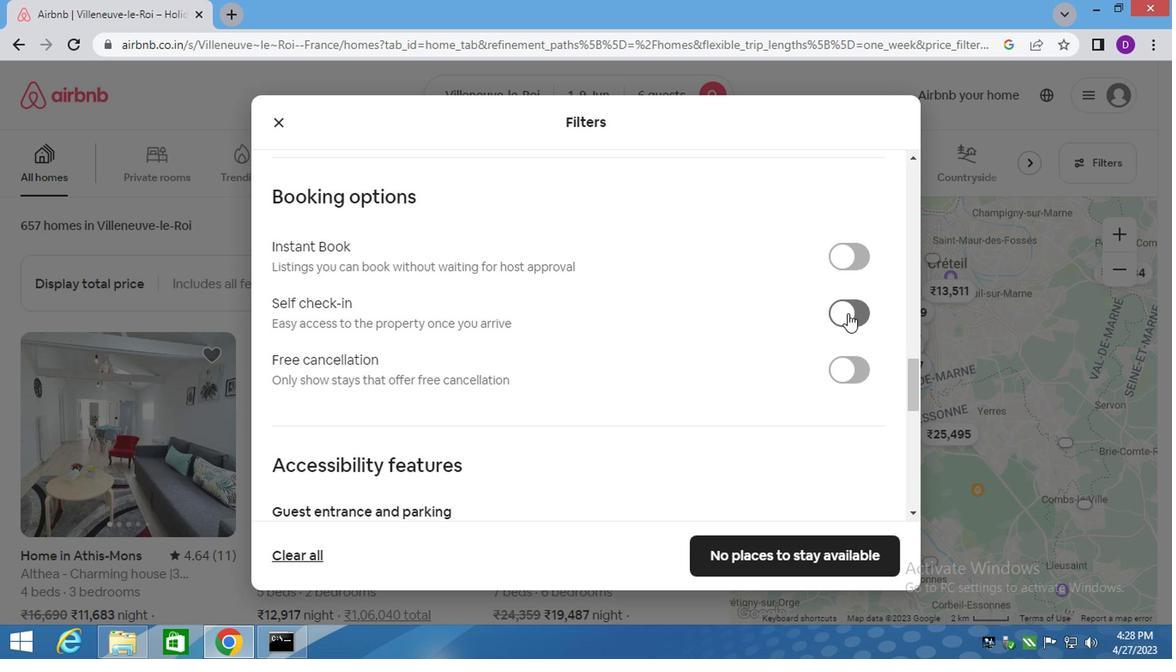 
Action: Mouse pressed left at (847, 312)
Screenshot: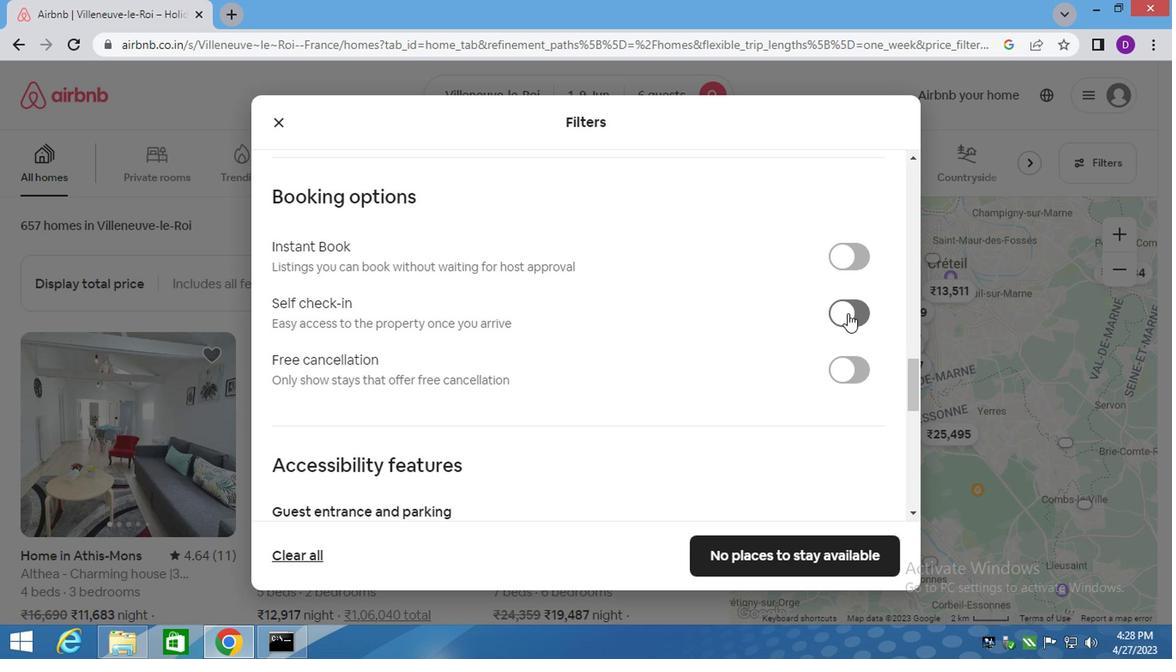 
Action: Mouse moved to (621, 354)
Screenshot: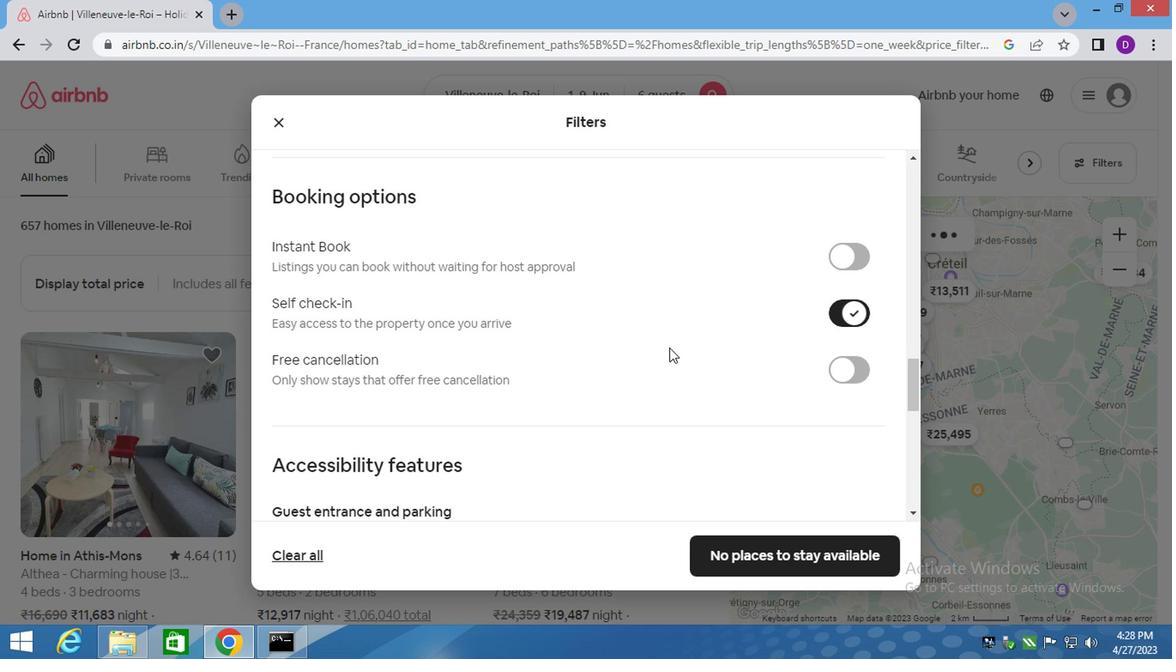 
Action: Mouse scrolled (621, 353) with delta (0, 0)
Screenshot: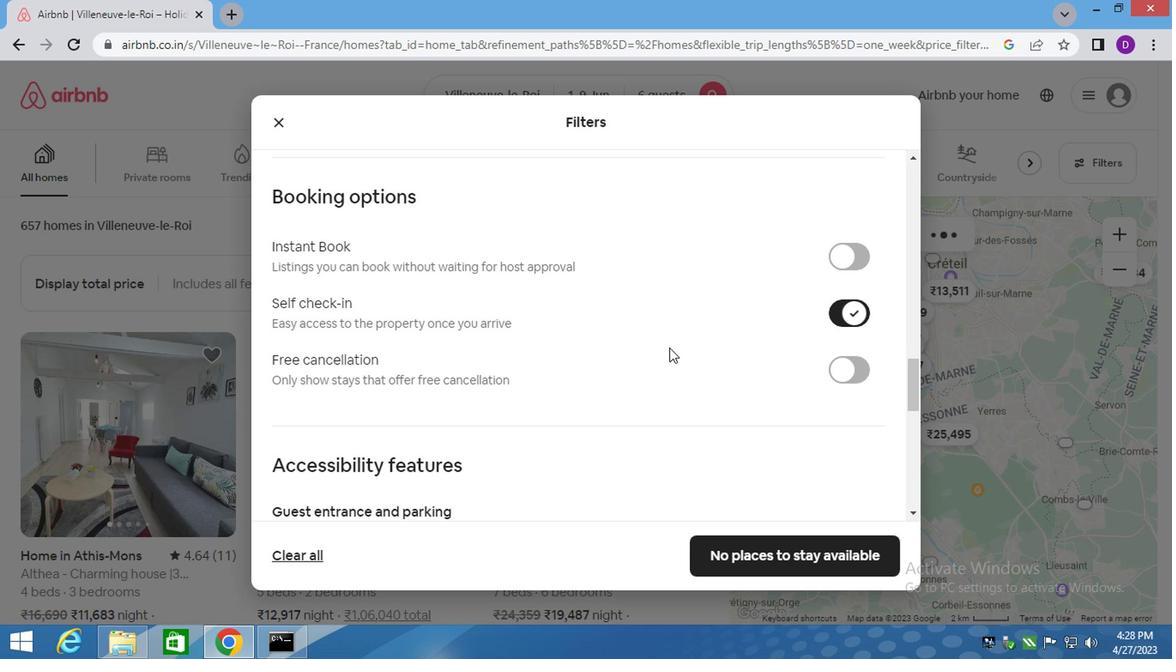 
Action: Mouse moved to (577, 368)
Screenshot: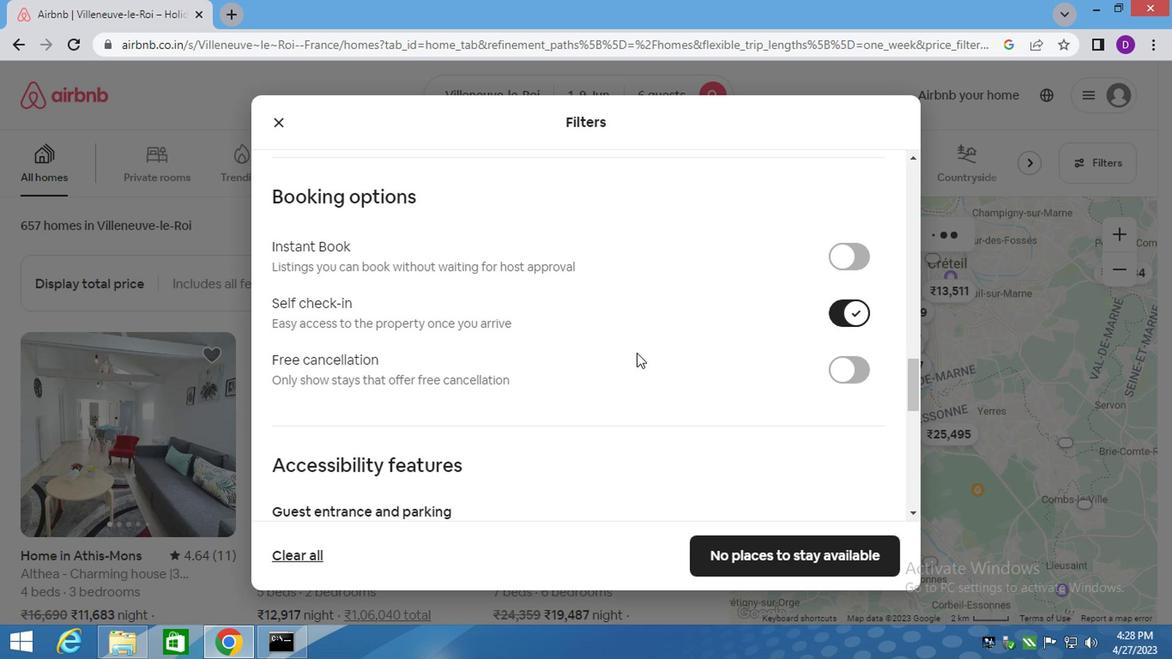 
Action: Mouse scrolled (610, 357) with delta (0, 0)
Screenshot: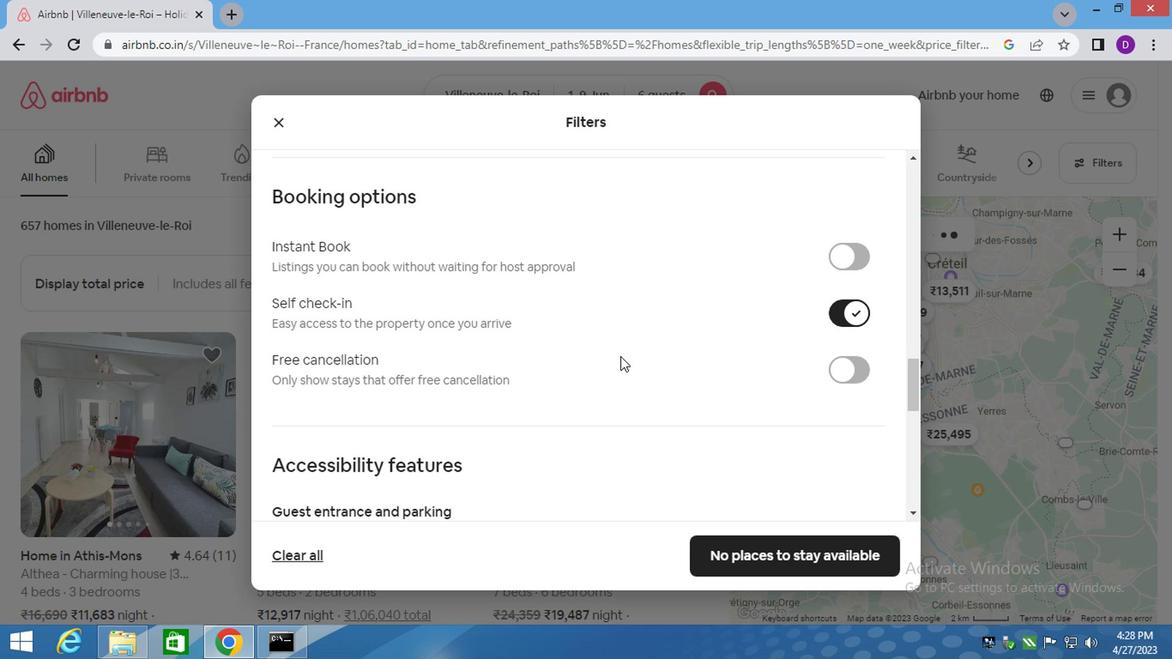 
Action: Mouse moved to (564, 372)
Screenshot: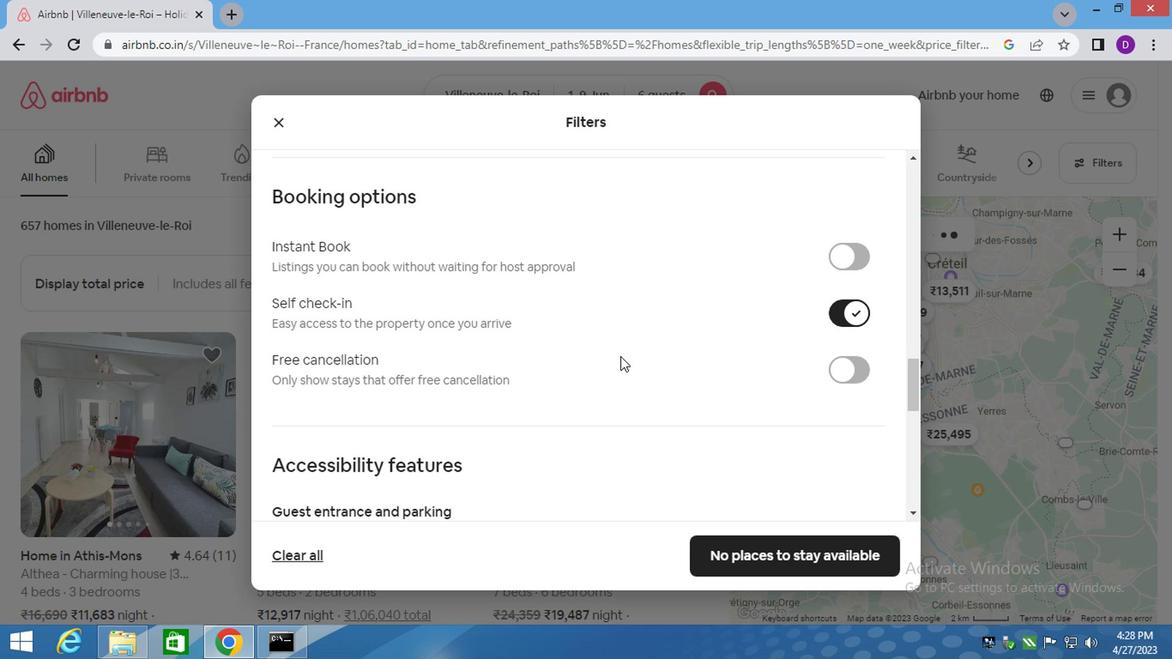 
Action: Mouse scrolled (589, 363) with delta (0, 0)
Screenshot: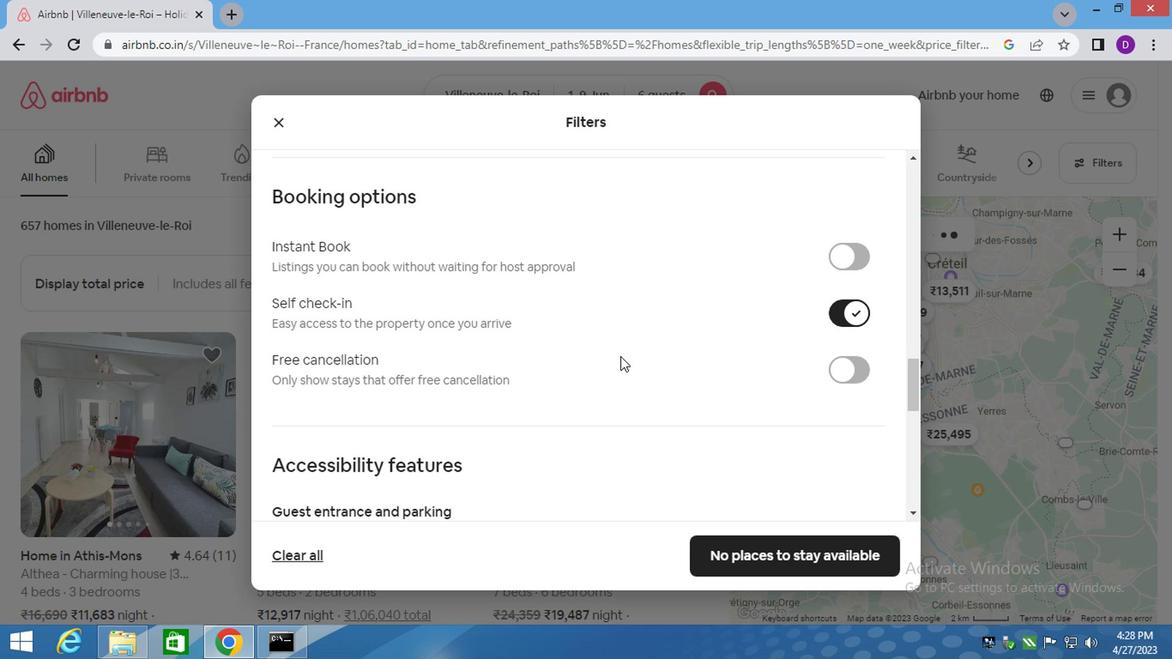 
Action: Mouse moved to (534, 386)
Screenshot: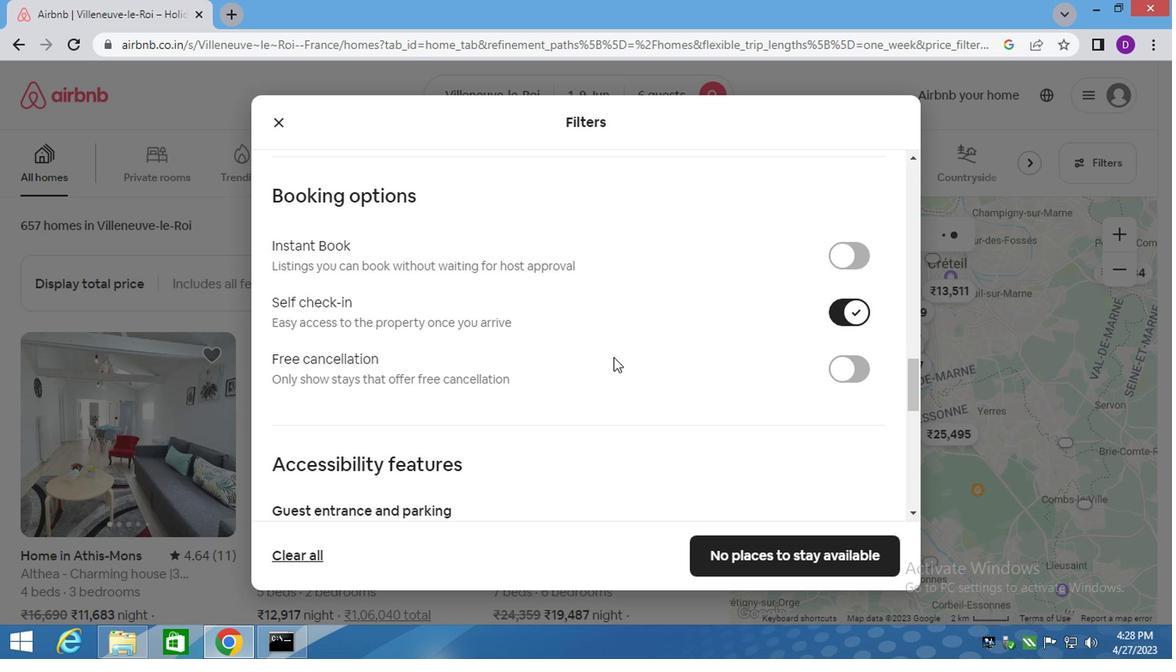 
Action: Mouse scrolled (557, 373) with delta (0, 0)
Screenshot: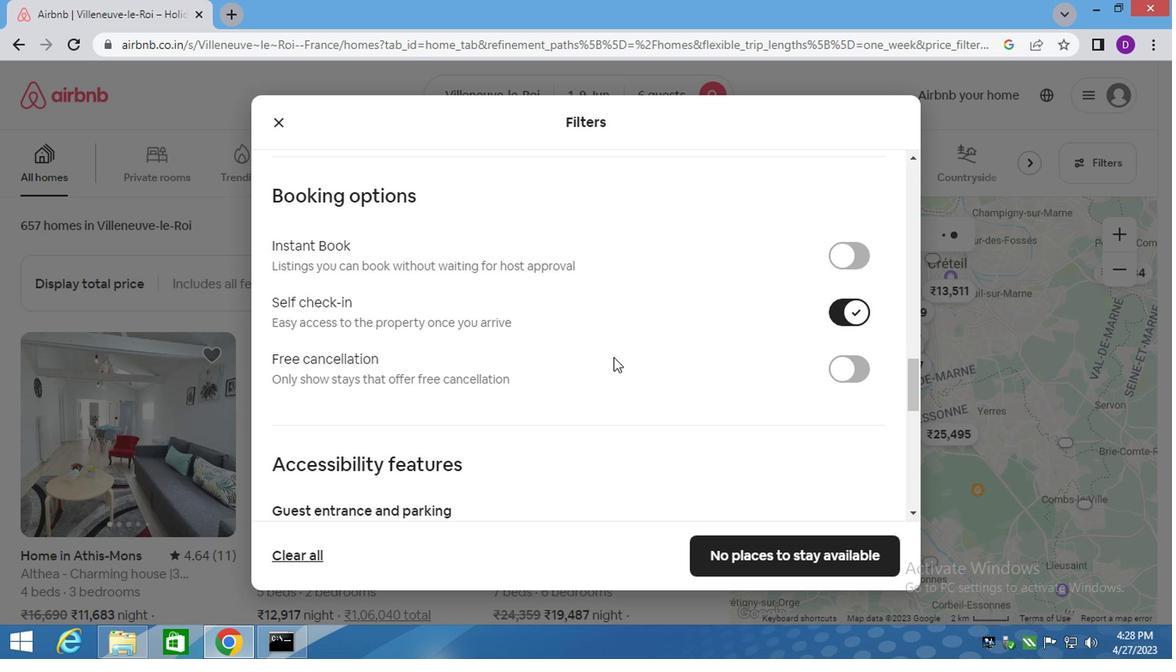 
Action: Mouse moved to (381, 453)
Screenshot: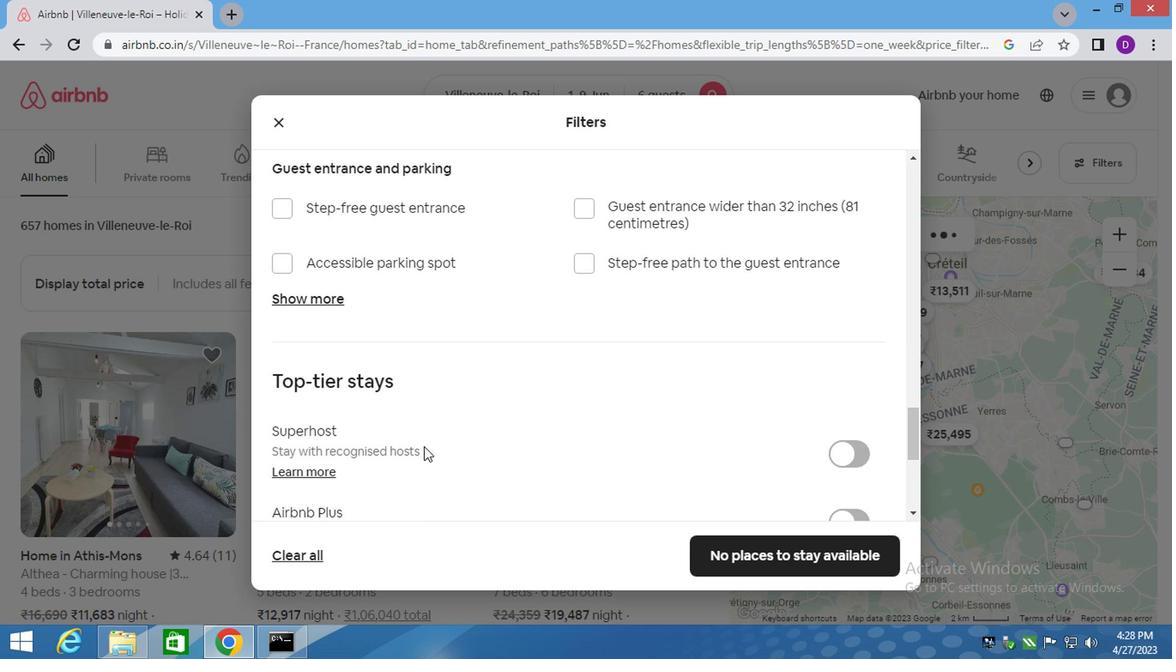 
Action: Mouse scrolled (390, 451) with delta (0, -1)
Screenshot: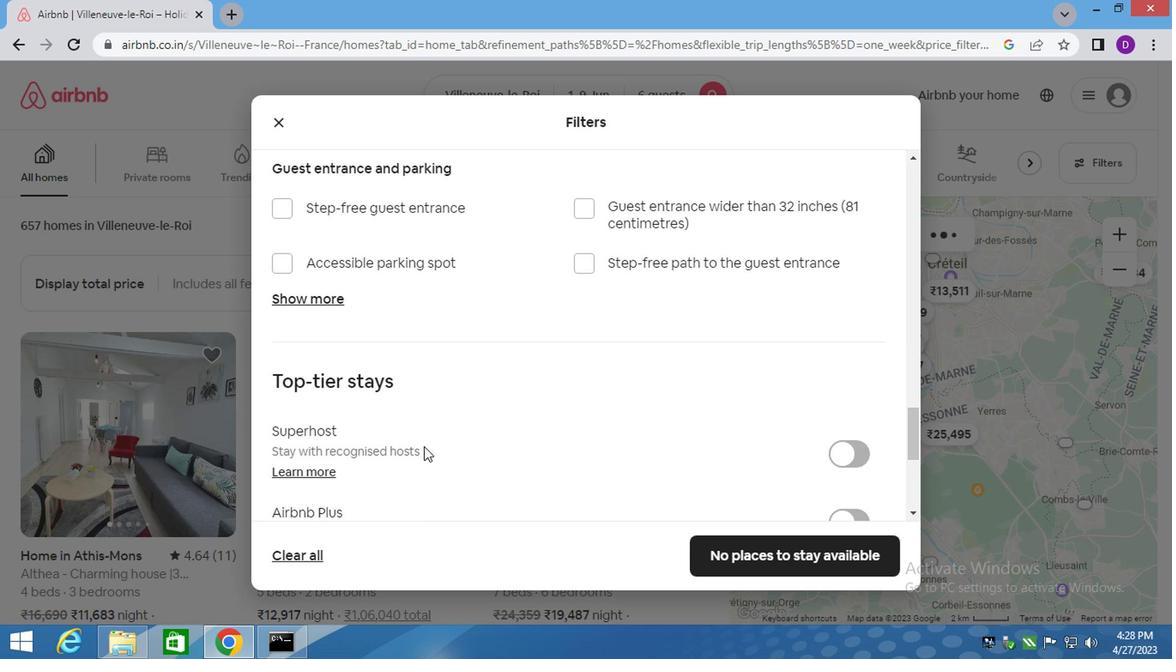 
Action: Mouse scrolled (388, 452) with delta (0, 0)
Screenshot: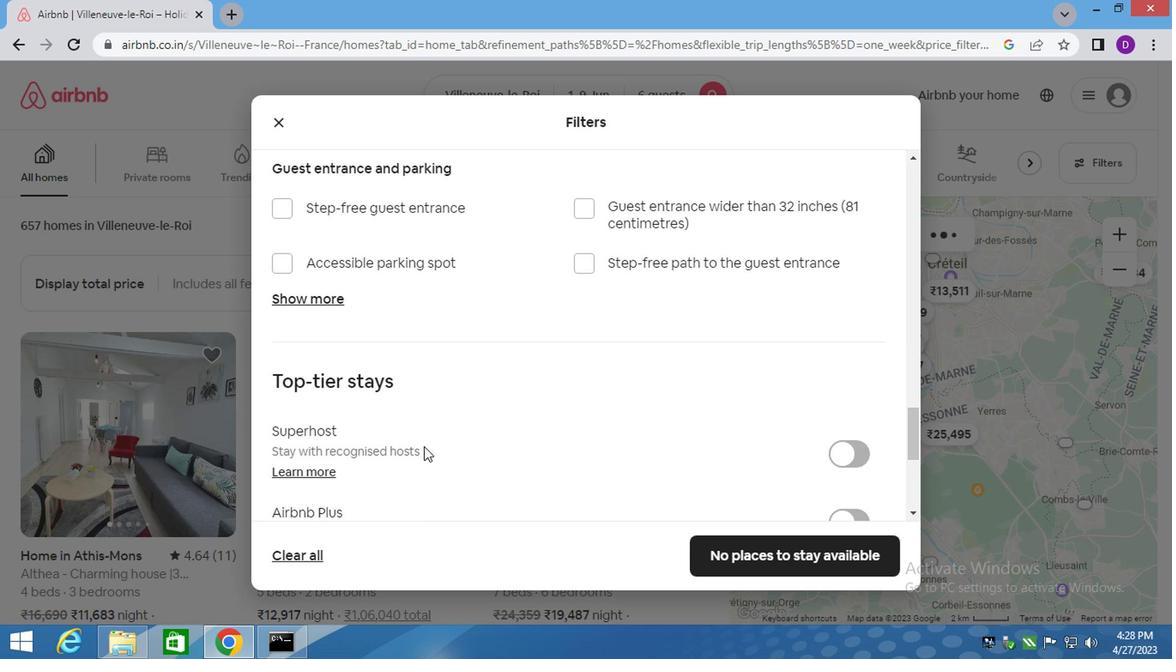 
Action: Mouse moved to (336, 457)
Screenshot: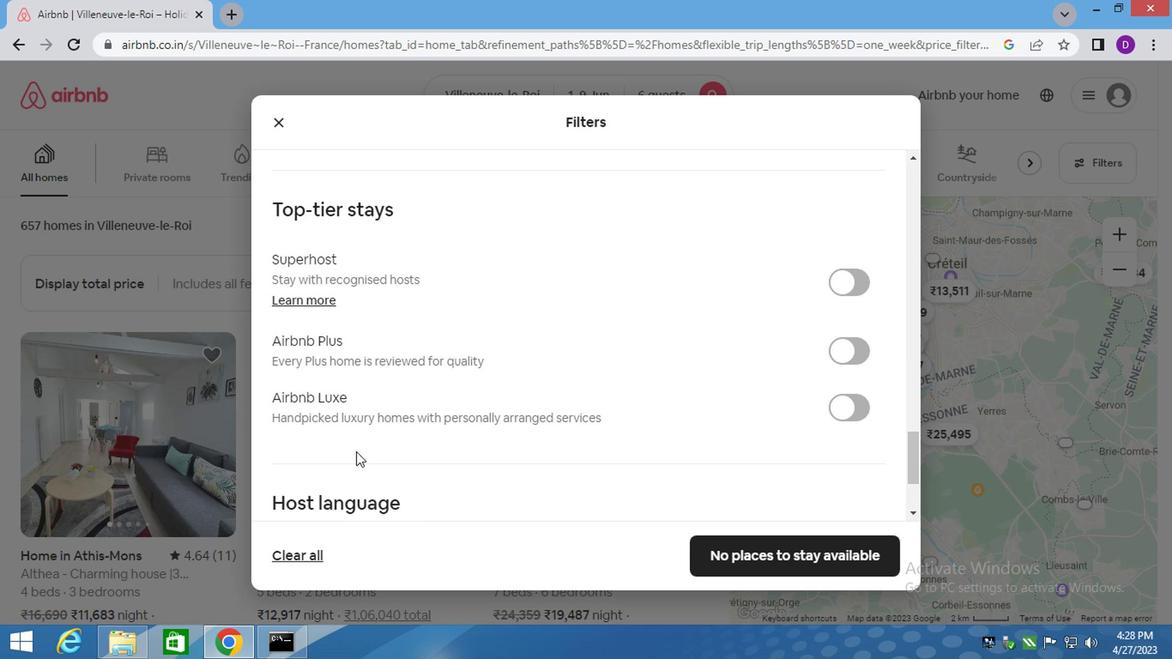 
Action: Mouse scrolled (336, 456) with delta (0, 0)
Screenshot: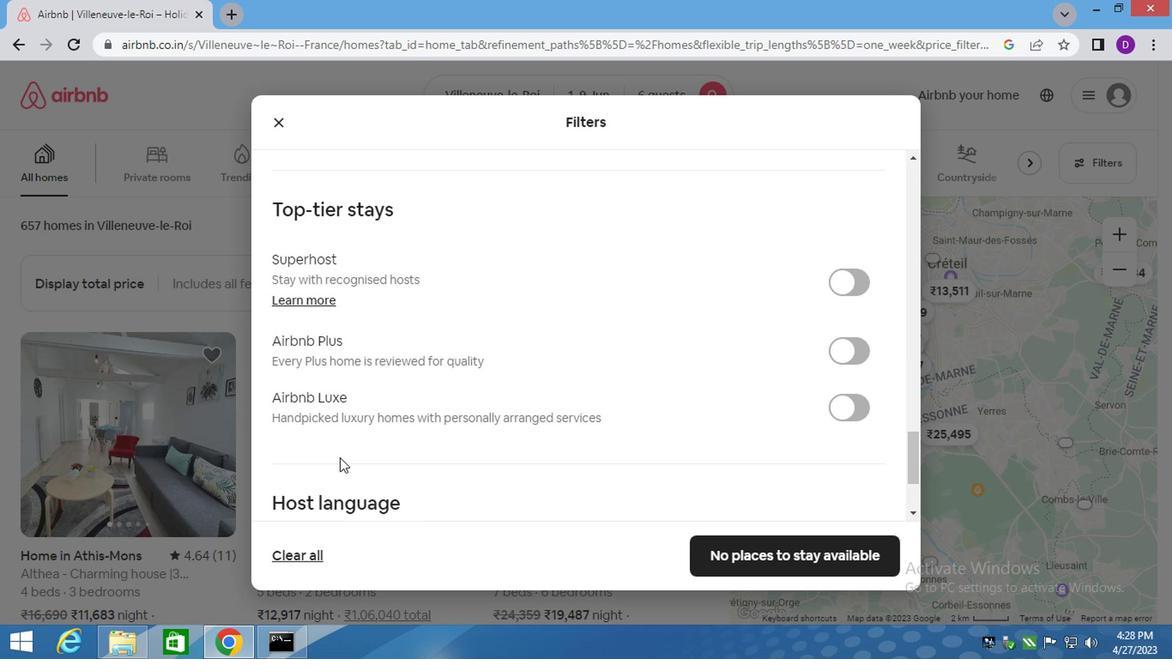 
Action: Mouse scrolled (336, 456) with delta (0, 0)
Screenshot: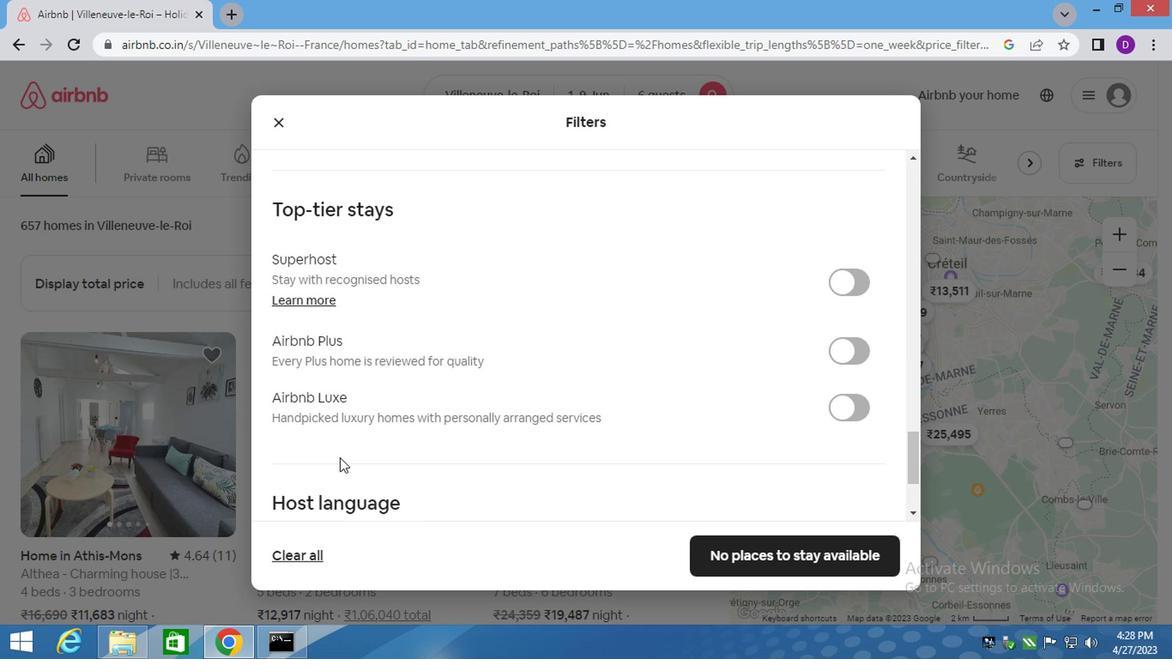 
Action: Mouse moved to (331, 401)
Screenshot: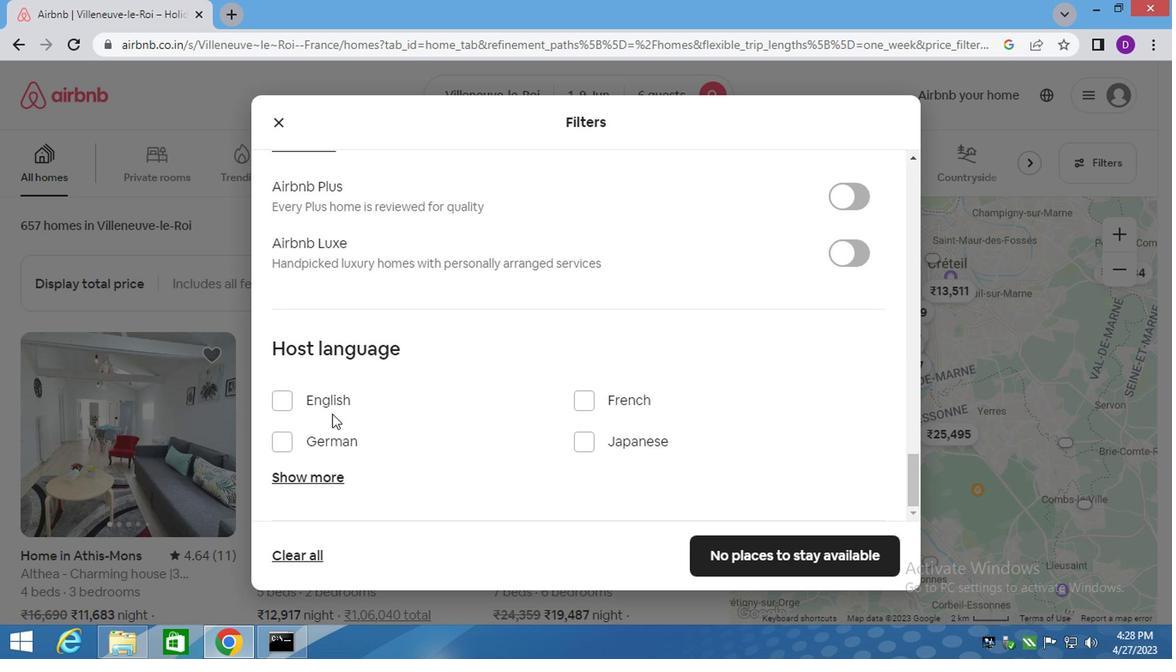 
Action: Mouse pressed left at (331, 401)
Screenshot: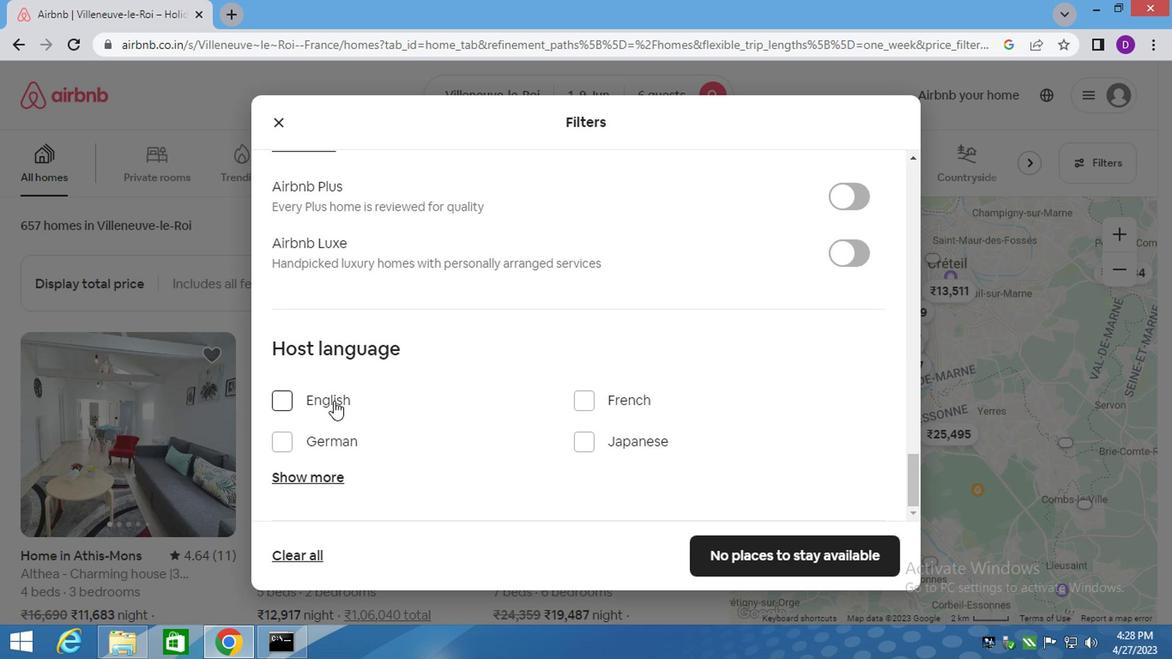 
Action: Mouse moved to (746, 561)
Screenshot: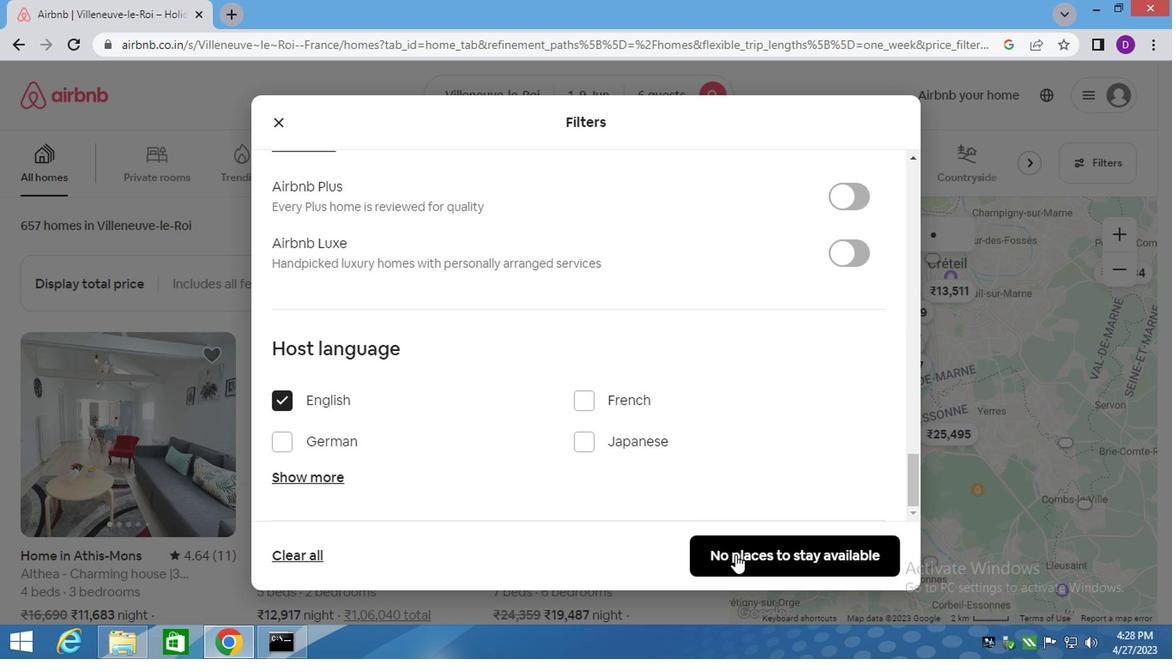 
Action: Mouse pressed left at (746, 561)
Screenshot: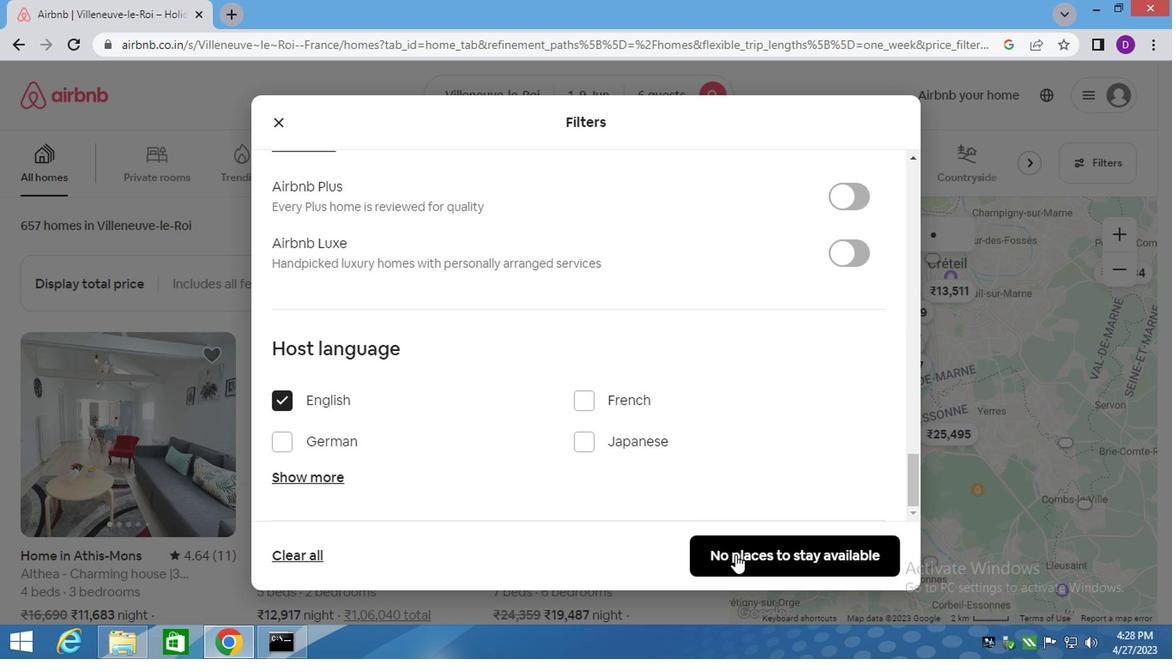 
Action: Mouse moved to (567, 558)
Screenshot: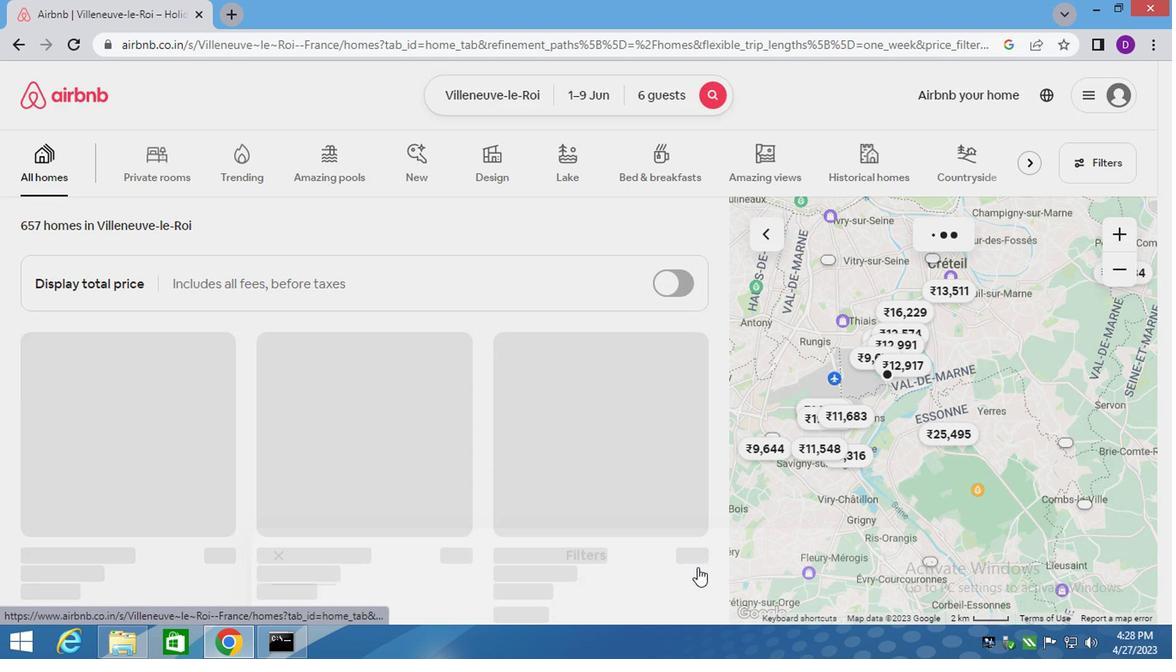 
